Task: In the  document loyalty.epub, change border color to  'Red' and border width to  '1.5' Select the first Column and fill it with the color  Light Magenta
Action: Mouse moved to (295, 488)
Screenshot: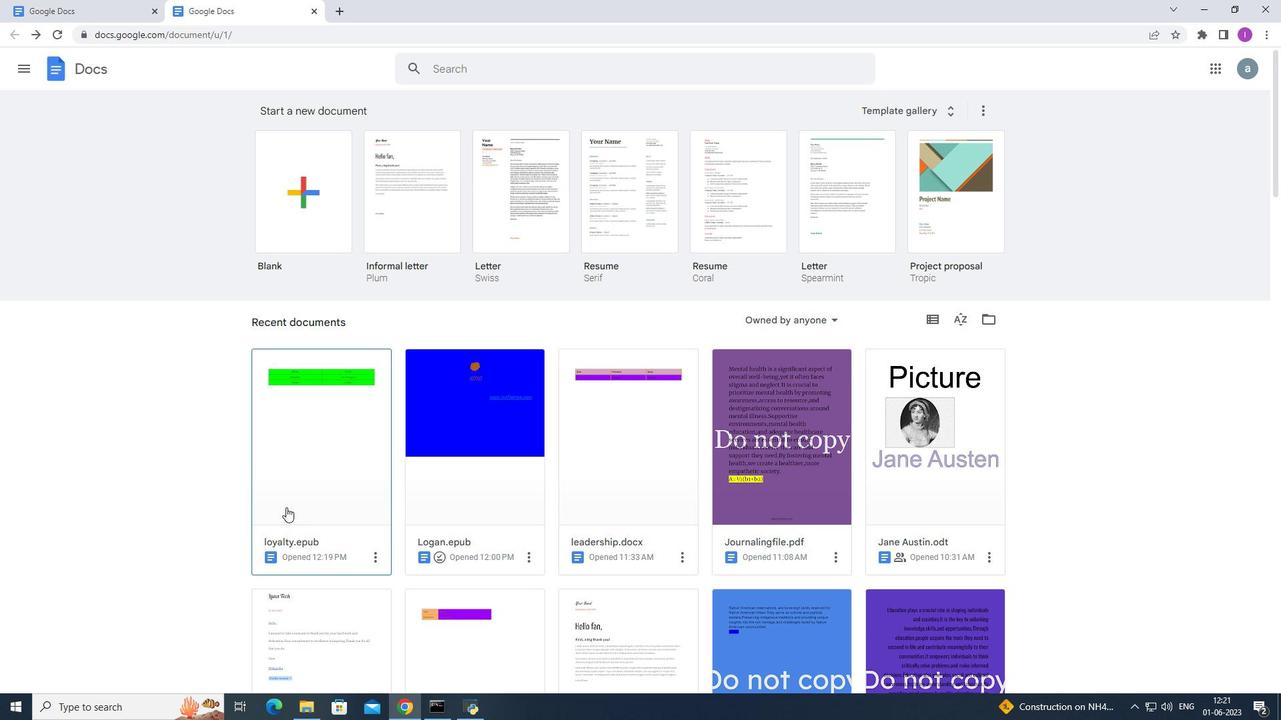 
Action: Mouse pressed left at (295, 488)
Screenshot: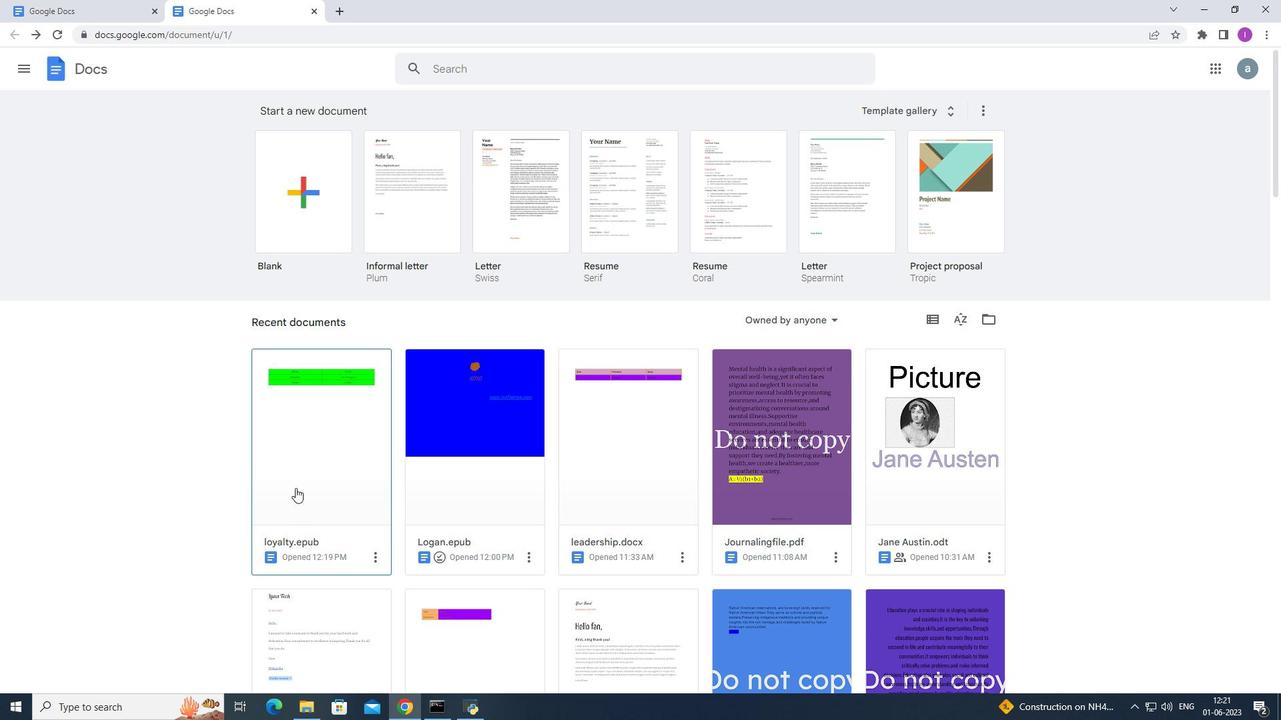 
Action: Mouse moved to (848, 280)
Screenshot: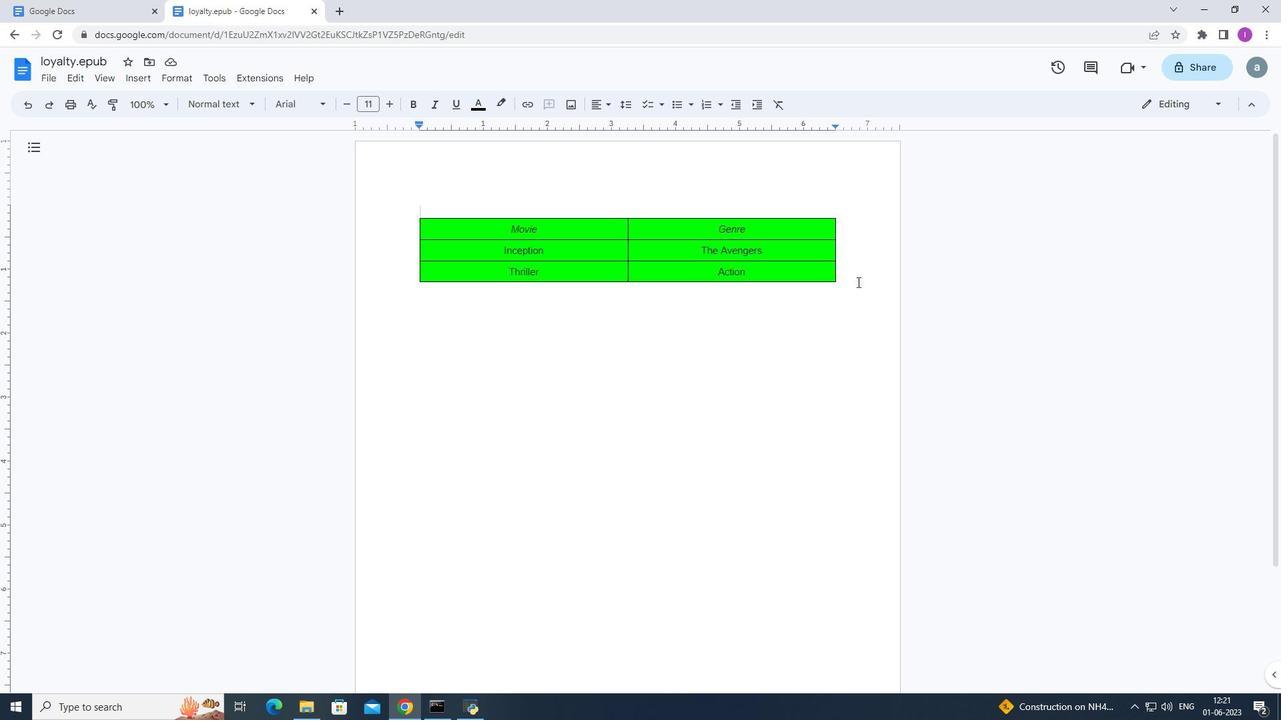 
Action: Mouse pressed left at (848, 280)
Screenshot: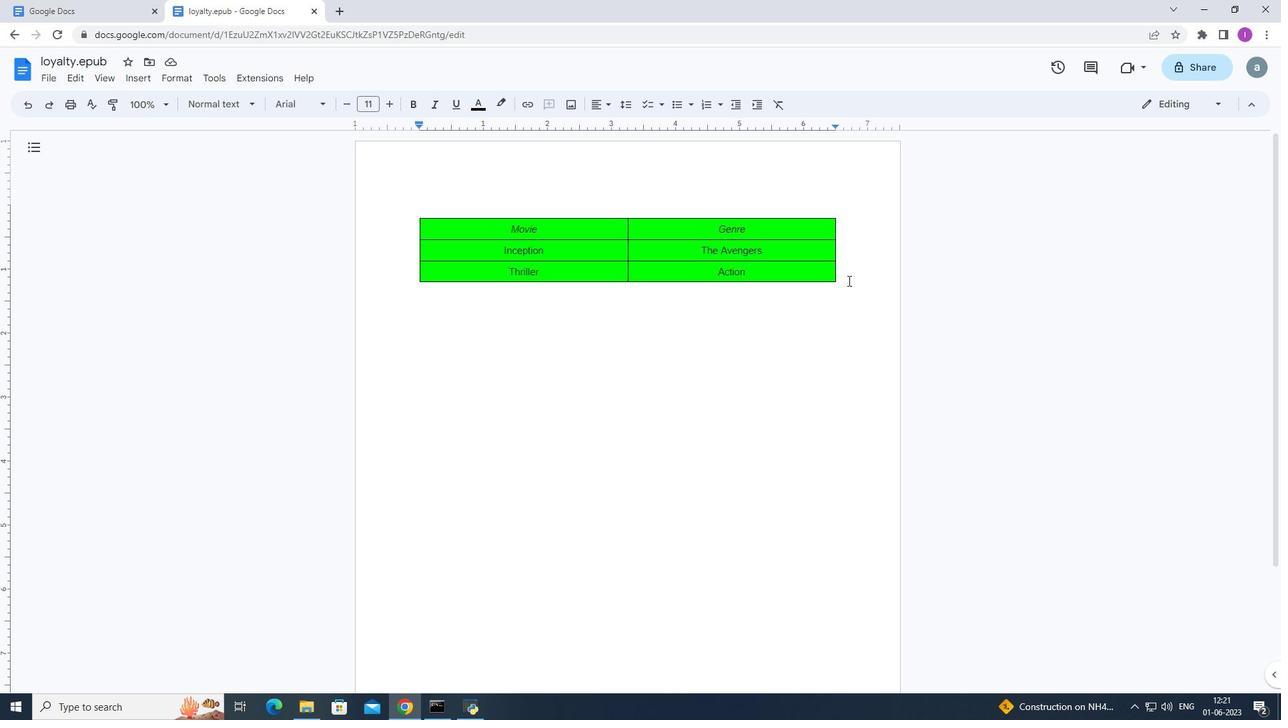
Action: Mouse moved to (729, 139)
Screenshot: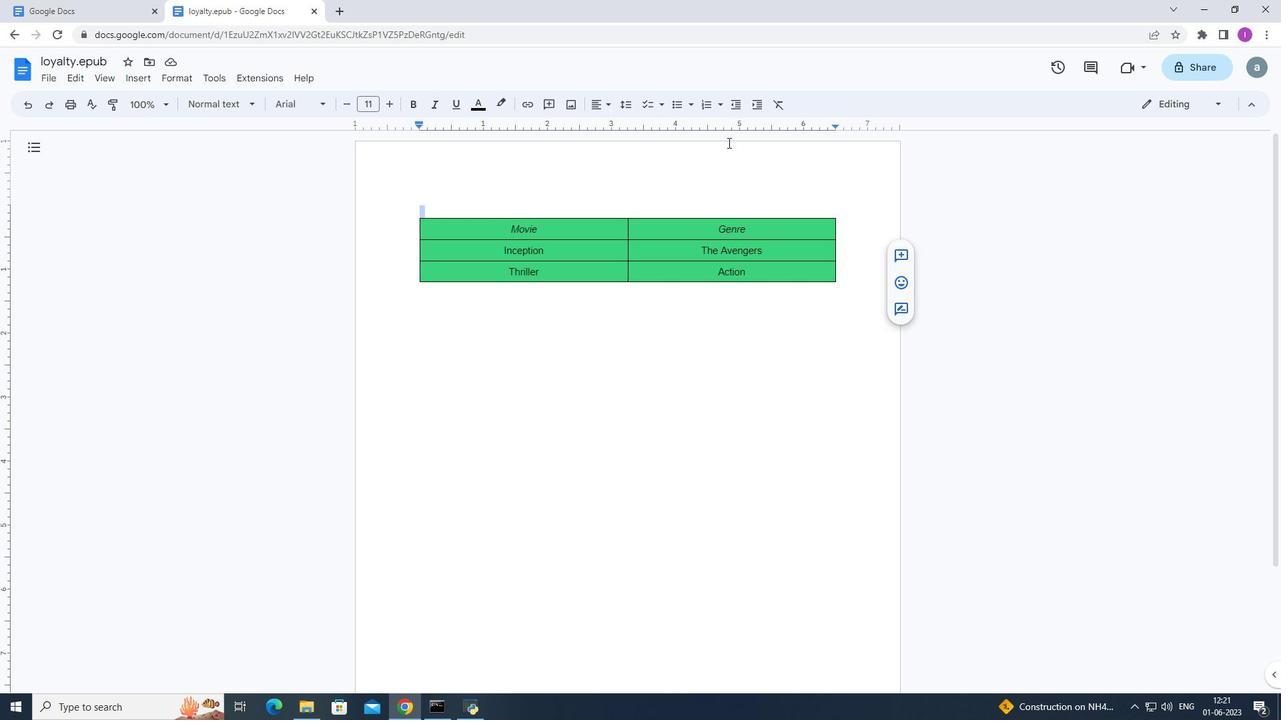 
Action: Mouse pressed left at (729, 139)
Screenshot: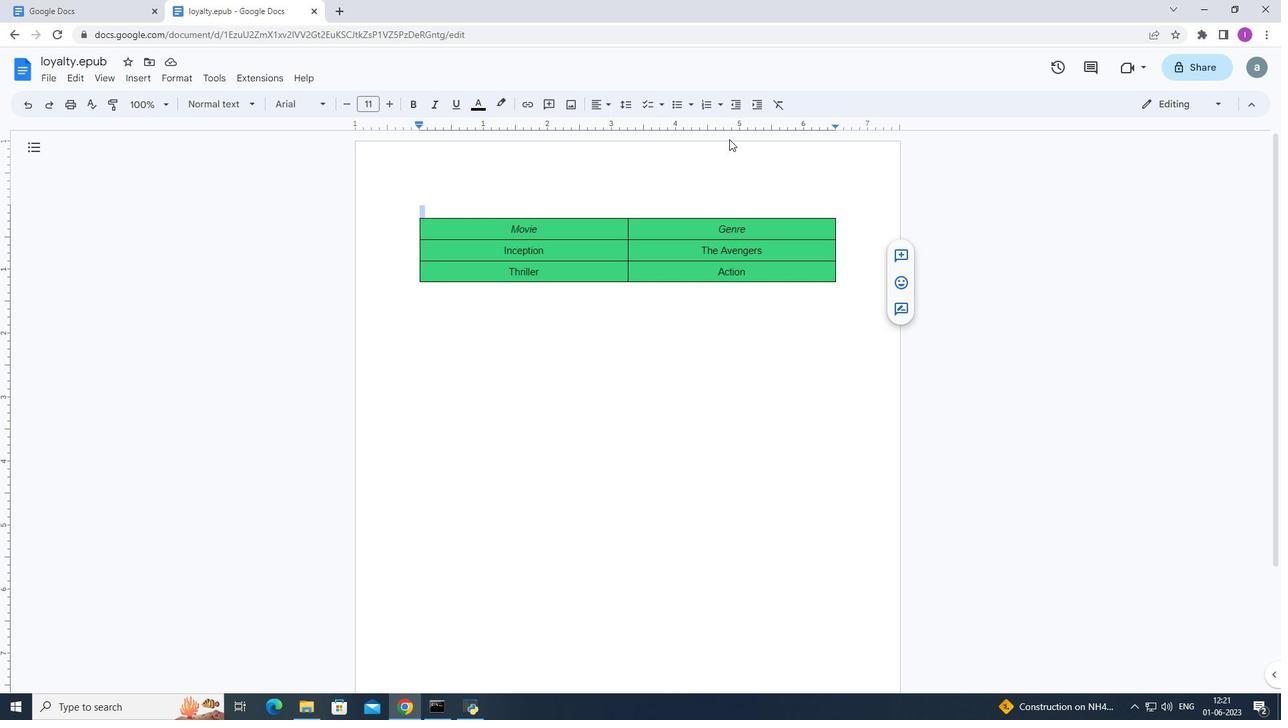 
Action: Mouse moved to (856, 277)
Screenshot: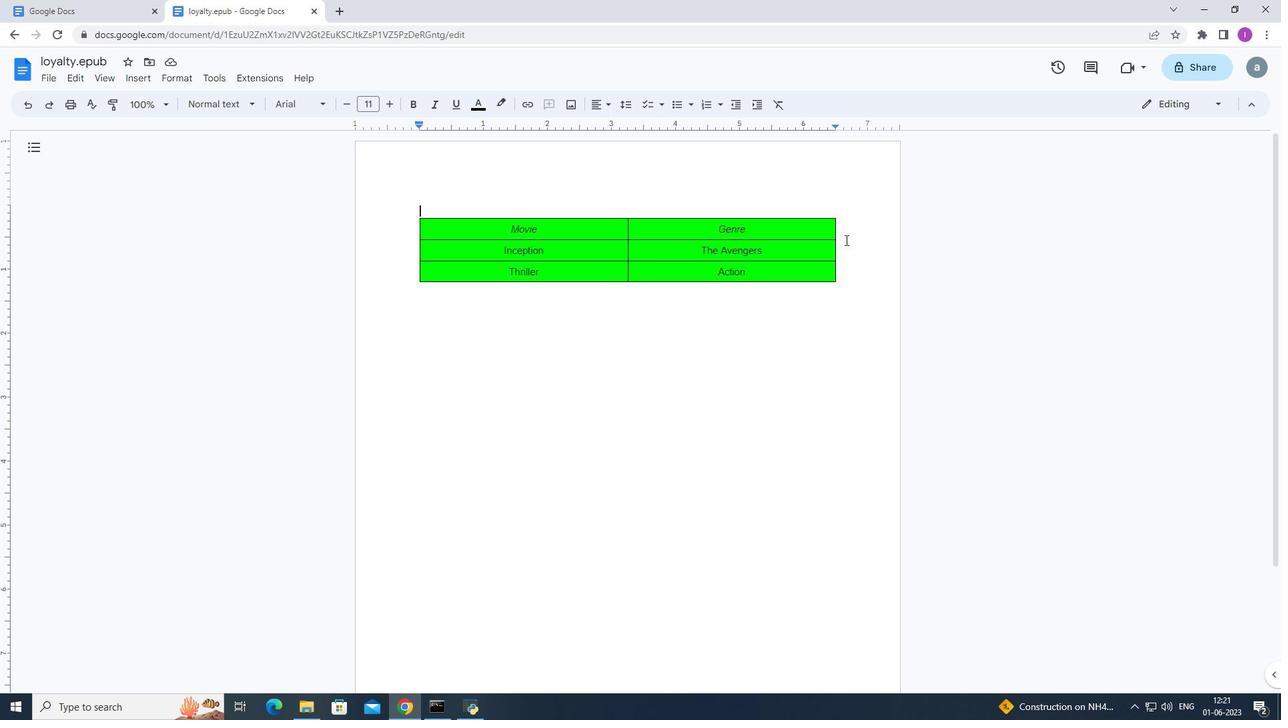 
Action: Mouse pressed left at (856, 277)
Screenshot: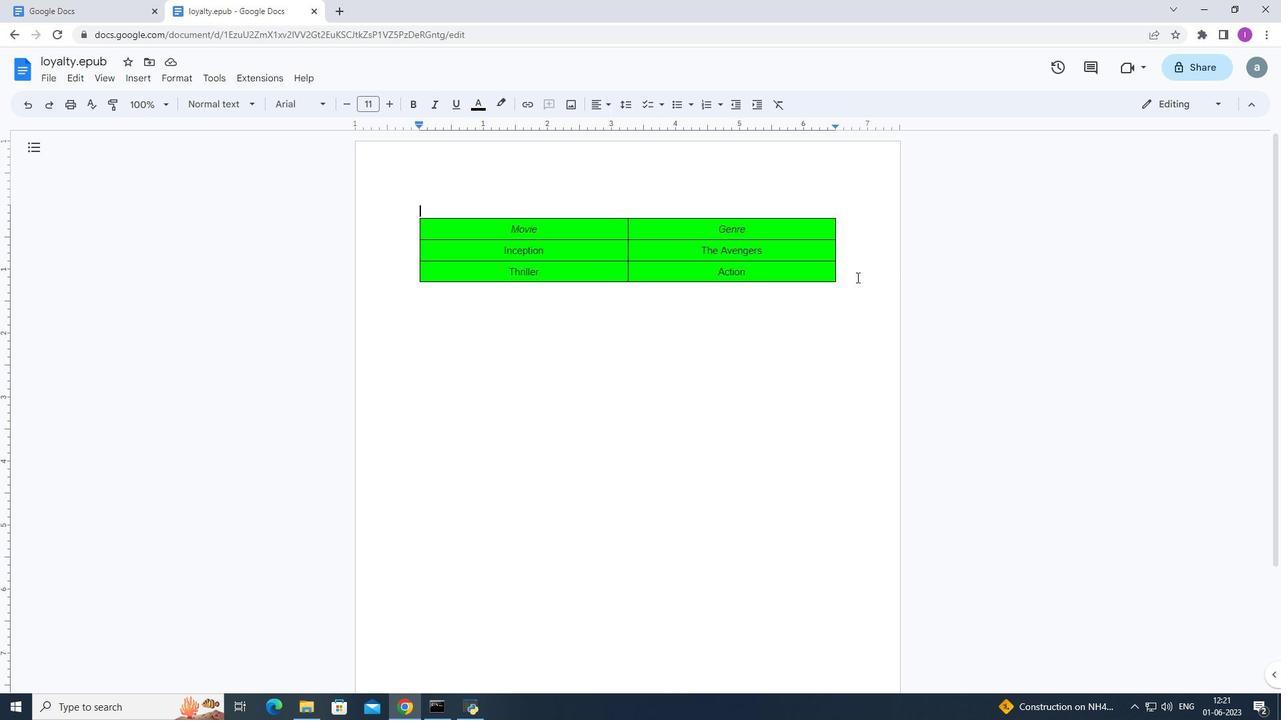 
Action: Mouse moved to (806, 198)
Screenshot: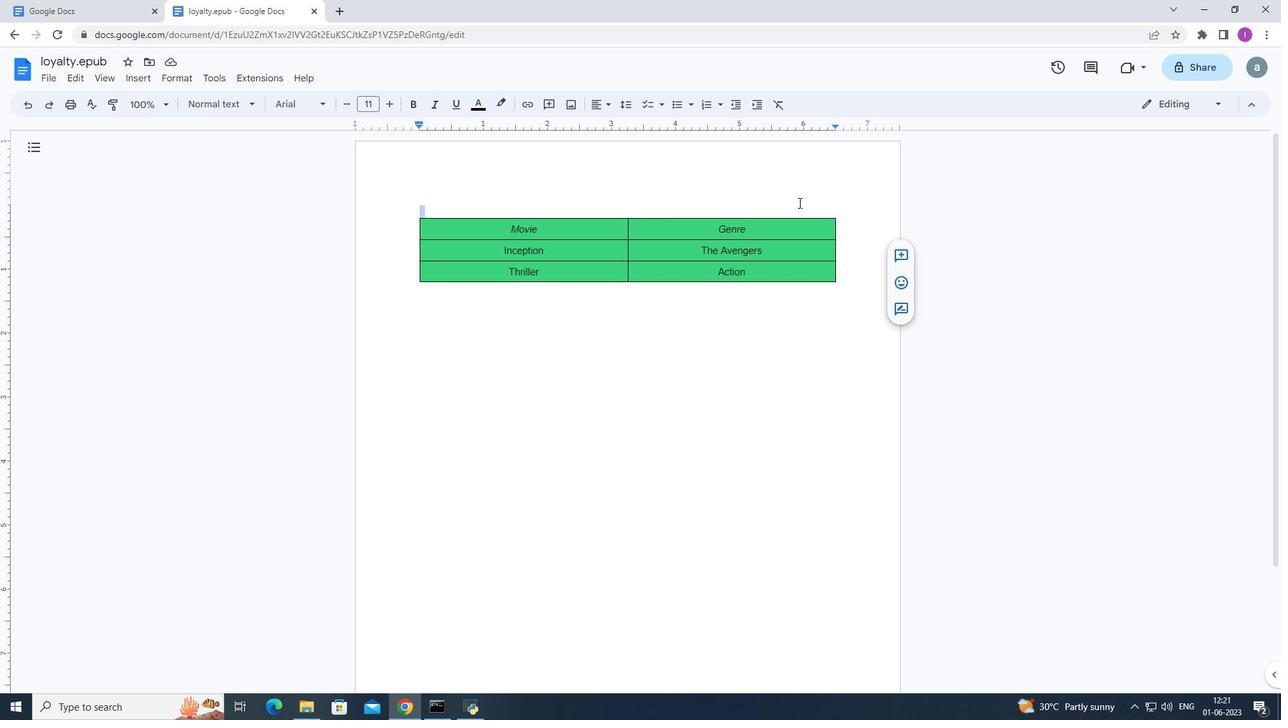 
Action: Mouse pressed left at (806, 198)
Screenshot: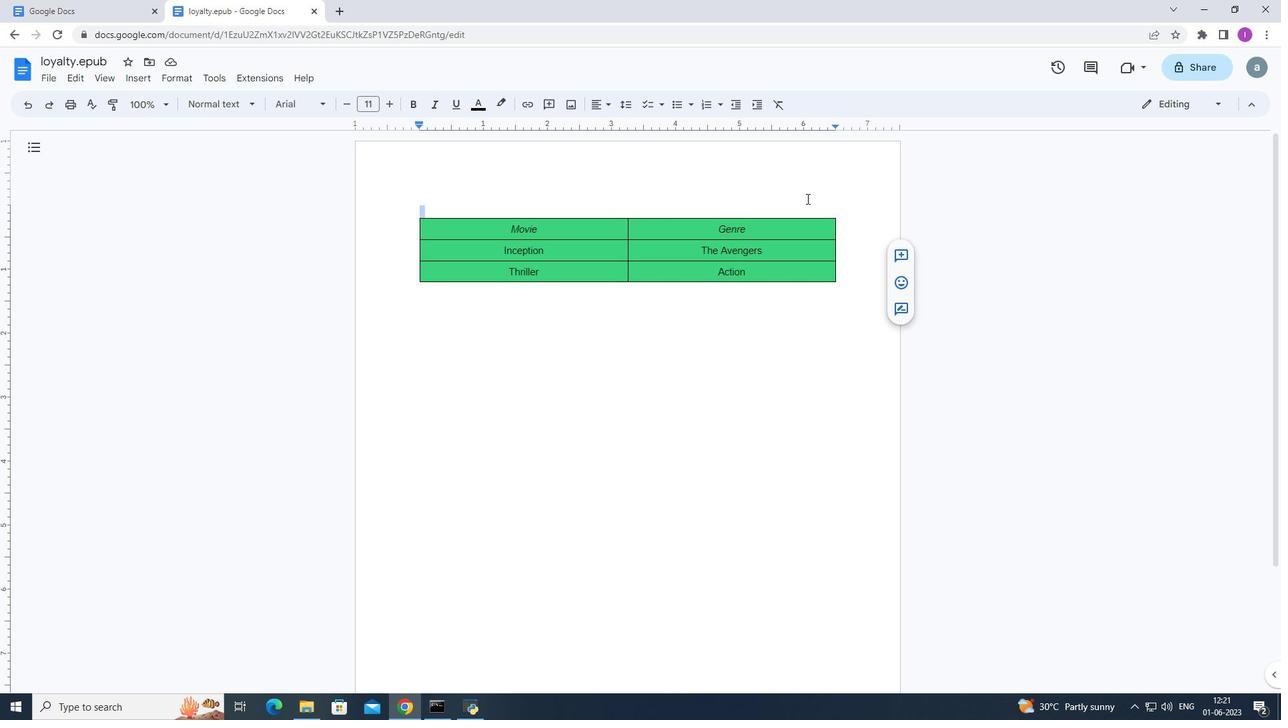 
Action: Mouse moved to (865, 278)
Screenshot: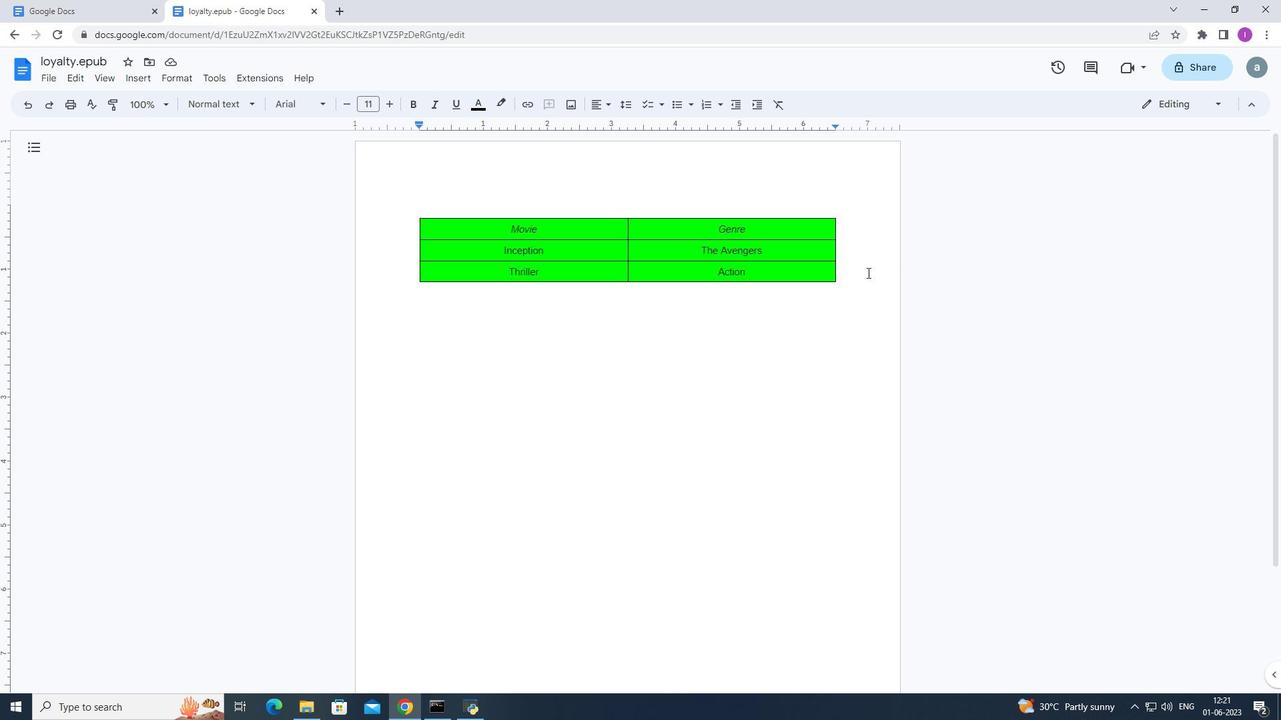 
Action: Mouse pressed left at (865, 278)
Screenshot: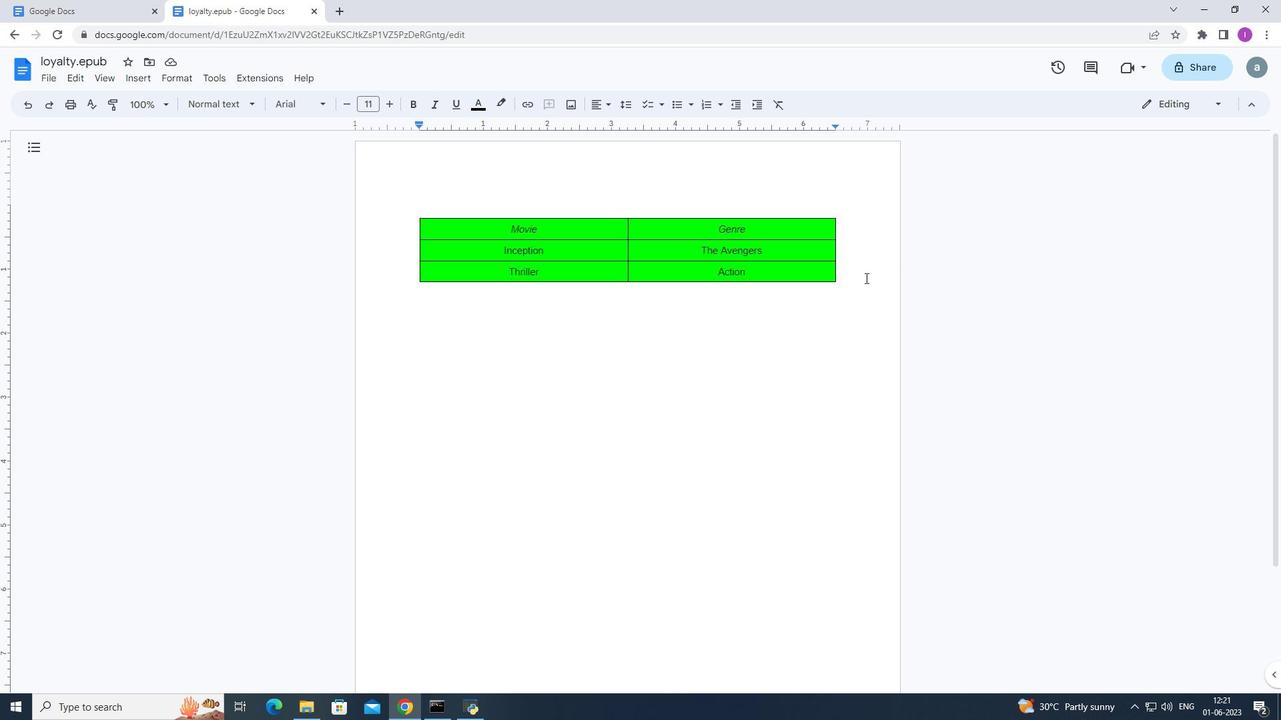 
Action: Mouse moved to (810, 104)
Screenshot: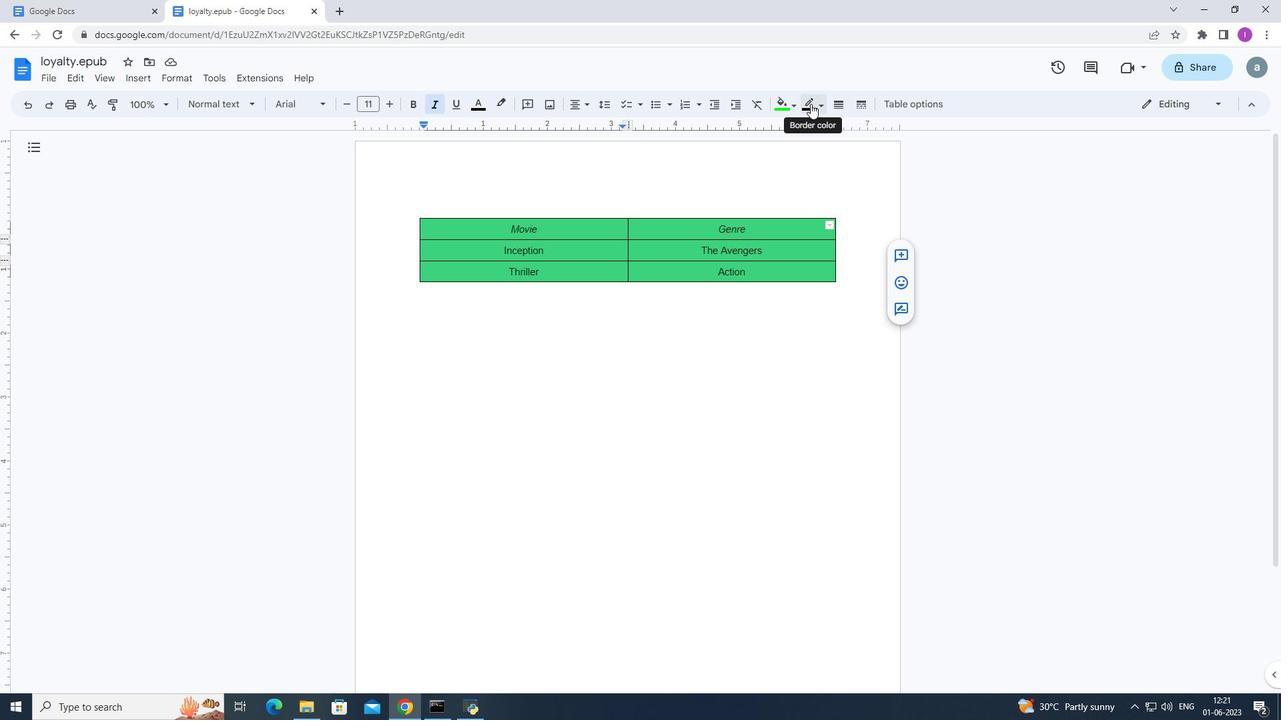 
Action: Mouse pressed left at (810, 104)
Screenshot: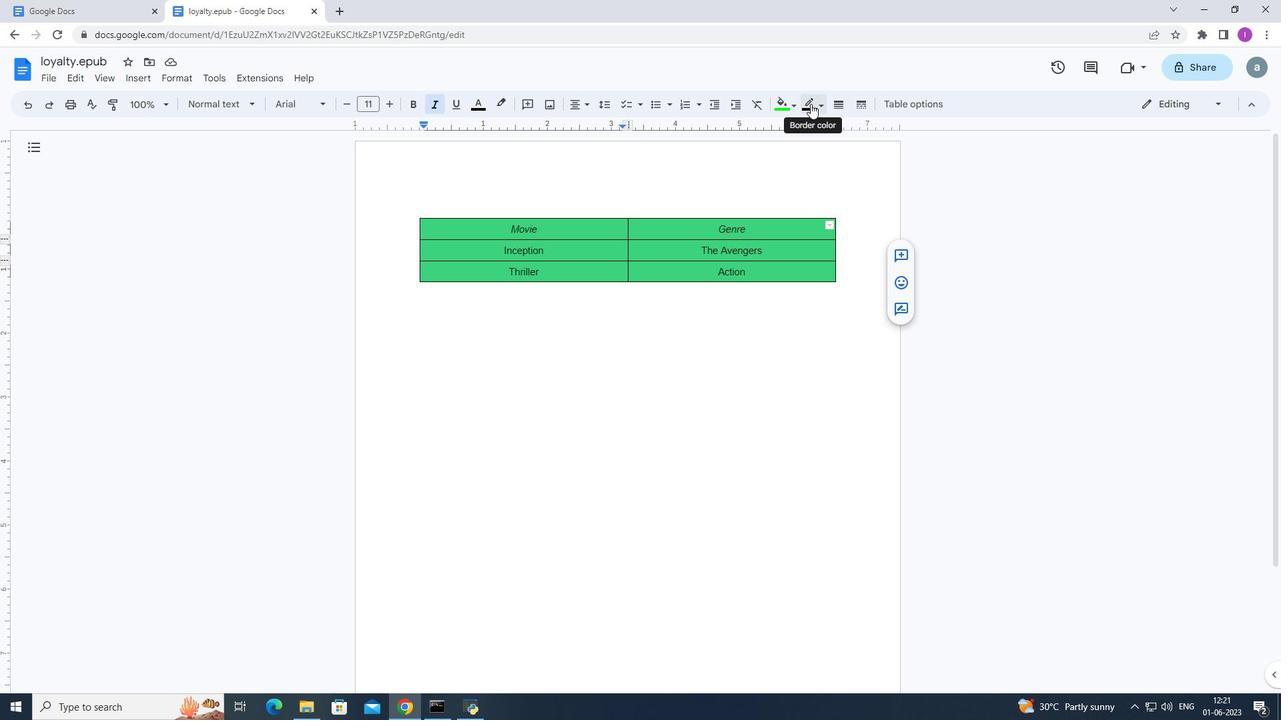 
Action: Mouse moved to (830, 145)
Screenshot: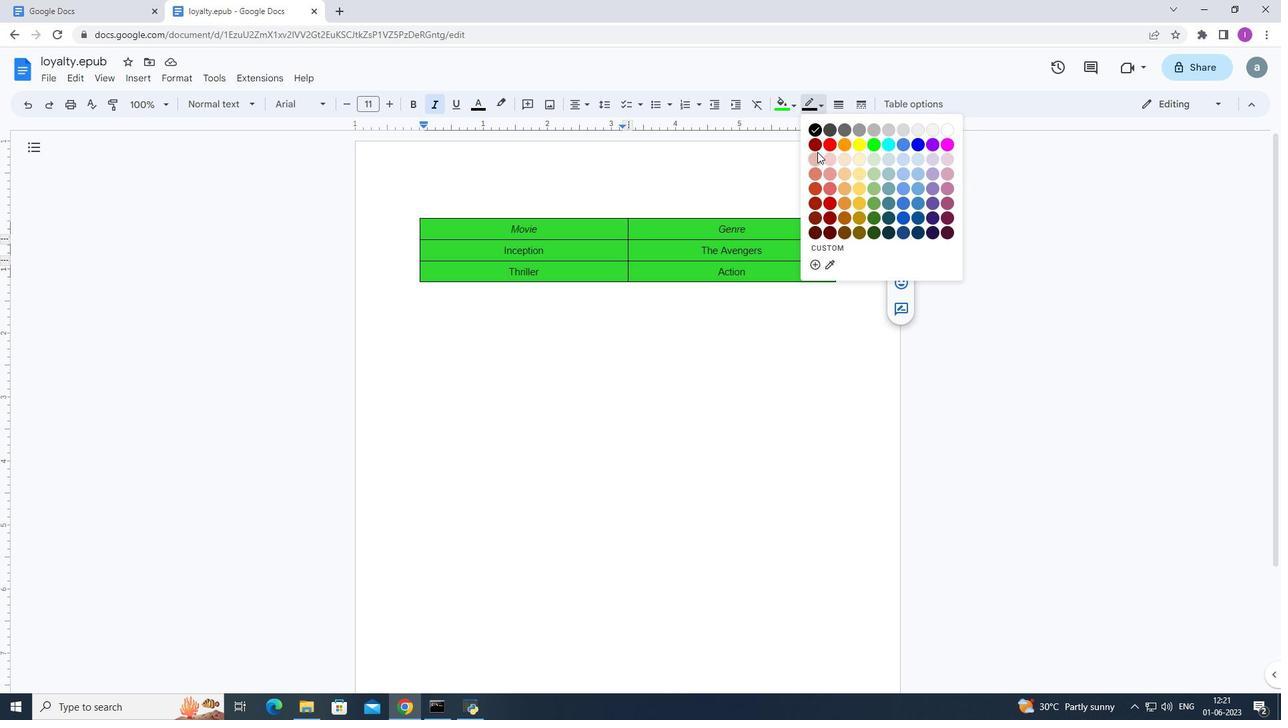 
Action: Mouse pressed left at (830, 145)
Screenshot: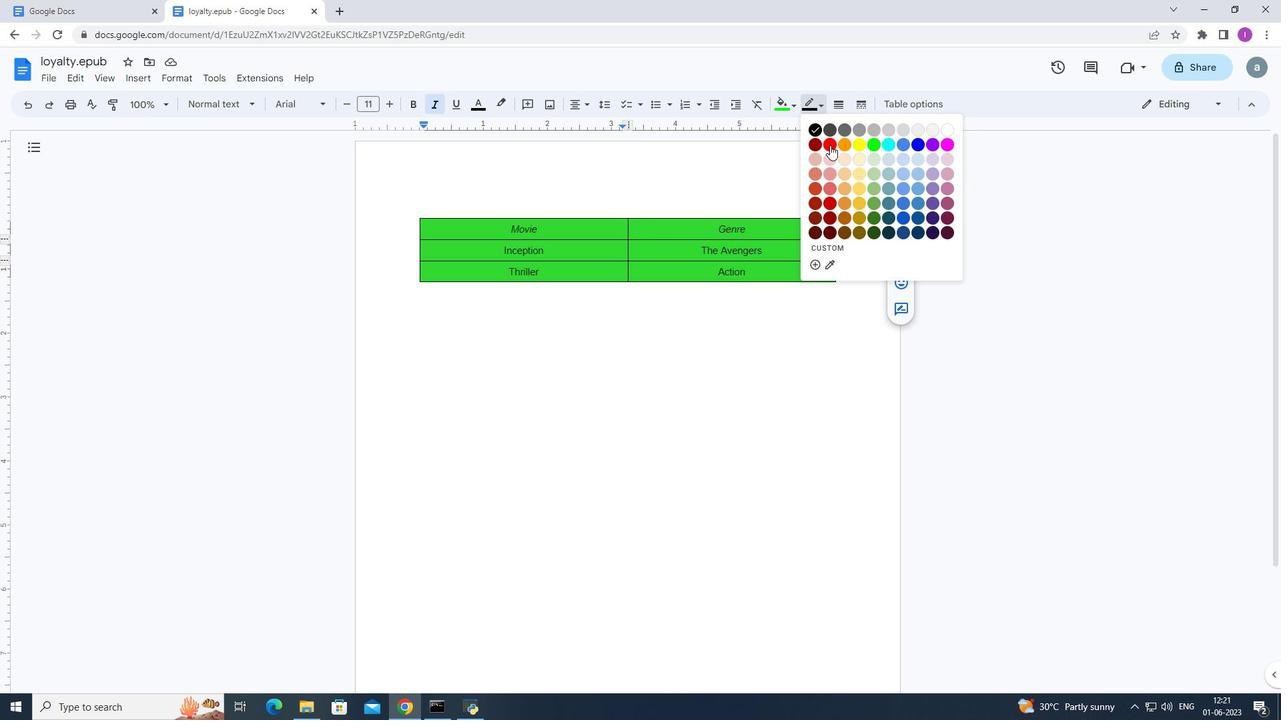 
Action: Mouse moved to (842, 105)
Screenshot: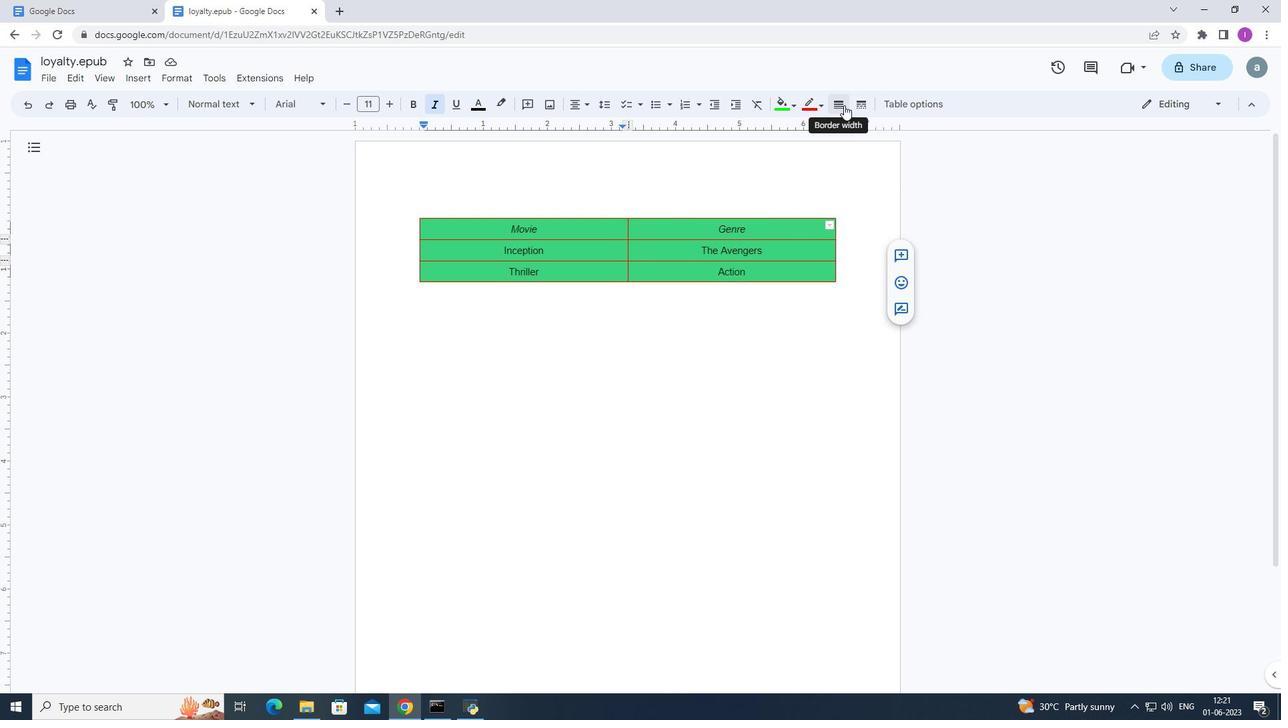
Action: Mouse pressed left at (842, 105)
Screenshot: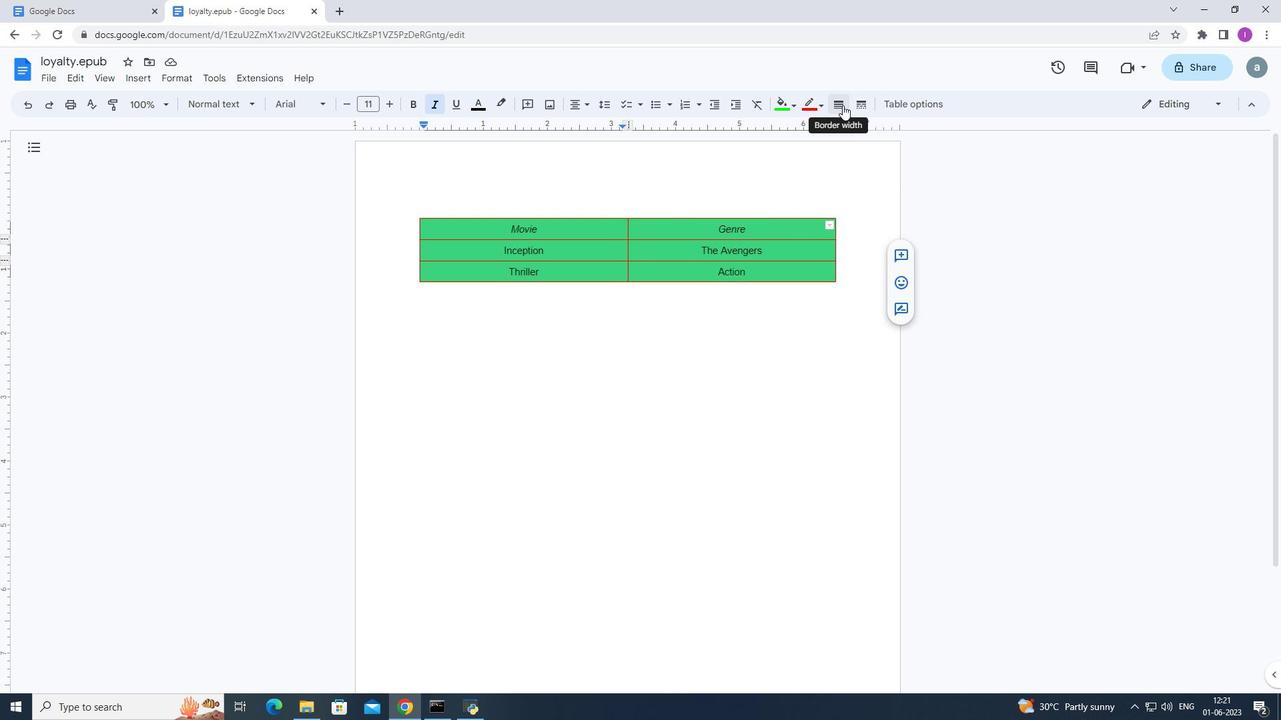 
Action: Mouse moved to (874, 214)
Screenshot: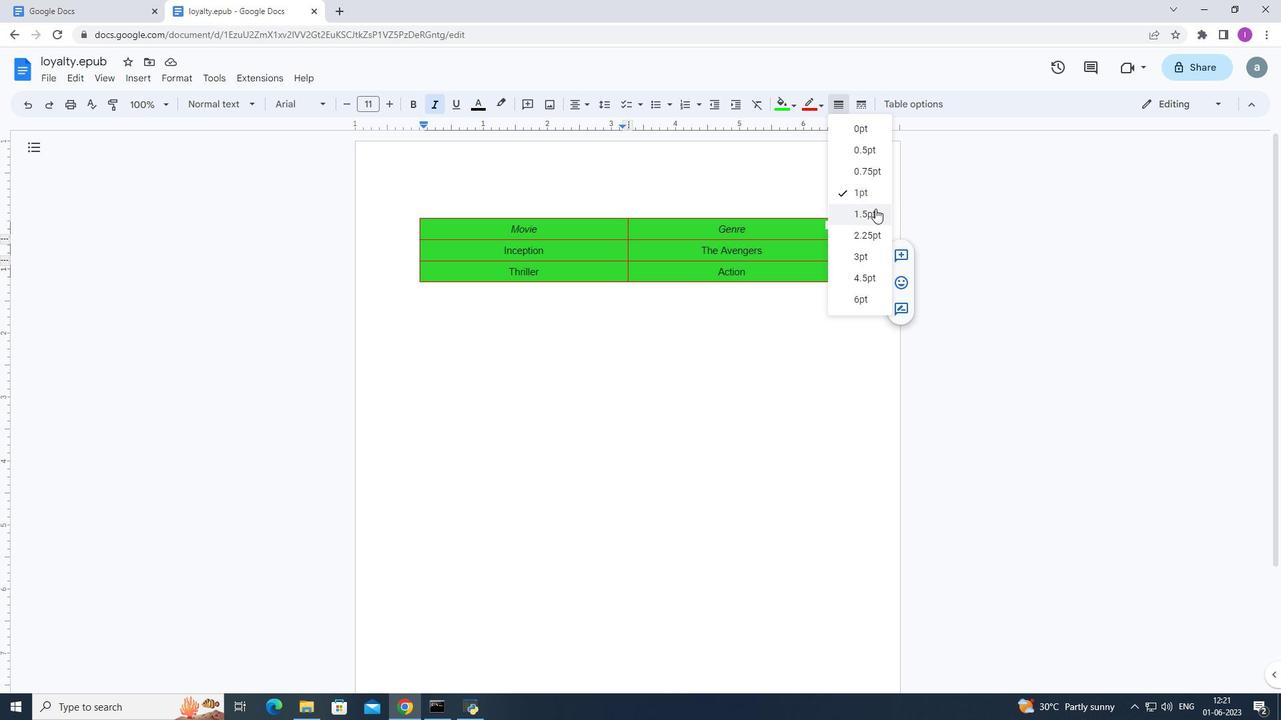 
Action: Mouse pressed left at (874, 214)
Screenshot: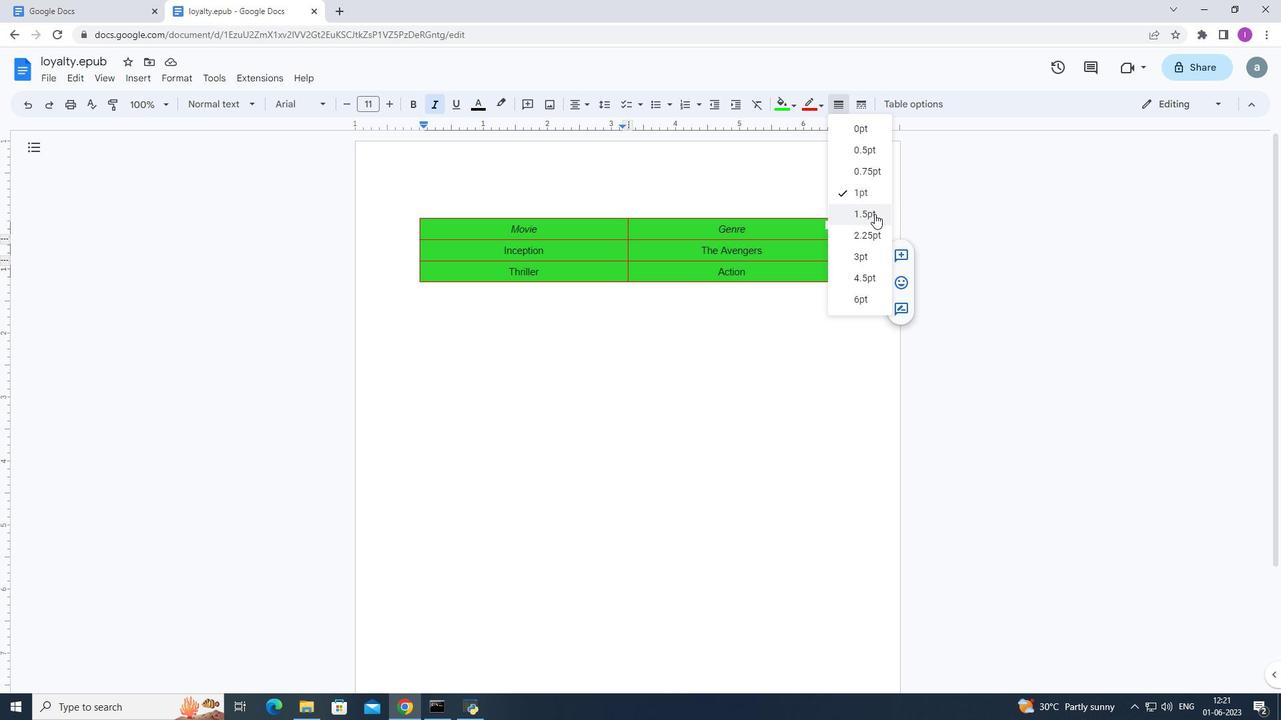
Action: Mouse moved to (835, 228)
Screenshot: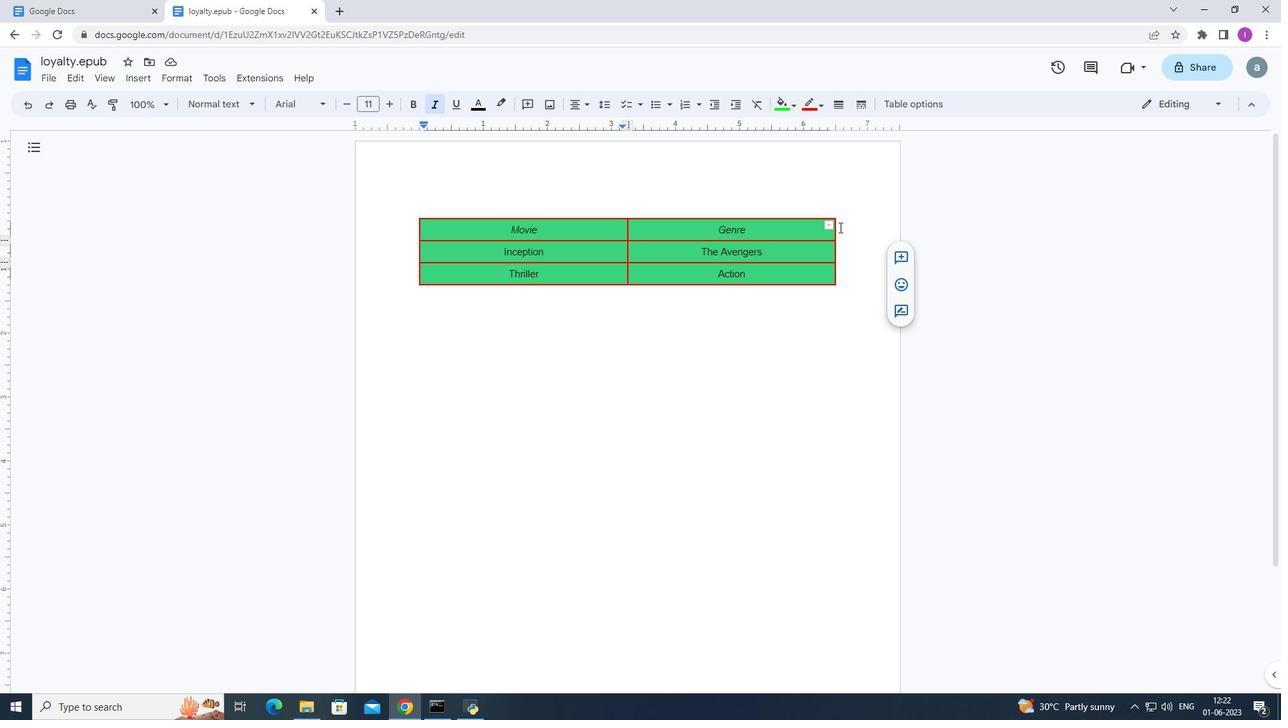 
Action: Mouse pressed left at (835, 228)
Screenshot: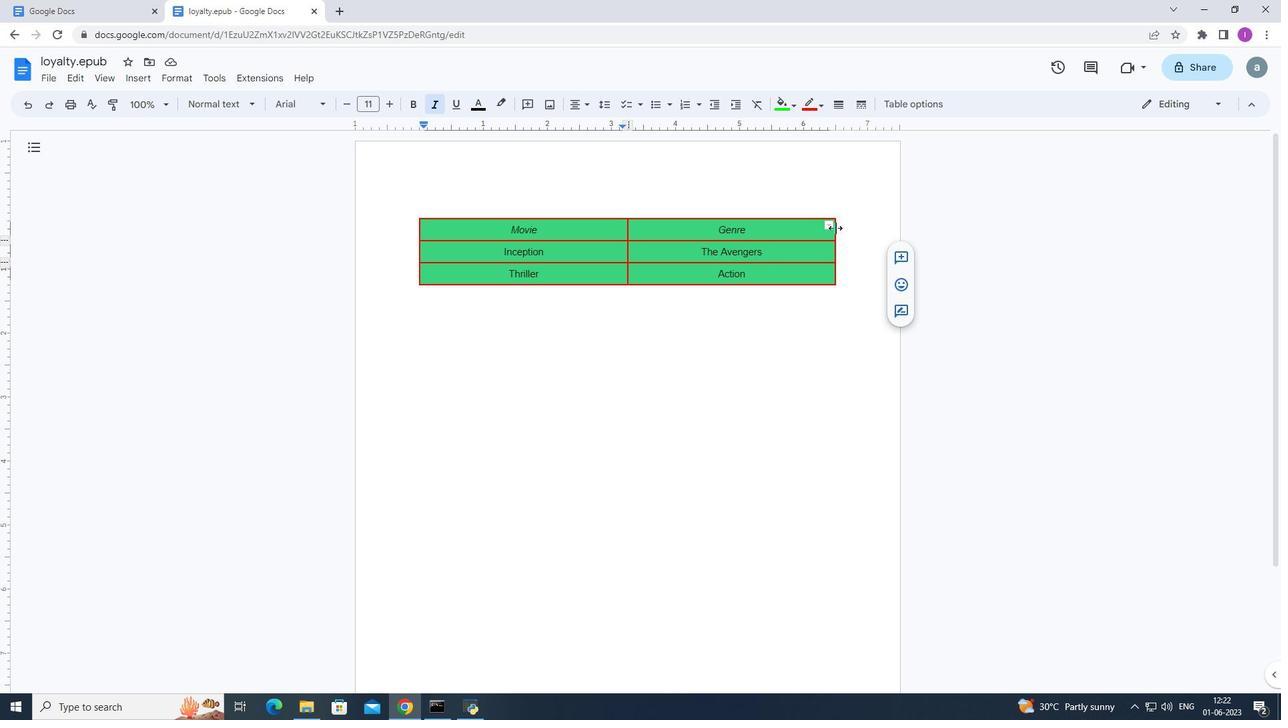 
Action: Mouse moved to (785, 175)
Screenshot: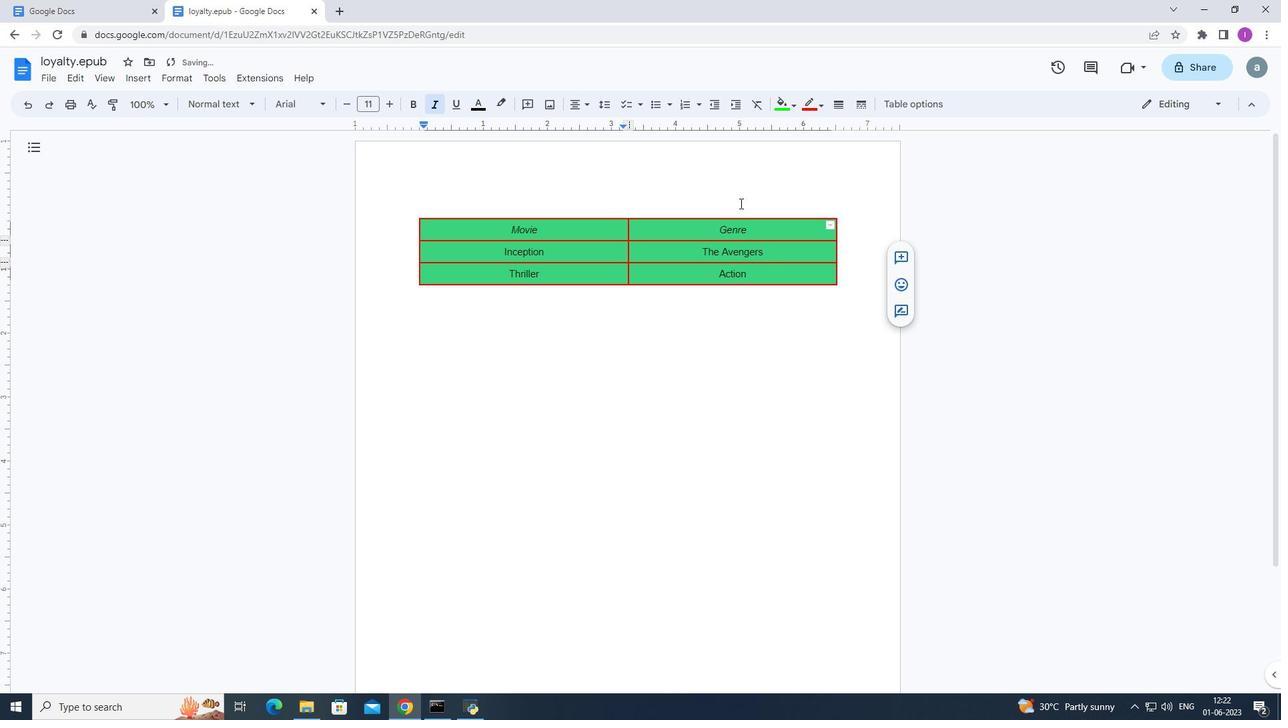 
Action: Mouse pressed left at (785, 175)
Screenshot: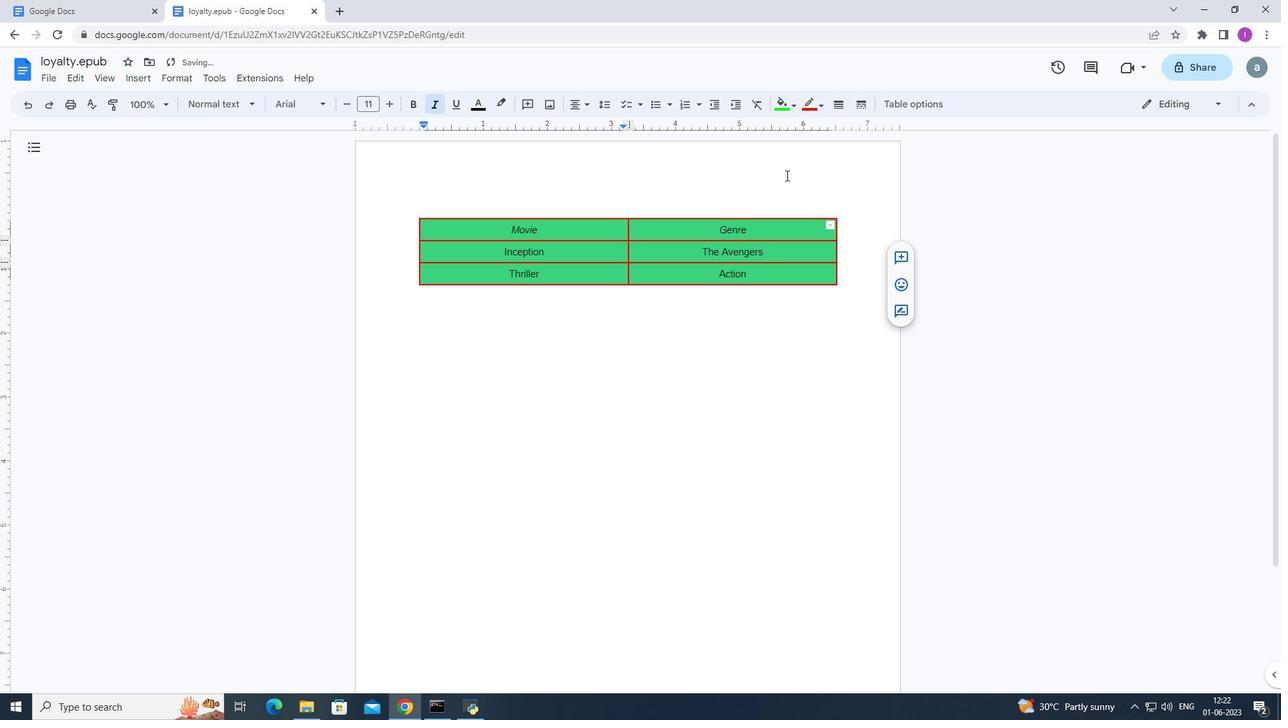 
Action: Mouse moved to (834, 223)
Screenshot: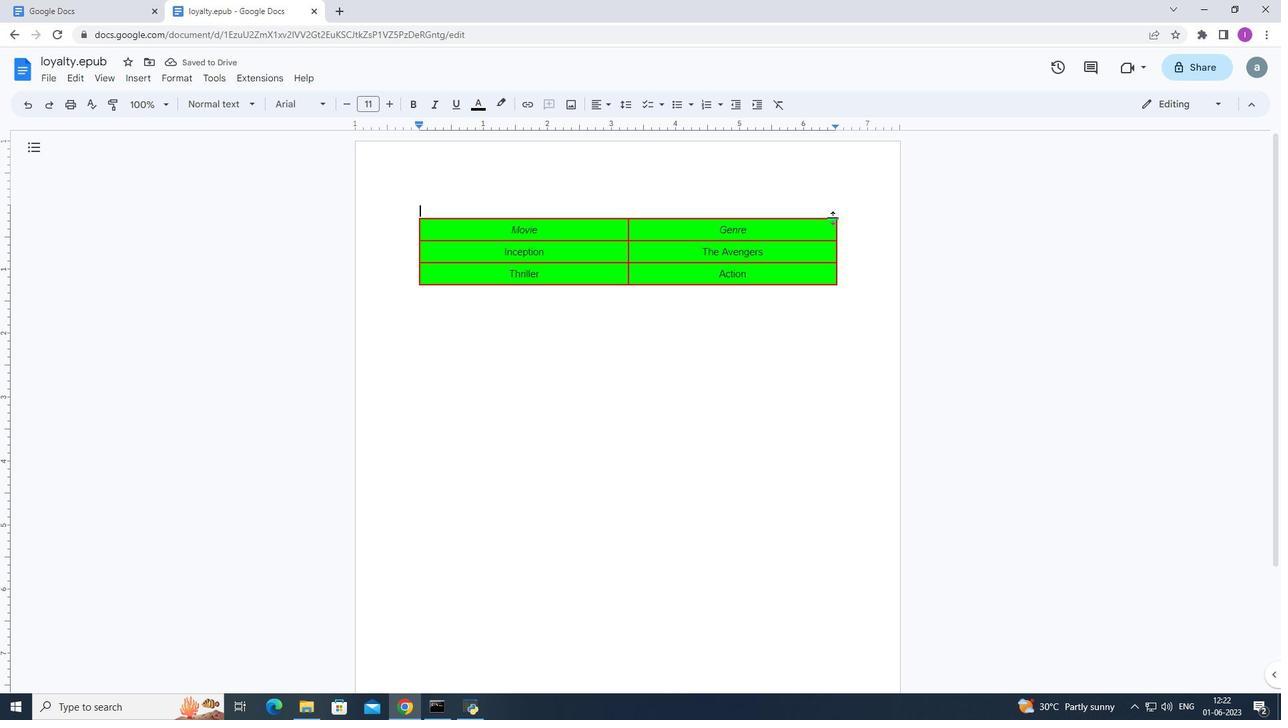 
Action: Mouse pressed left at (834, 223)
Screenshot: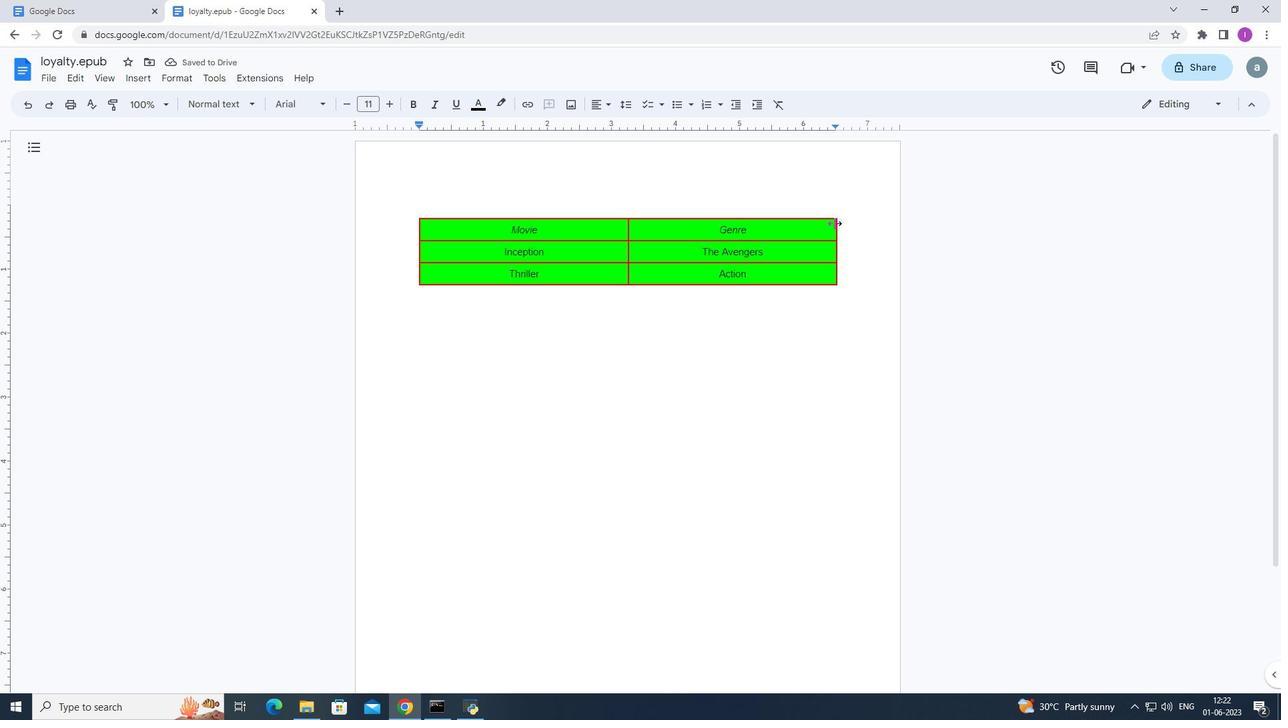 
Action: Mouse moved to (415, 225)
Screenshot: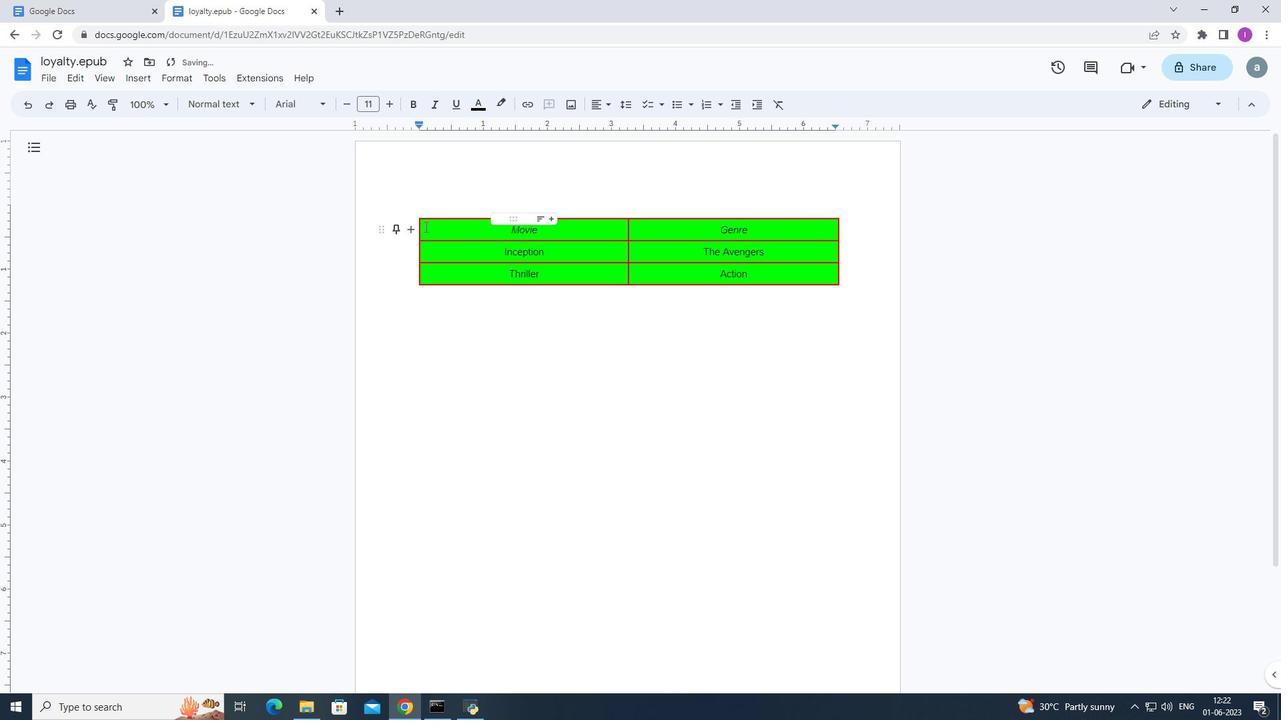 
Action: Mouse pressed left at (415, 225)
Screenshot: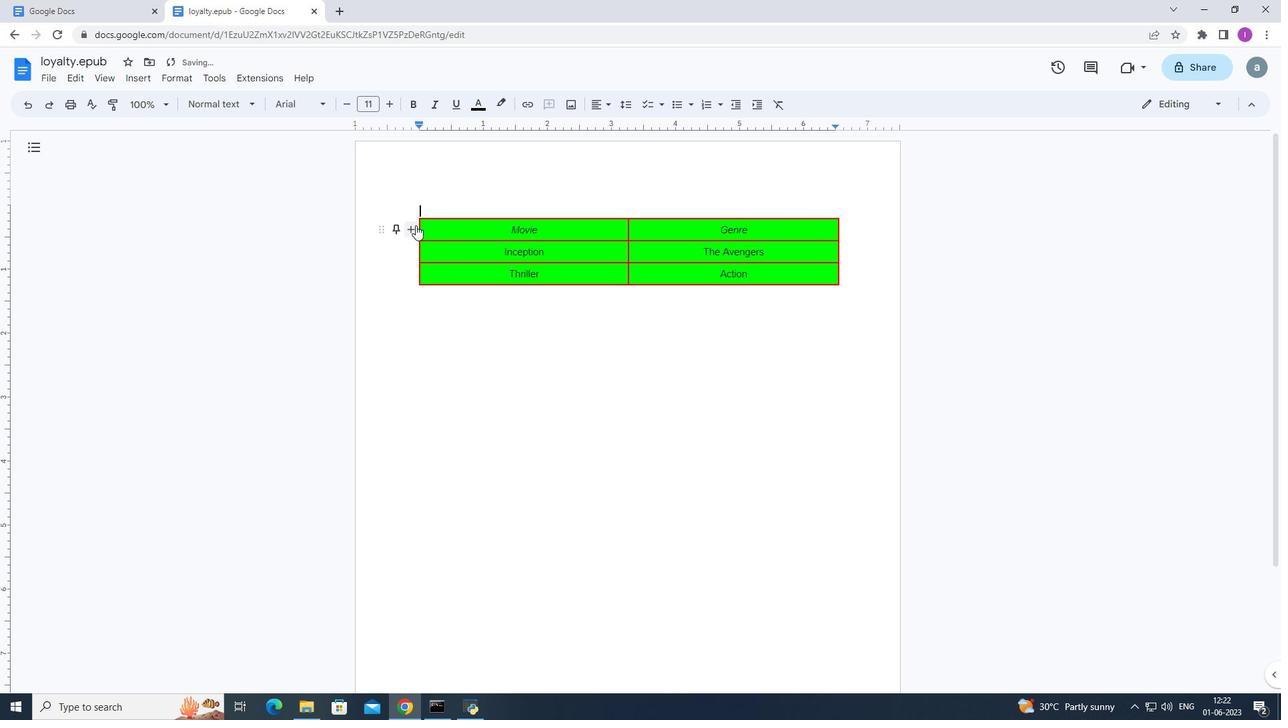 
Action: Mouse moved to (803, 226)
Screenshot: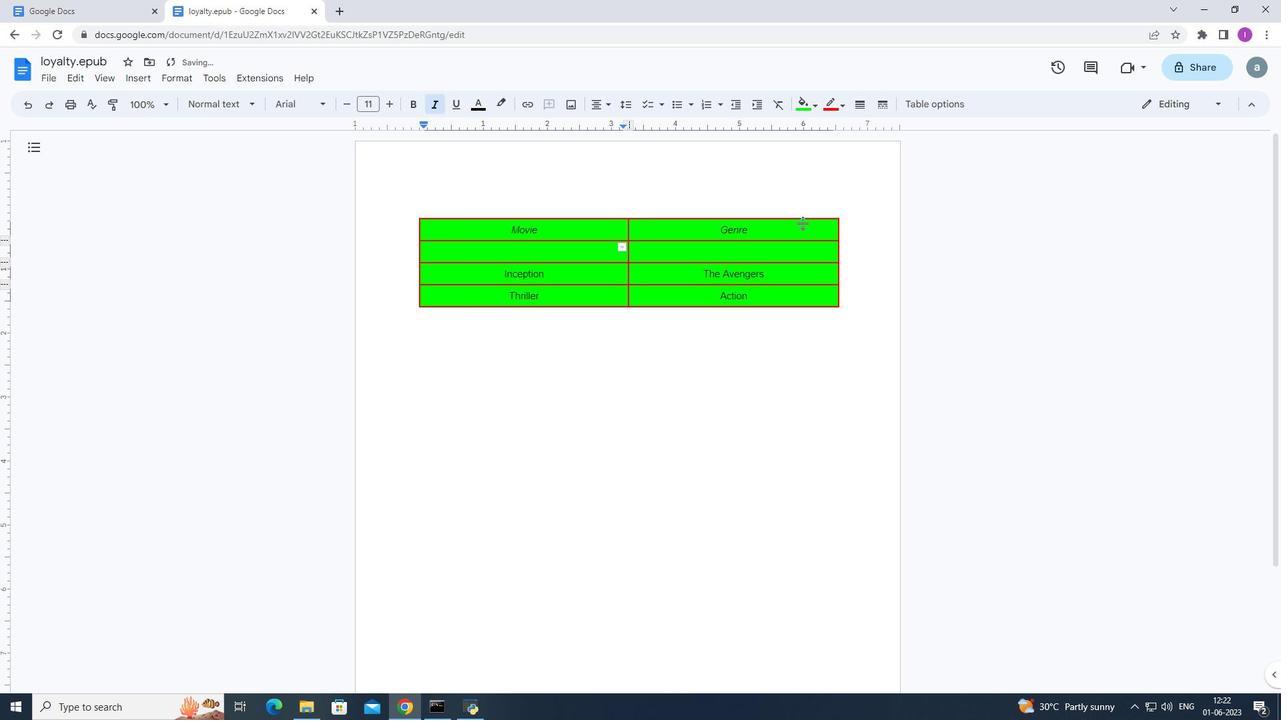 
Action: Mouse pressed left at (803, 226)
Screenshot: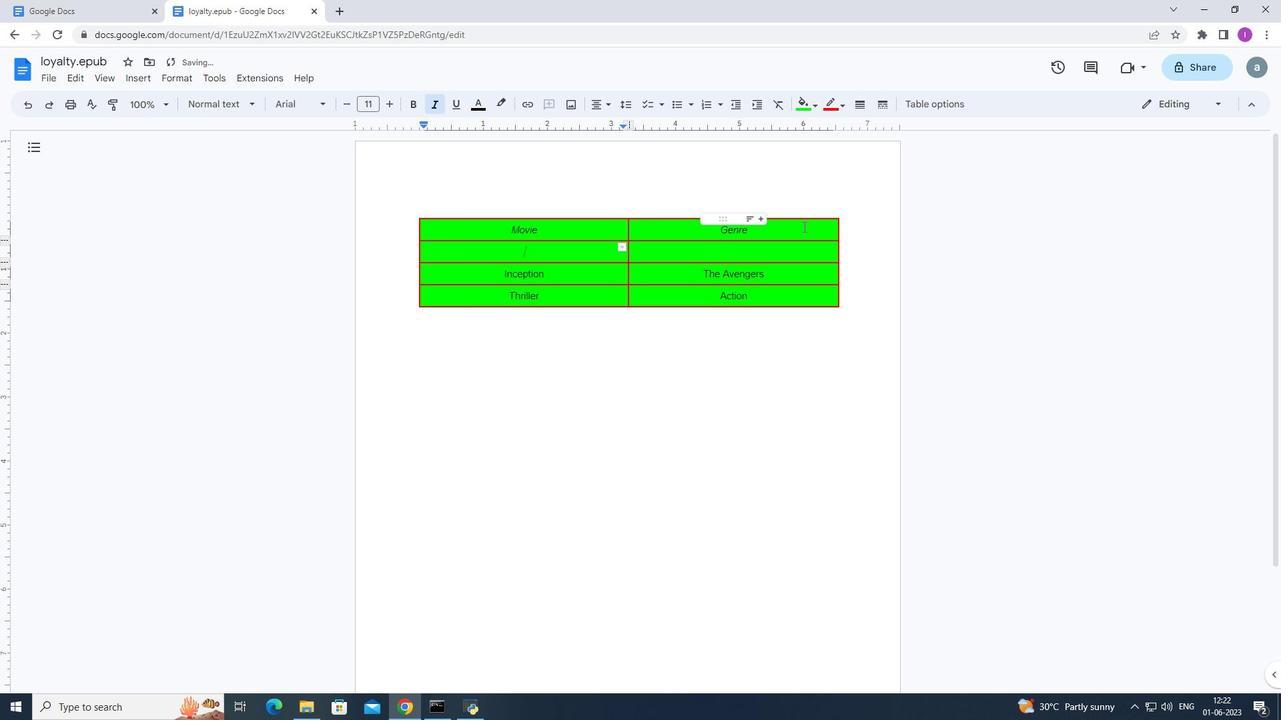 
Action: Mouse moved to (892, 225)
Screenshot: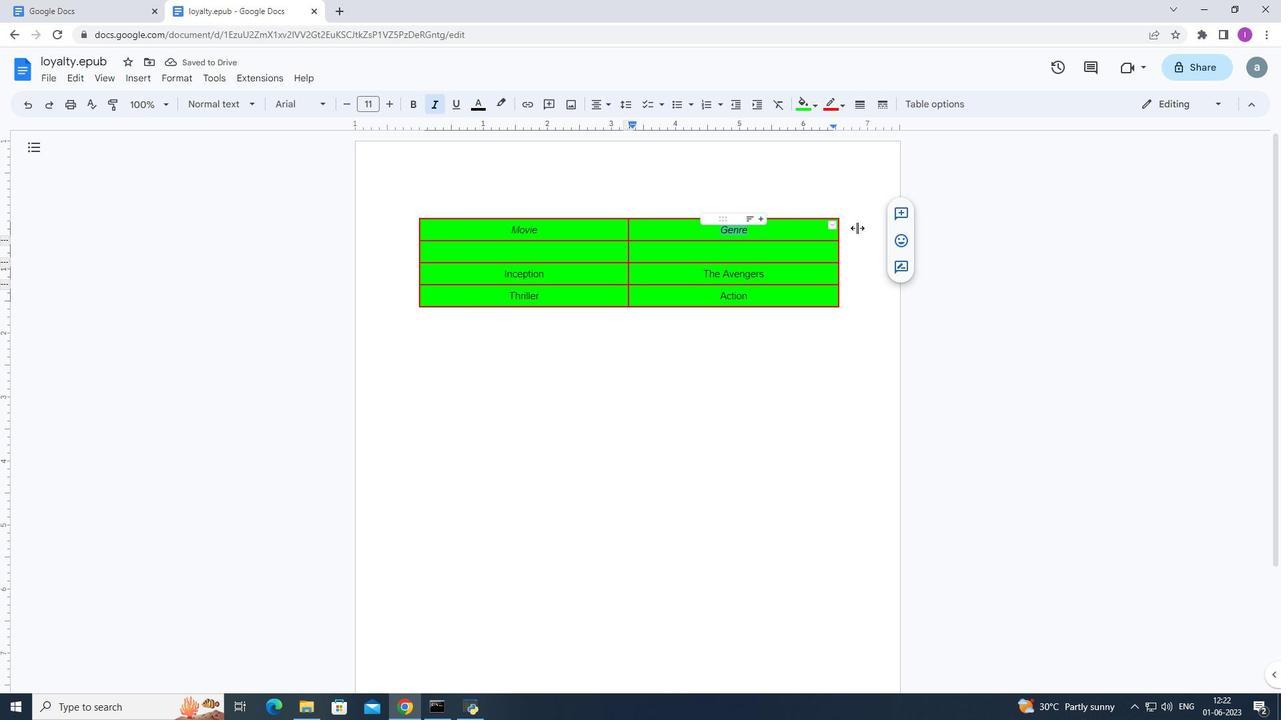 
Action: Mouse pressed left at (892, 225)
Screenshot: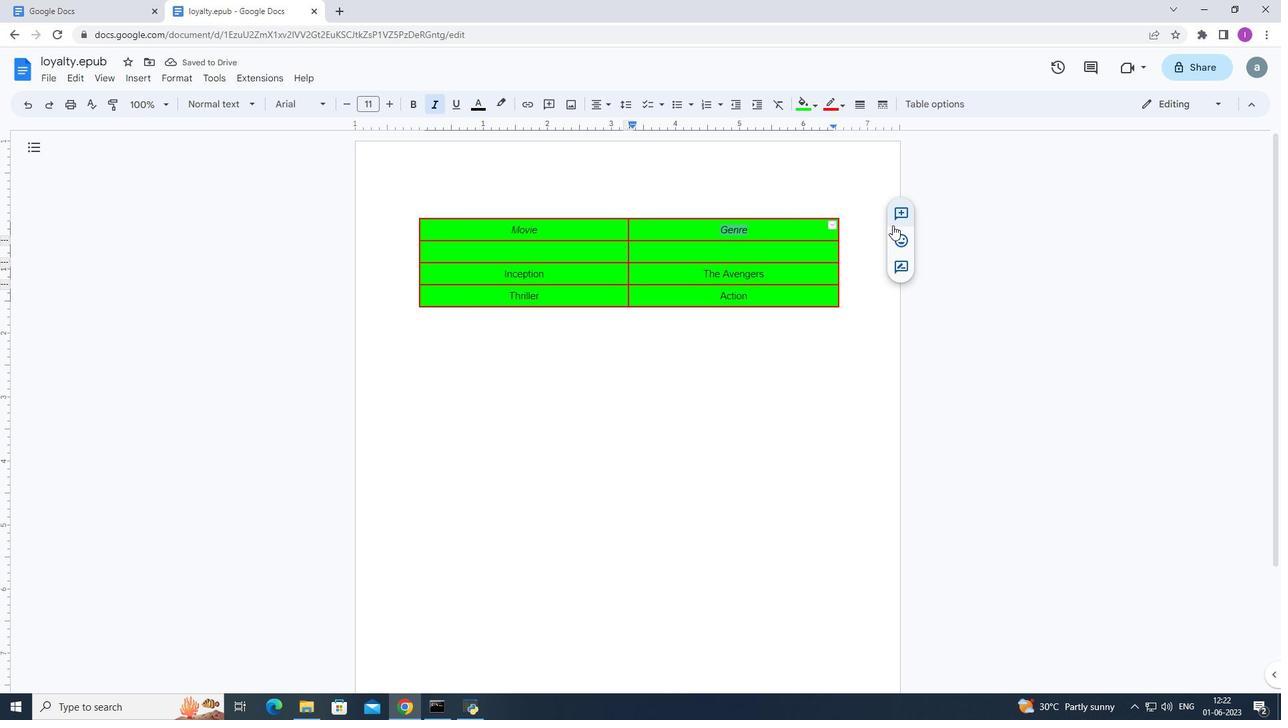 
Action: Mouse moved to (867, 201)
Screenshot: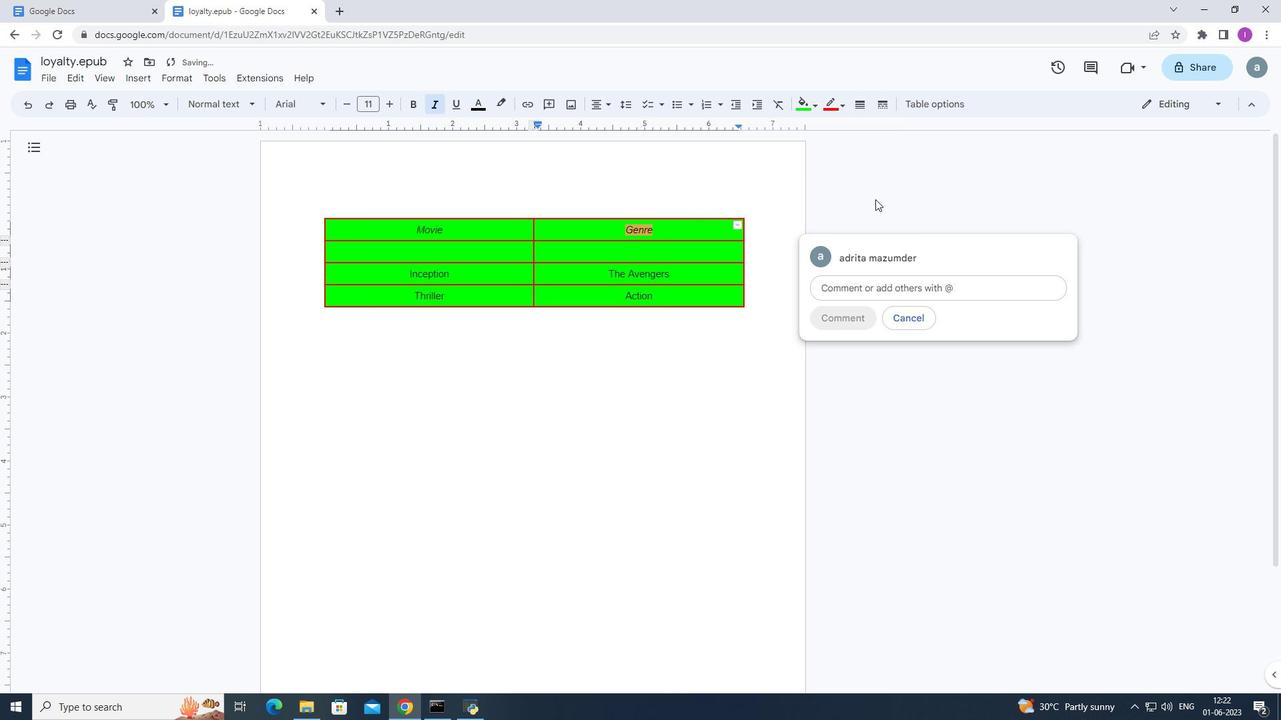 
Action: Mouse pressed left at (867, 201)
Screenshot: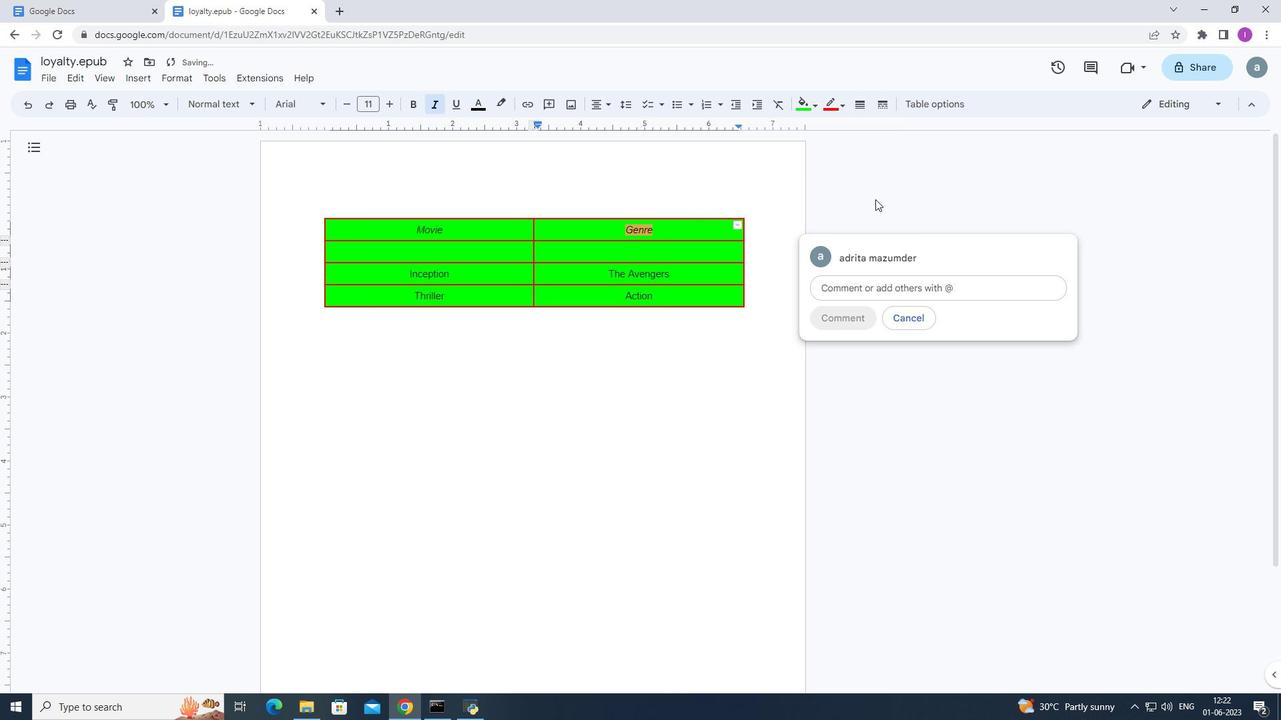 
Action: Mouse moved to (841, 227)
Screenshot: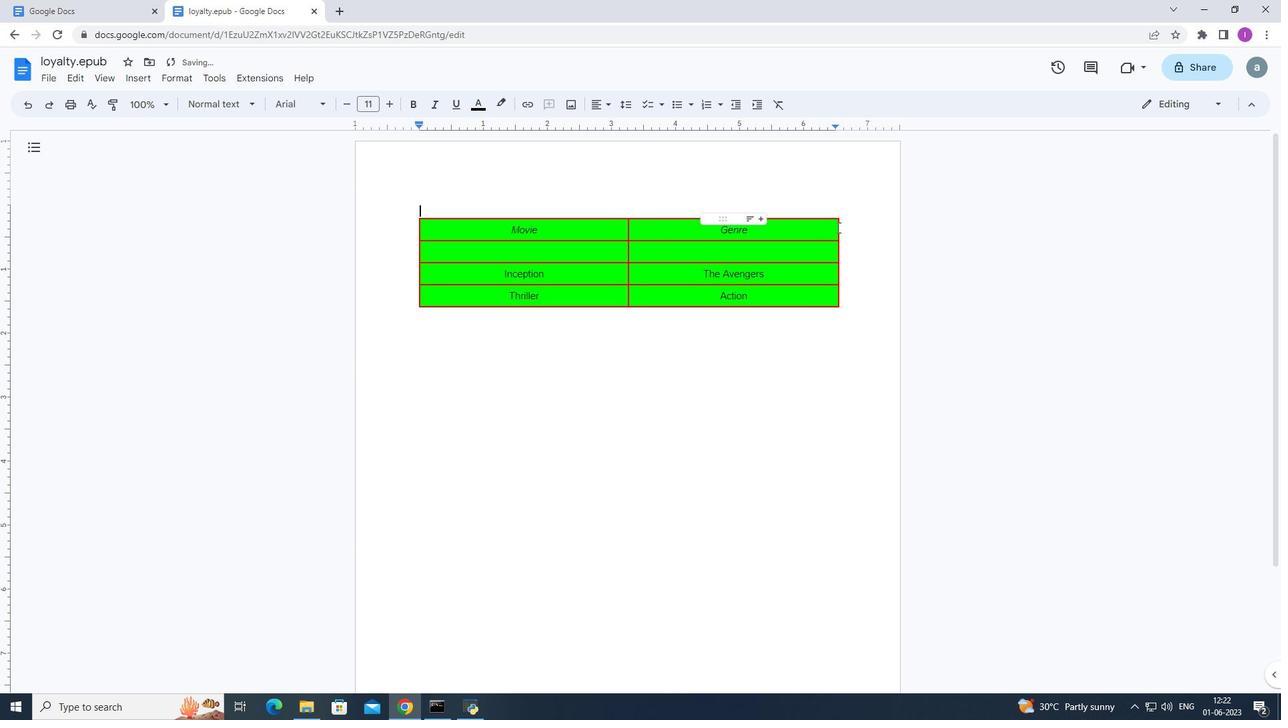 
Action: Mouse pressed left at (841, 227)
Screenshot: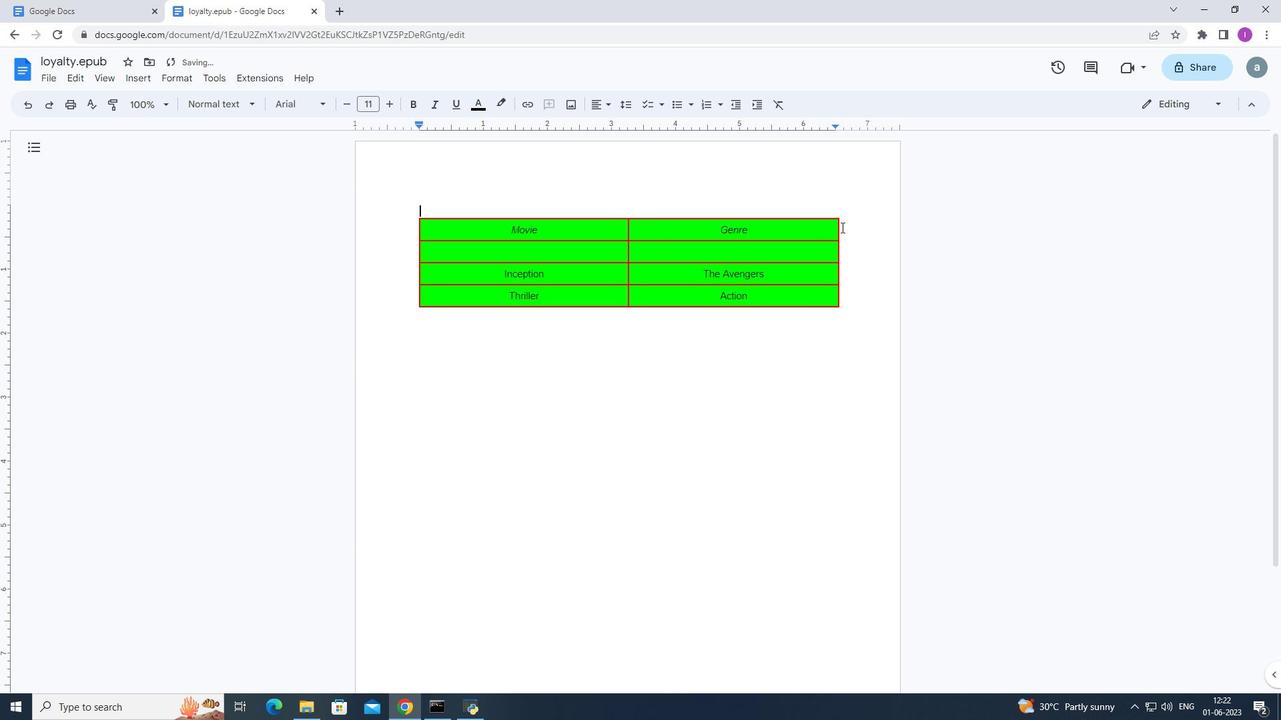 
Action: Mouse moved to (741, 195)
Screenshot: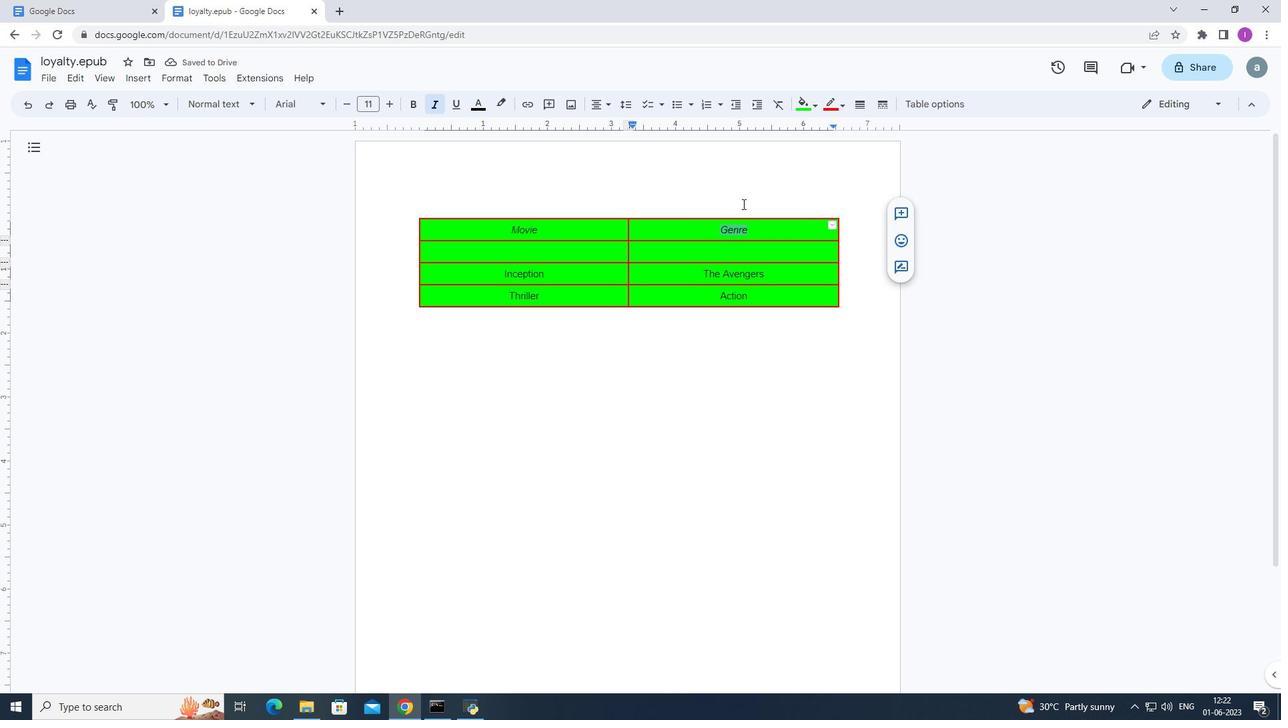 
Action: Mouse pressed left at (741, 195)
Screenshot: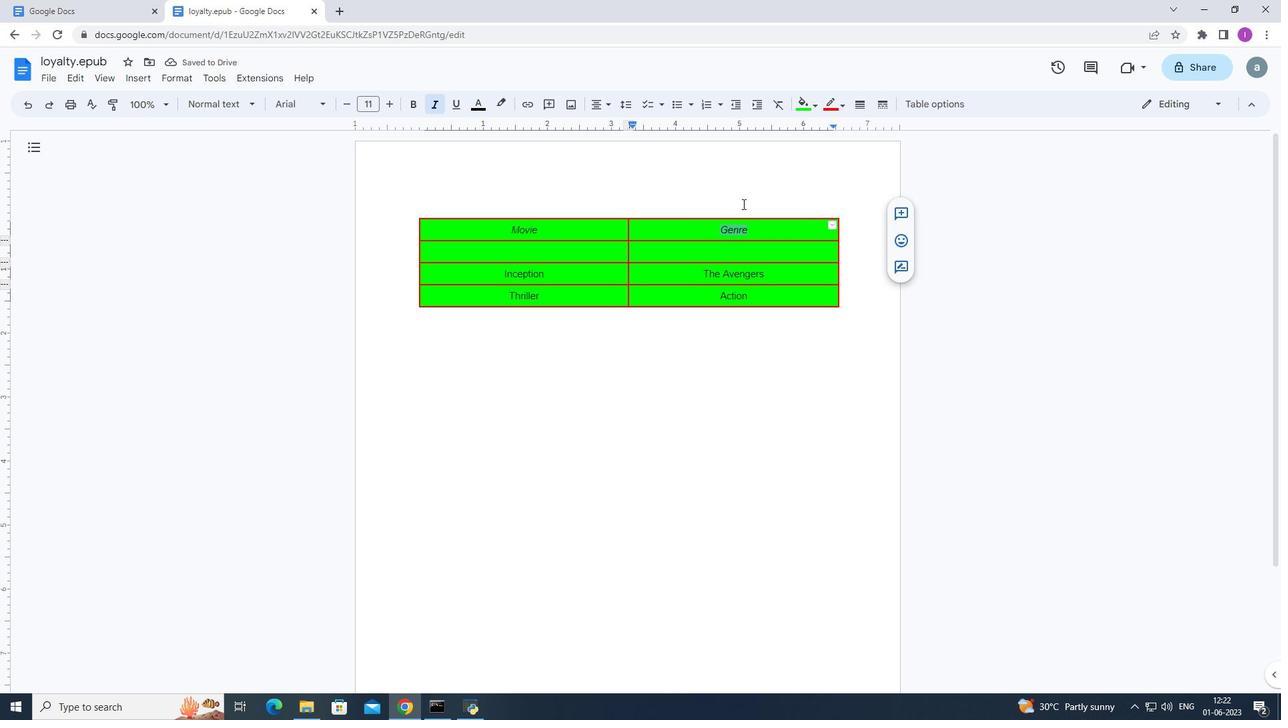 
Action: Mouse moved to (421, 248)
Screenshot: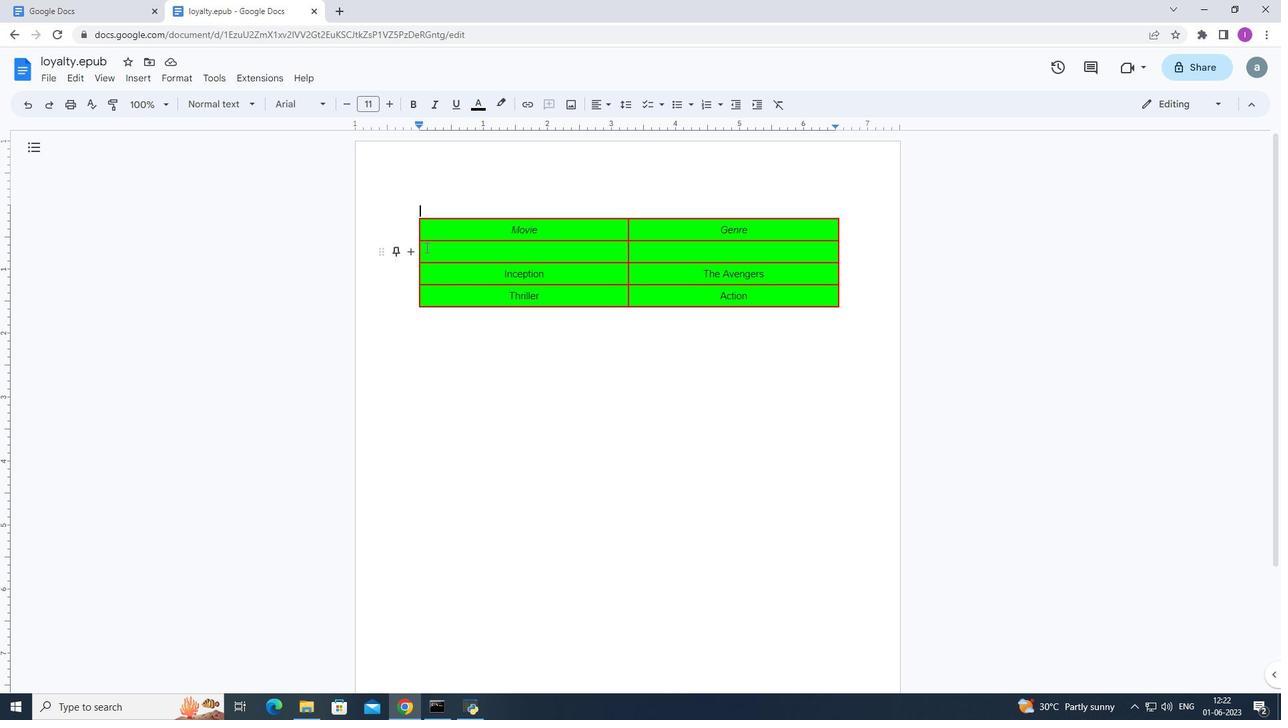 
Action: Mouse pressed left at (421, 248)
Screenshot: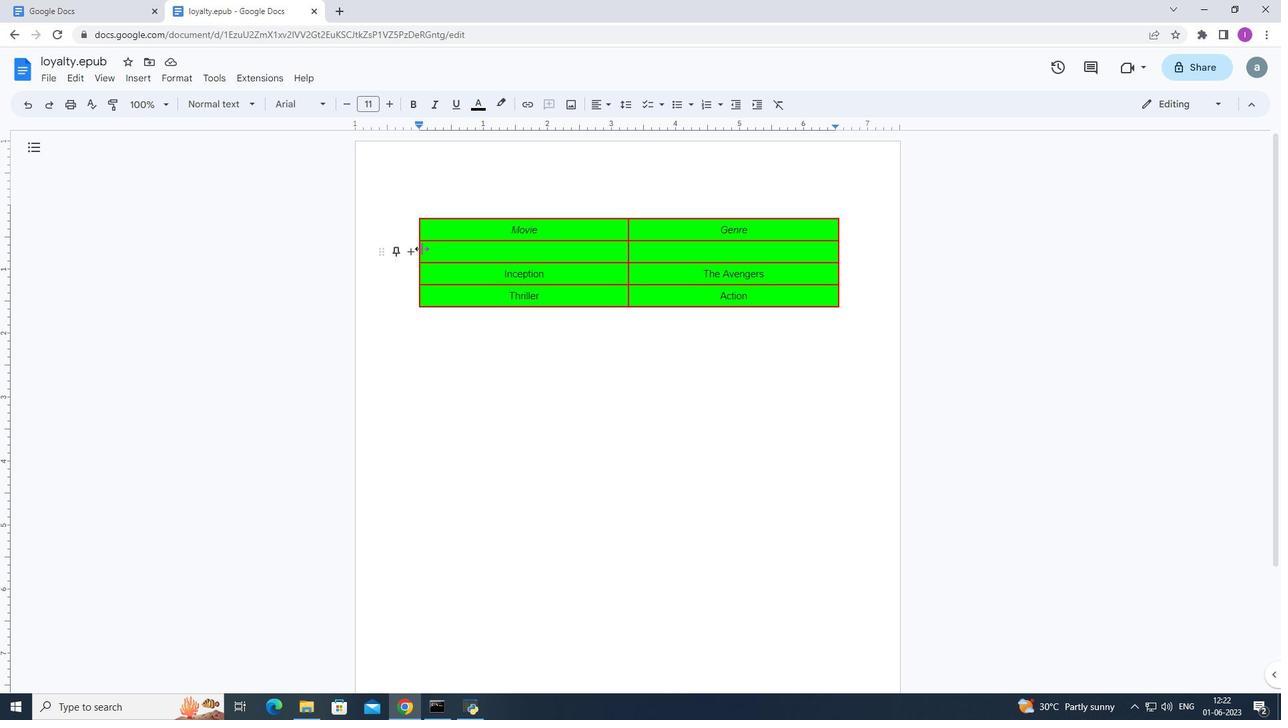 
Action: Mouse moved to (836, 252)
Screenshot: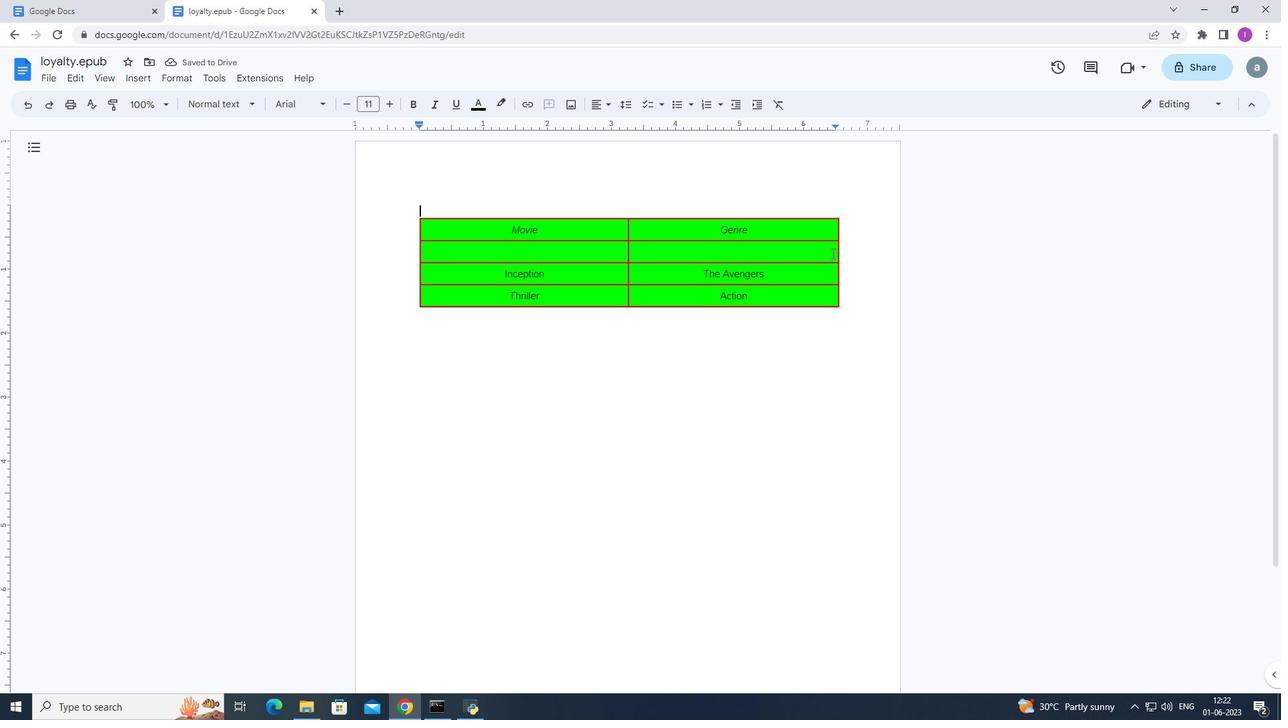 
Action: Mouse pressed left at (836, 252)
Screenshot: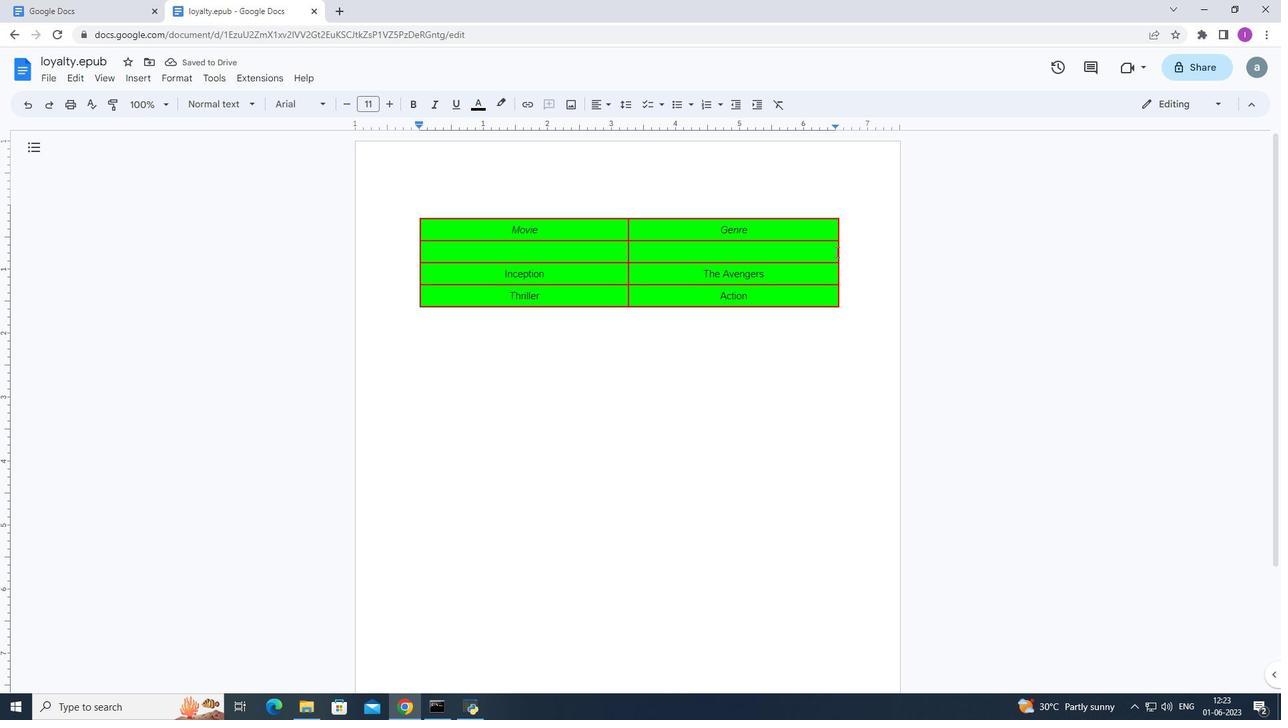 
Action: Mouse moved to (585, 262)
Screenshot: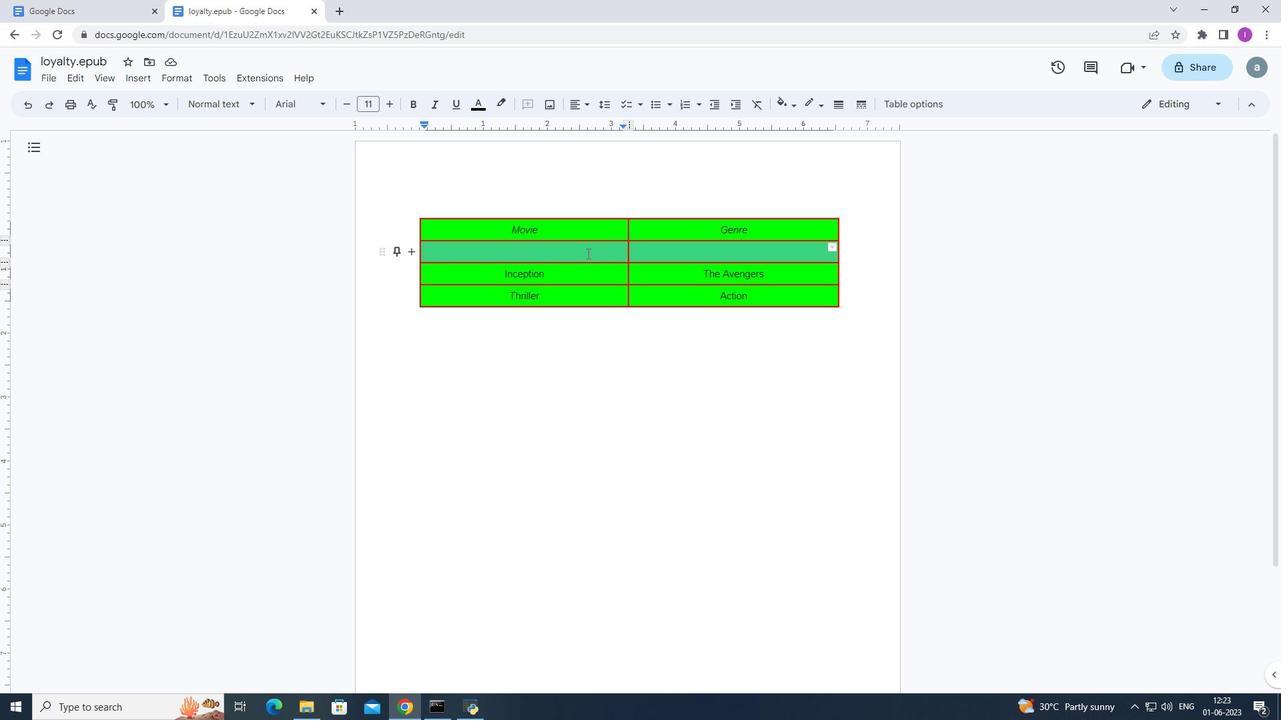 
Action: Key pressed <Key.delete><Key.delete>
Screenshot: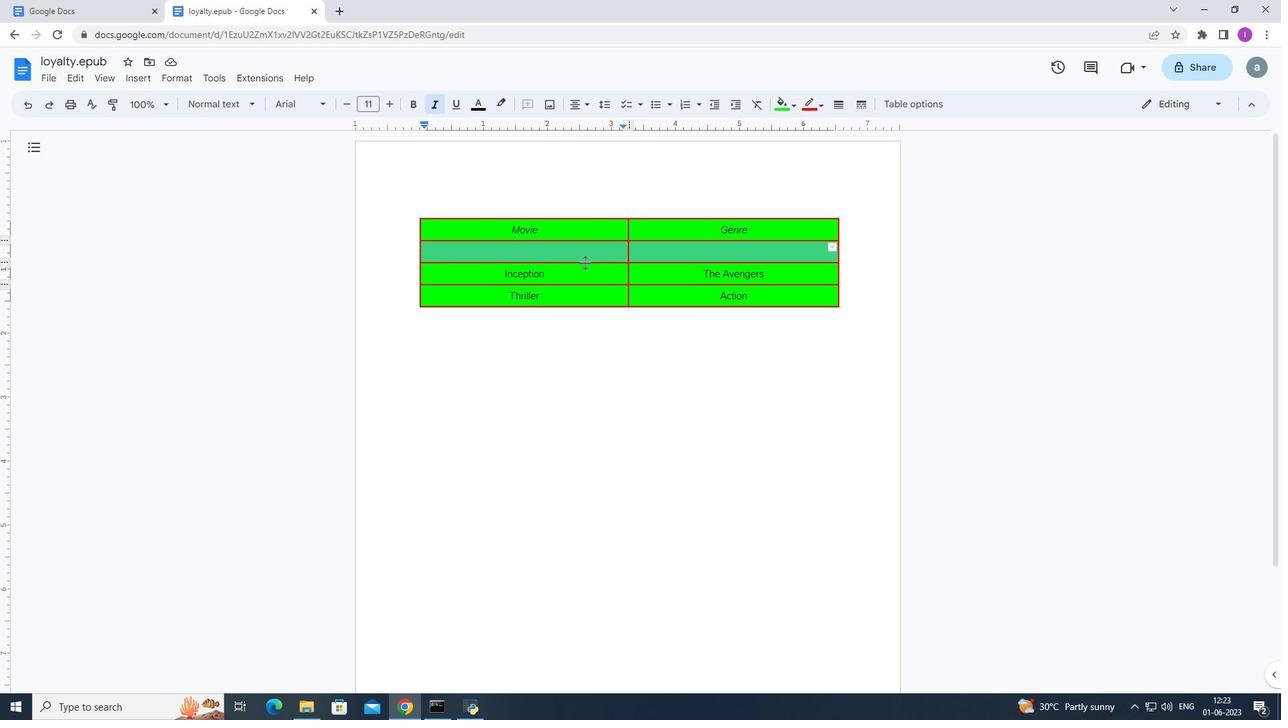 
Action: Mouse moved to (872, 209)
Screenshot: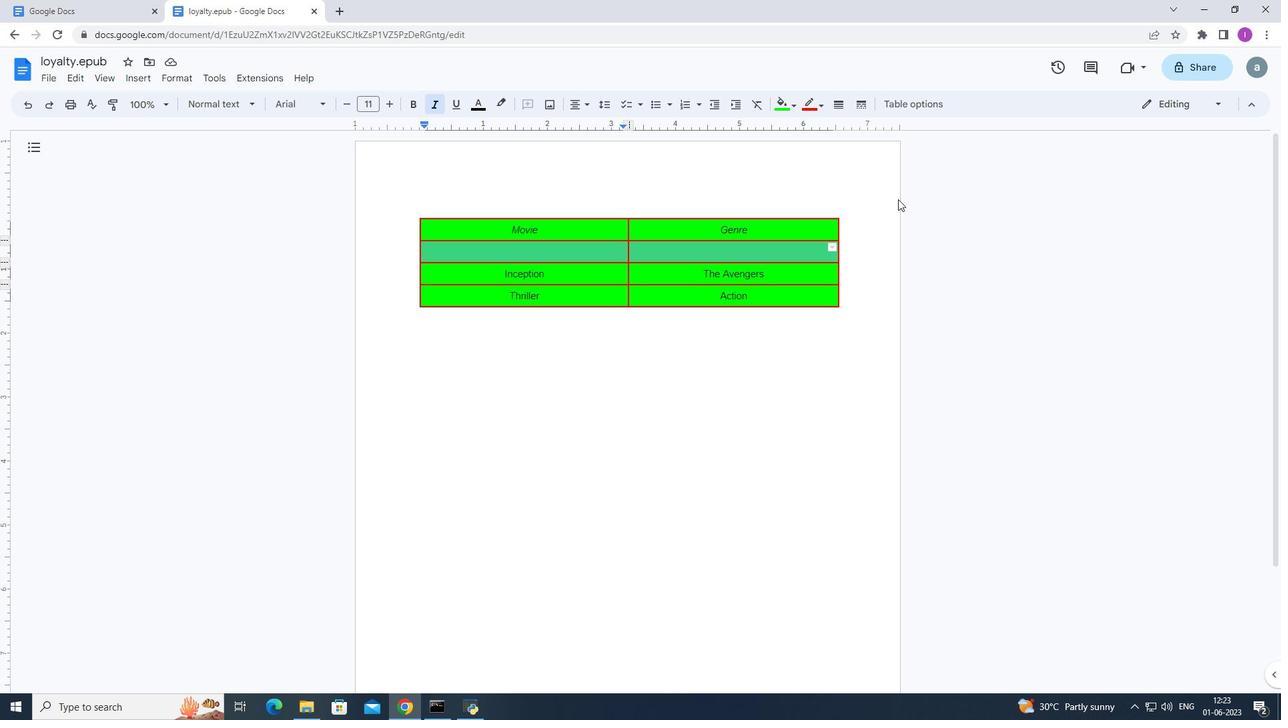 
Action: Mouse pressed left at (872, 209)
Screenshot: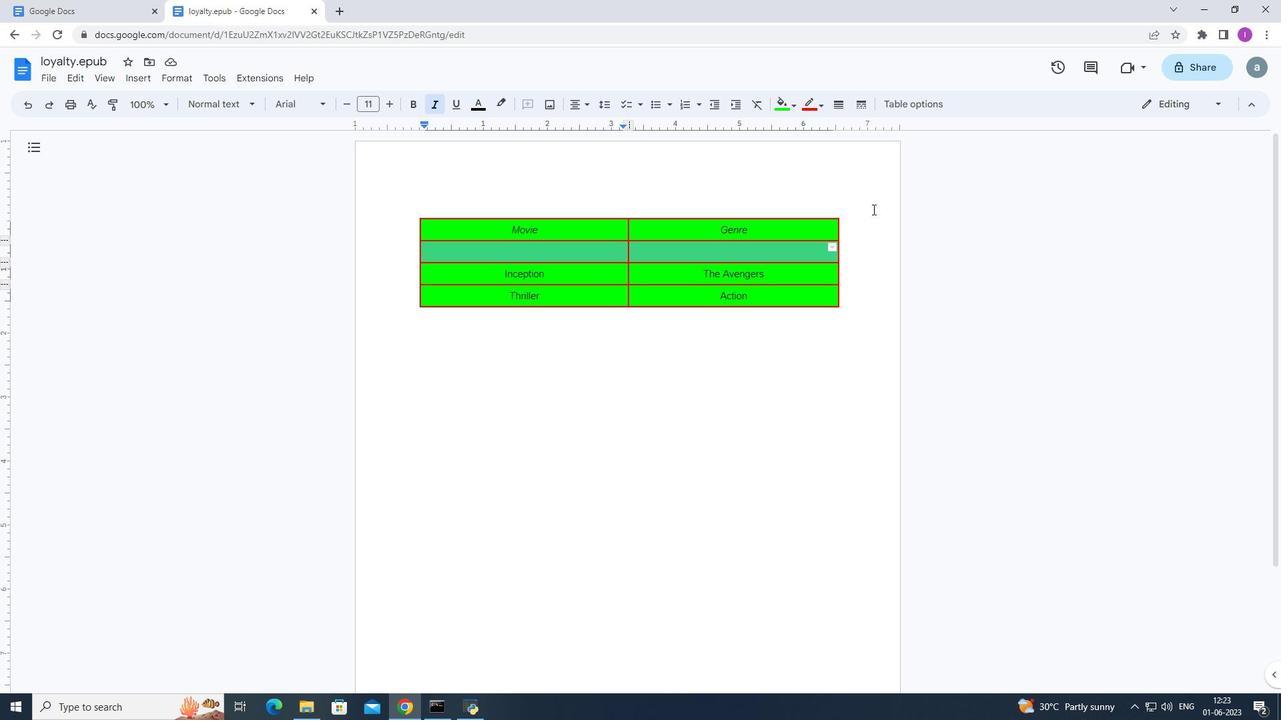 
Action: Mouse moved to (842, 224)
Screenshot: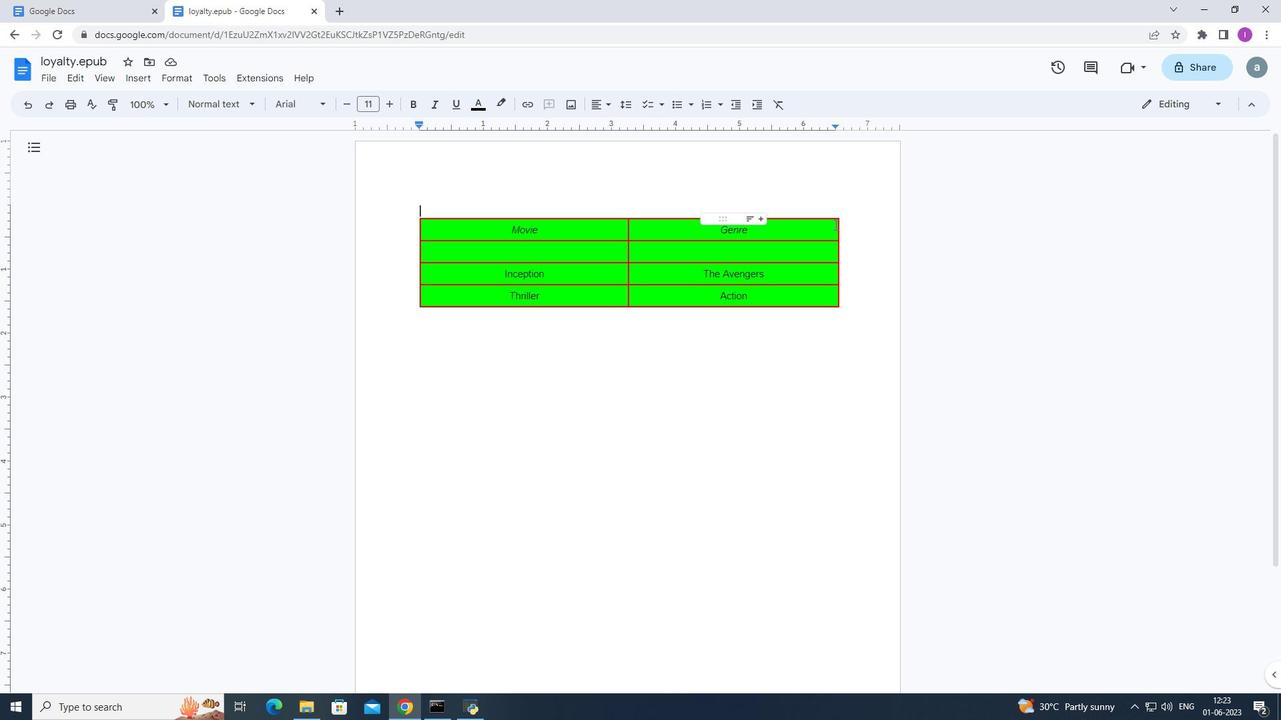 
Action: Mouse pressed left at (842, 224)
Screenshot: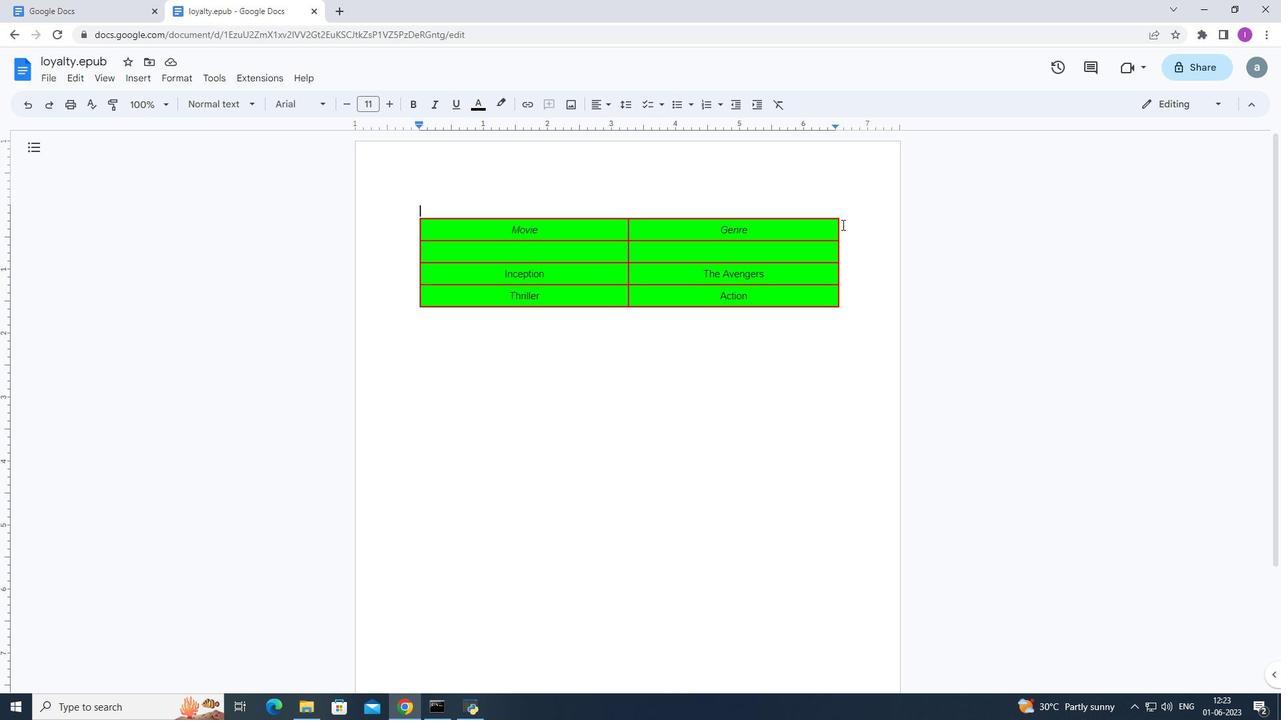 
Action: Mouse moved to (838, 234)
Screenshot: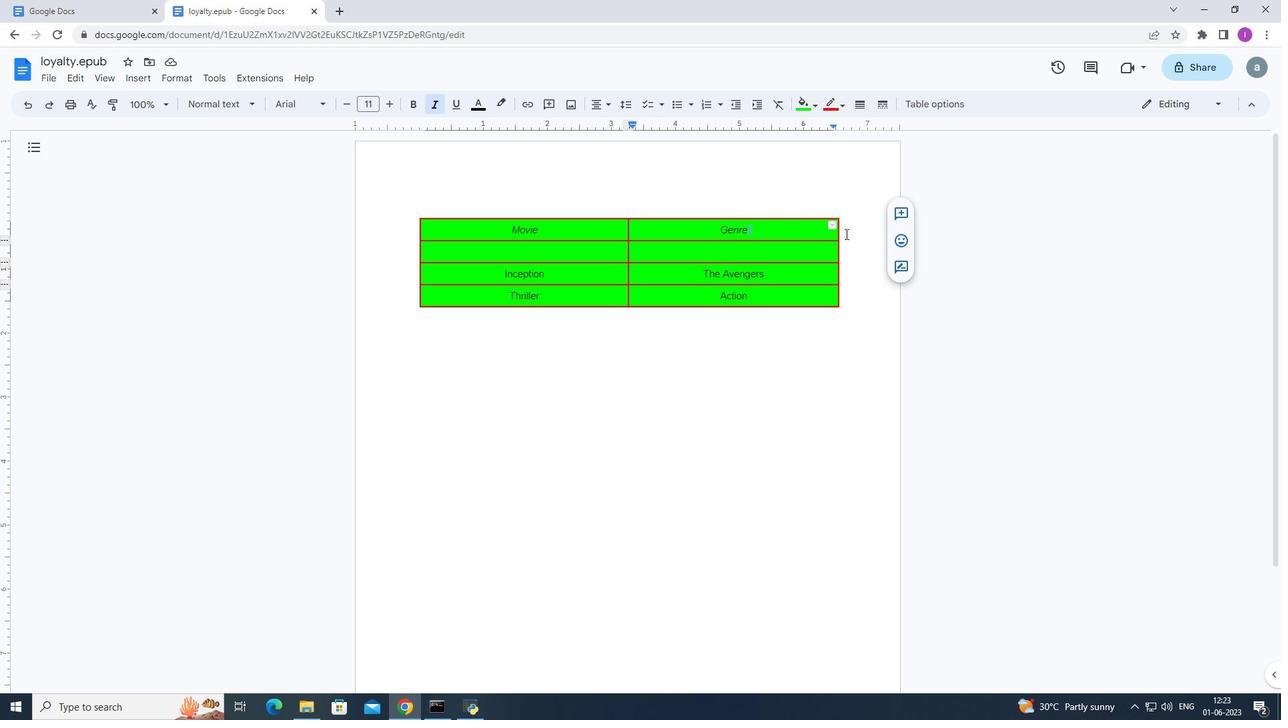 
Action: Mouse pressed left at (838, 234)
Screenshot: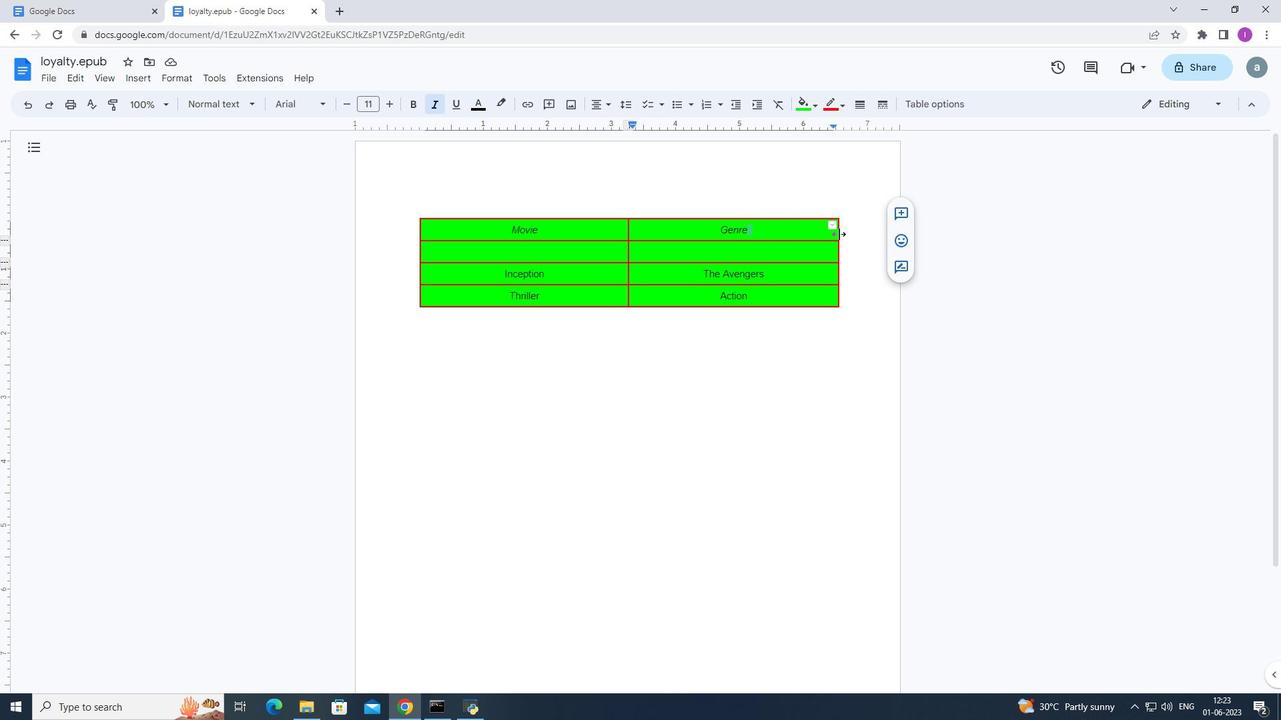 
Action: Mouse pressed left at (838, 234)
Screenshot: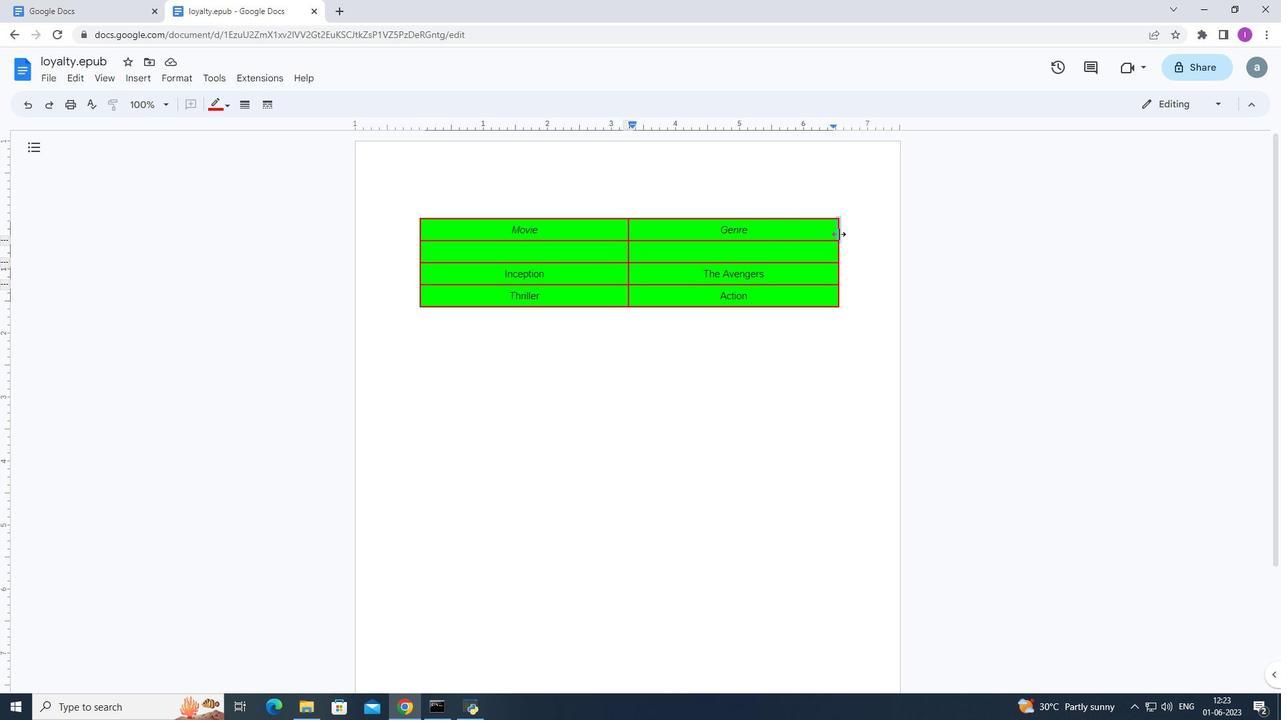 
Action: Mouse moved to (862, 215)
Screenshot: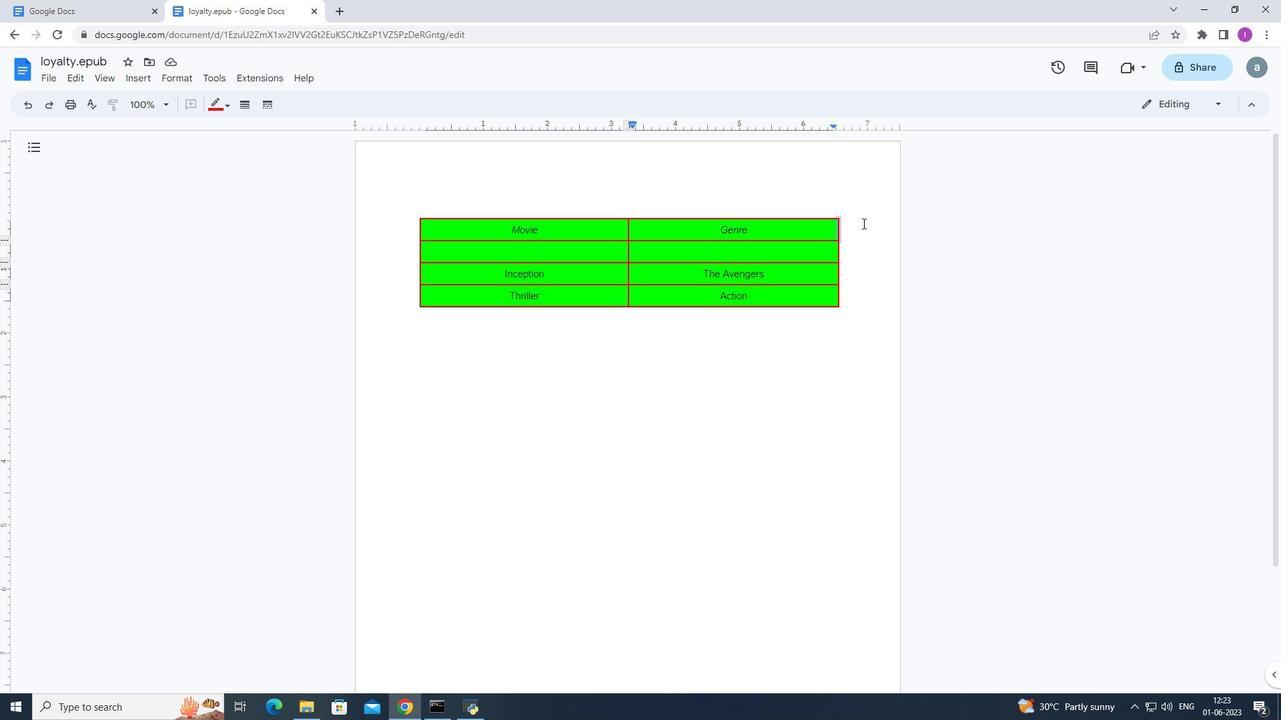 
Action: Mouse pressed left at (862, 215)
Screenshot: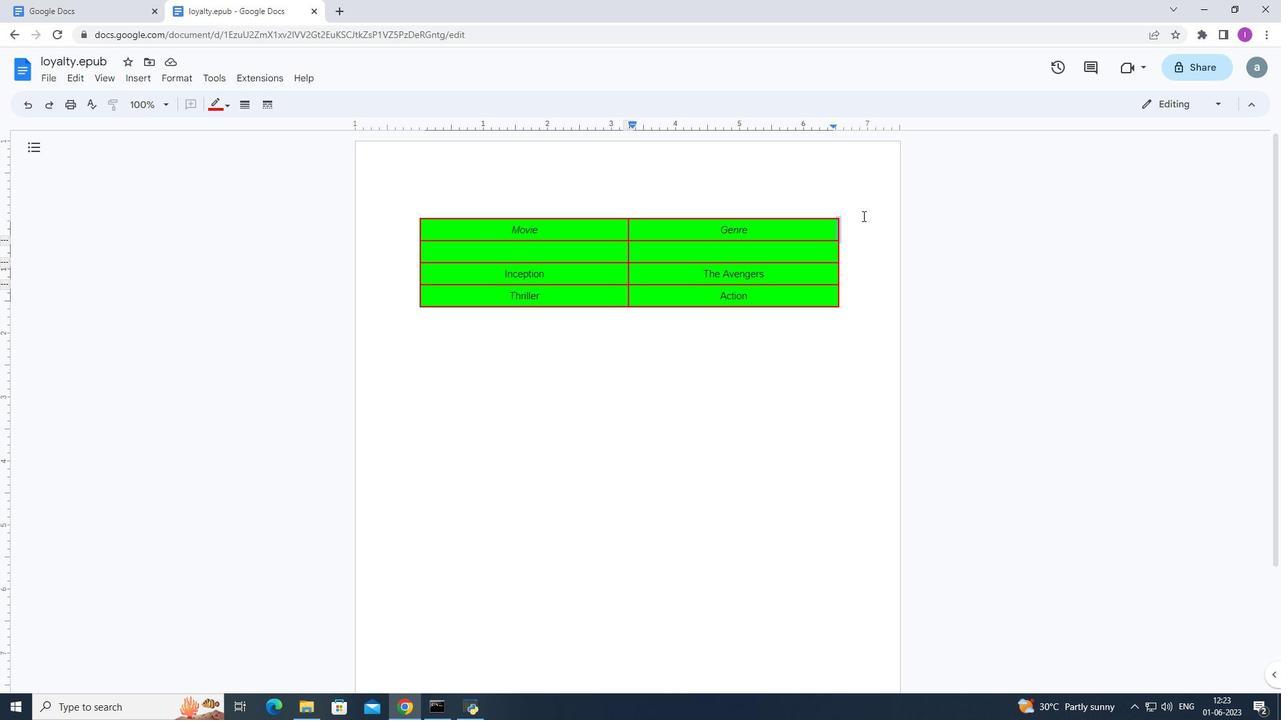 
Action: Mouse moved to (835, 226)
Screenshot: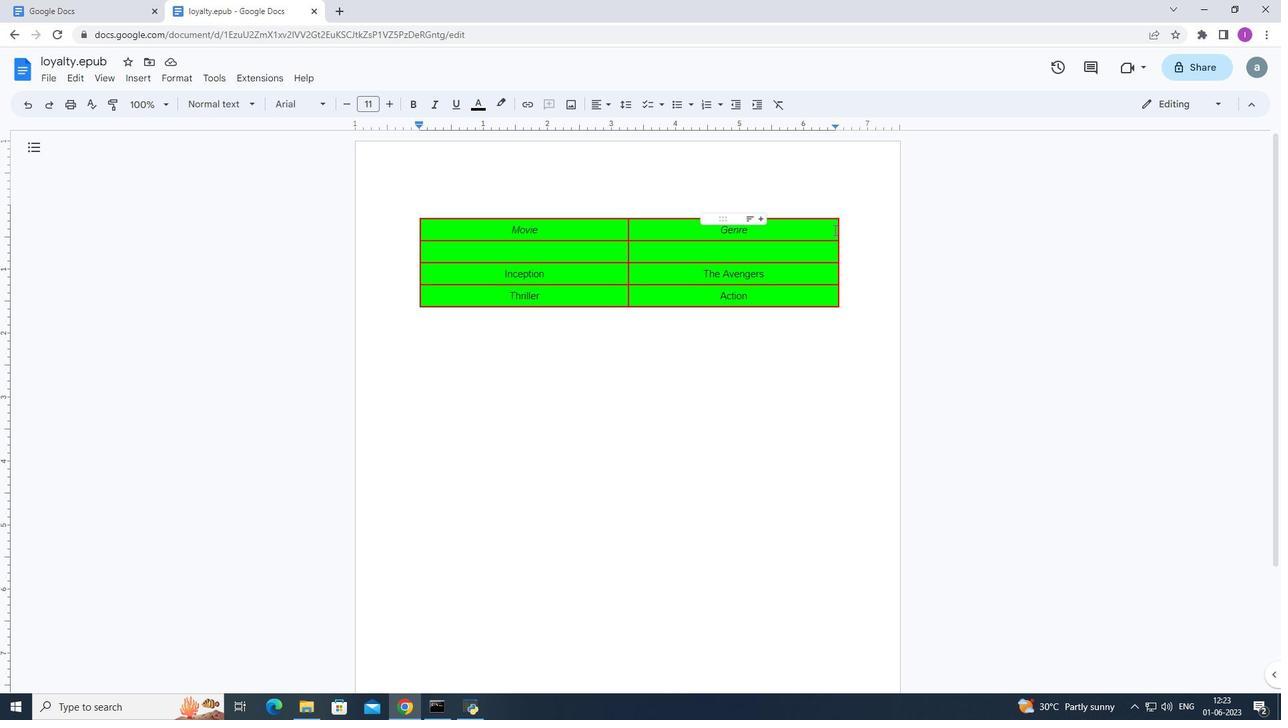 
Action: Mouse pressed left at (835, 226)
Screenshot: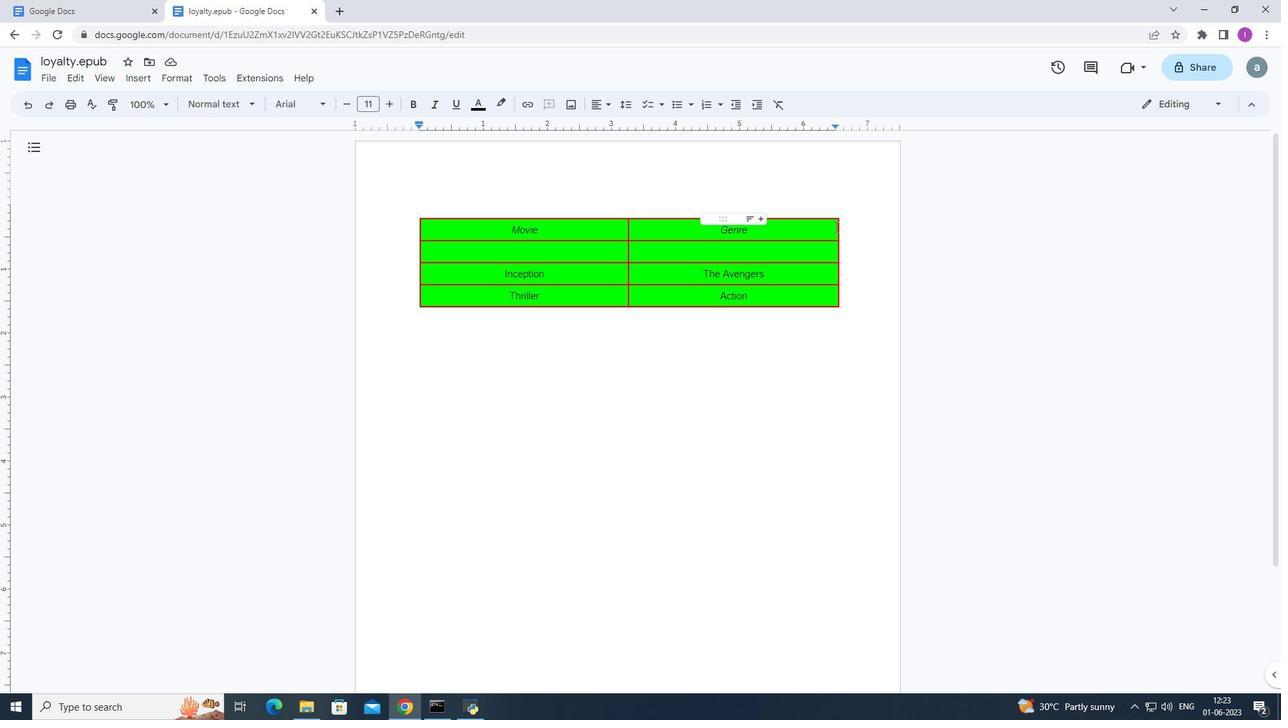 
Action: Mouse moved to (572, 200)
Screenshot: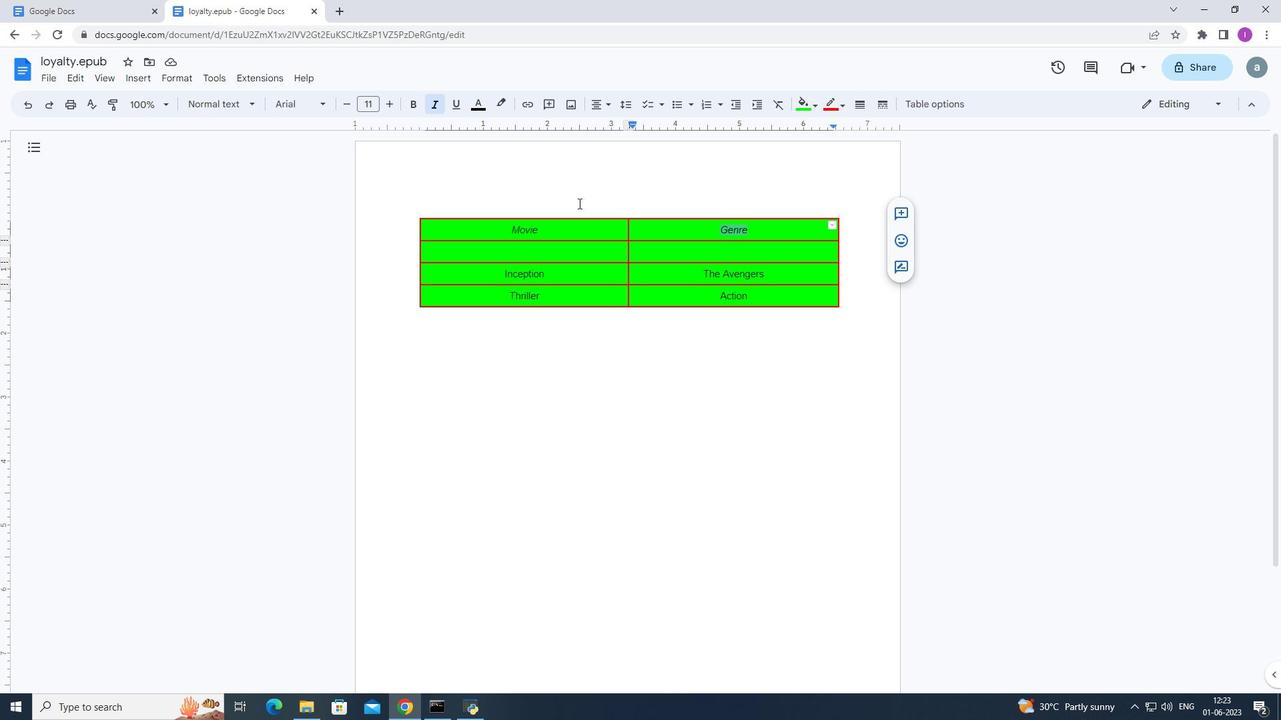 
Action: Mouse pressed left at (572, 200)
Screenshot: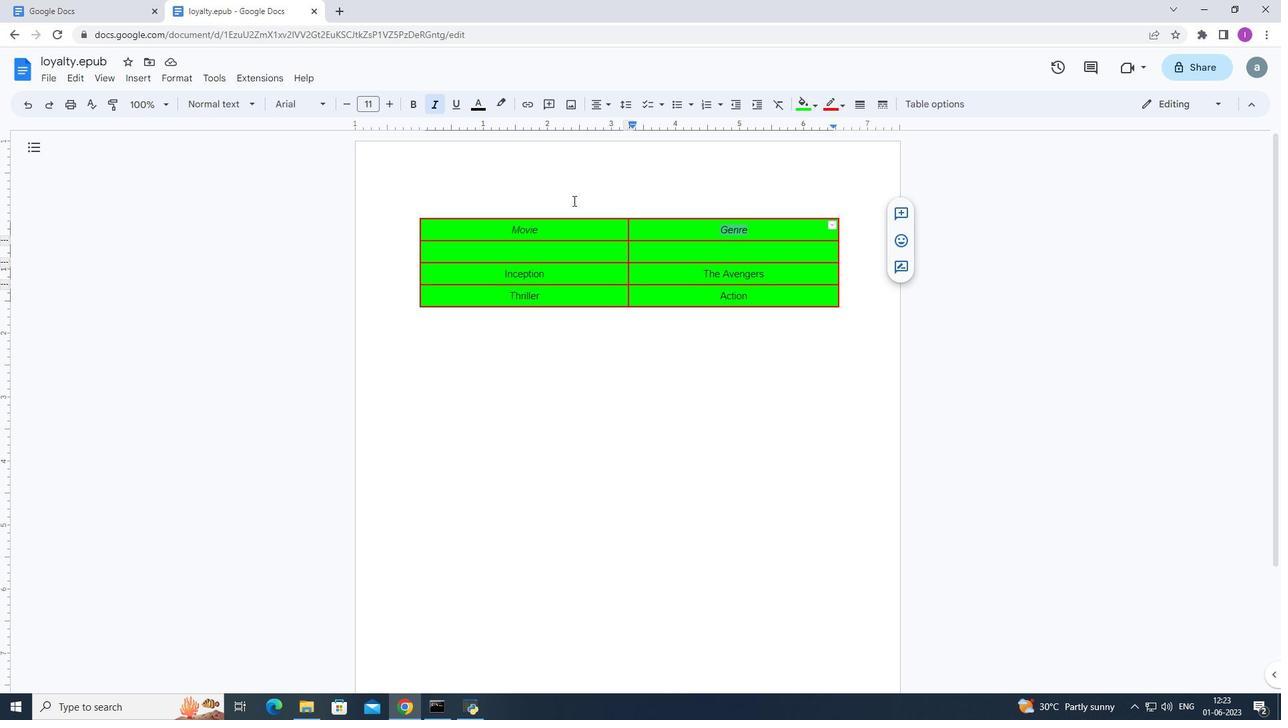 
Action: Mouse moved to (417, 219)
Screenshot: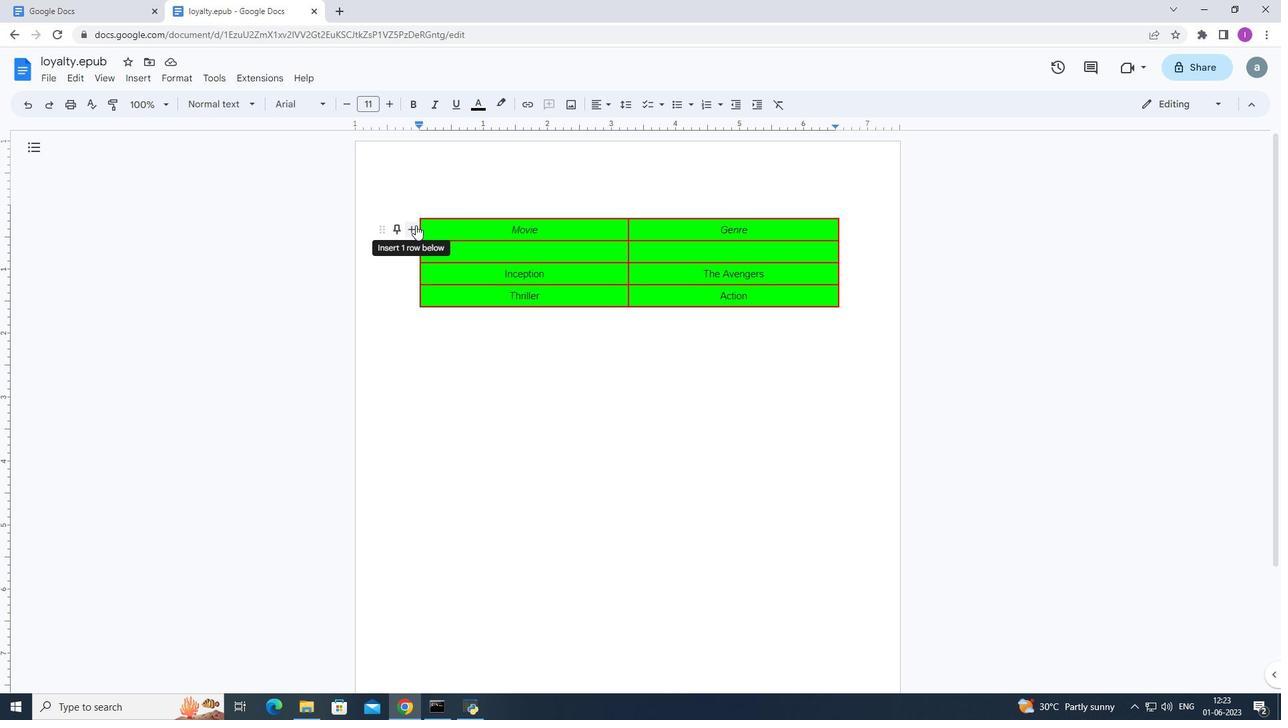 
Action: Mouse pressed left at (417, 219)
Screenshot: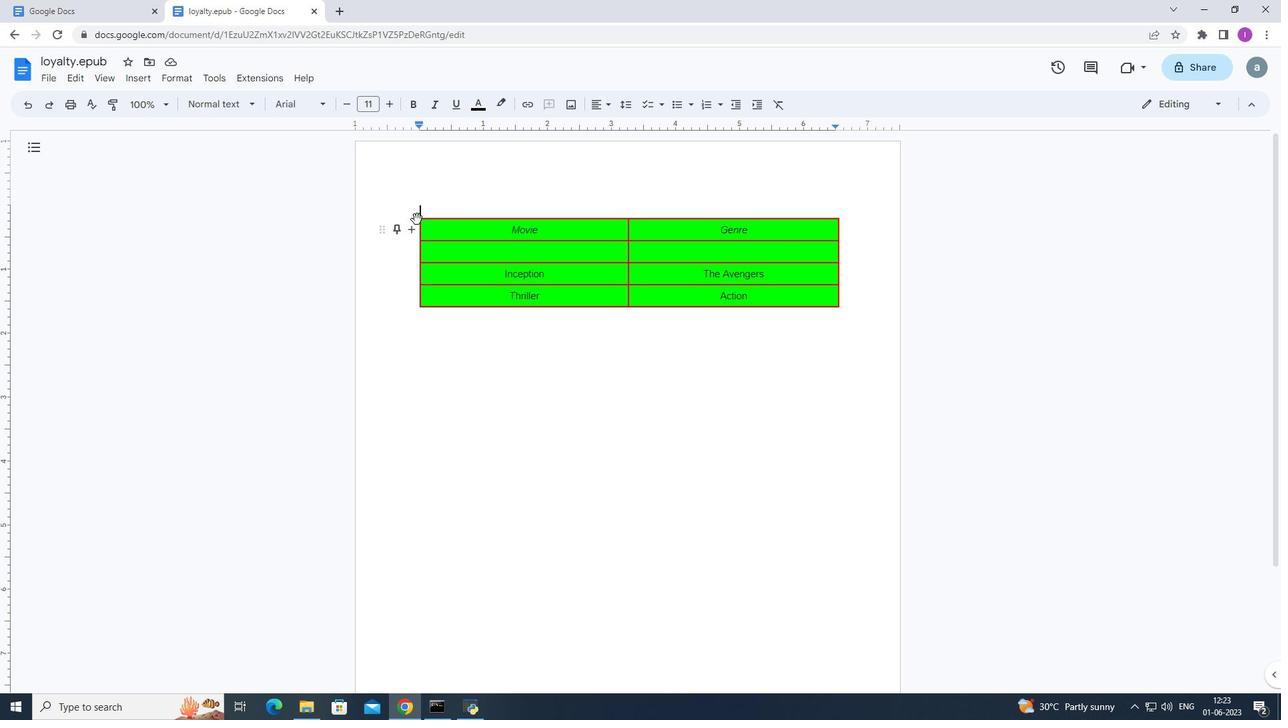 
Action: Mouse moved to (423, 248)
Screenshot: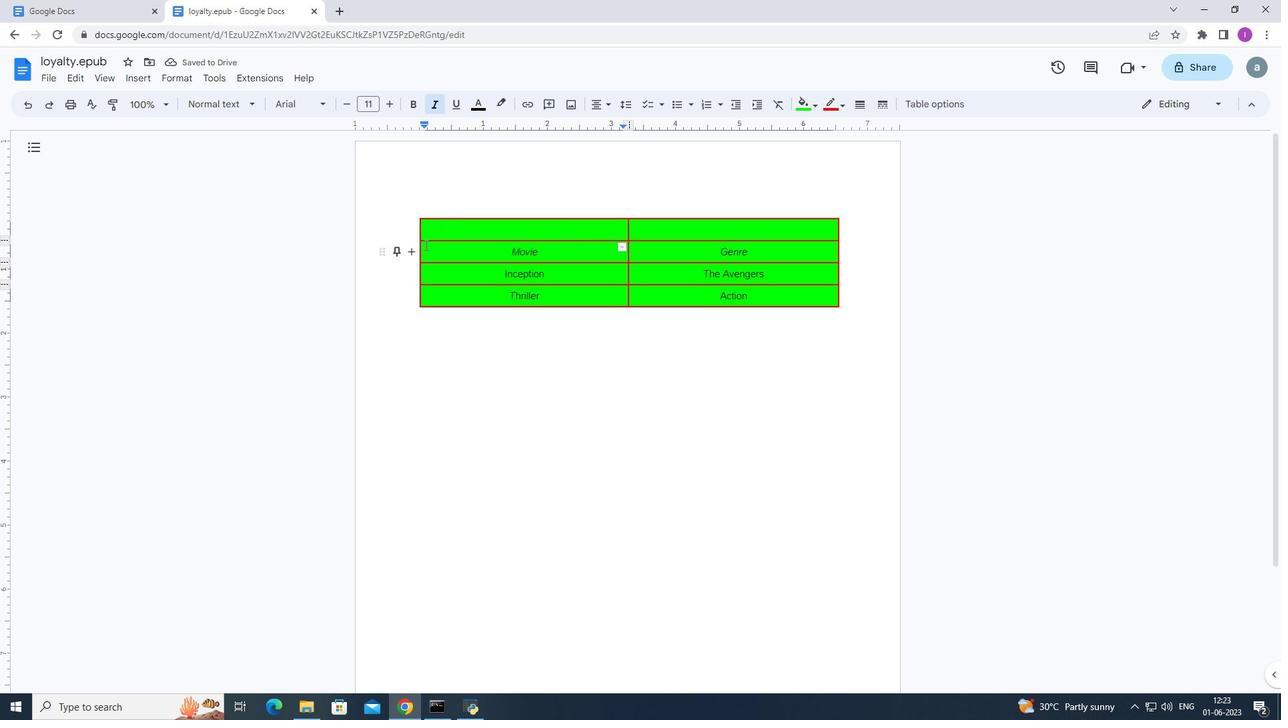 
Action: Mouse pressed left at (423, 248)
Screenshot: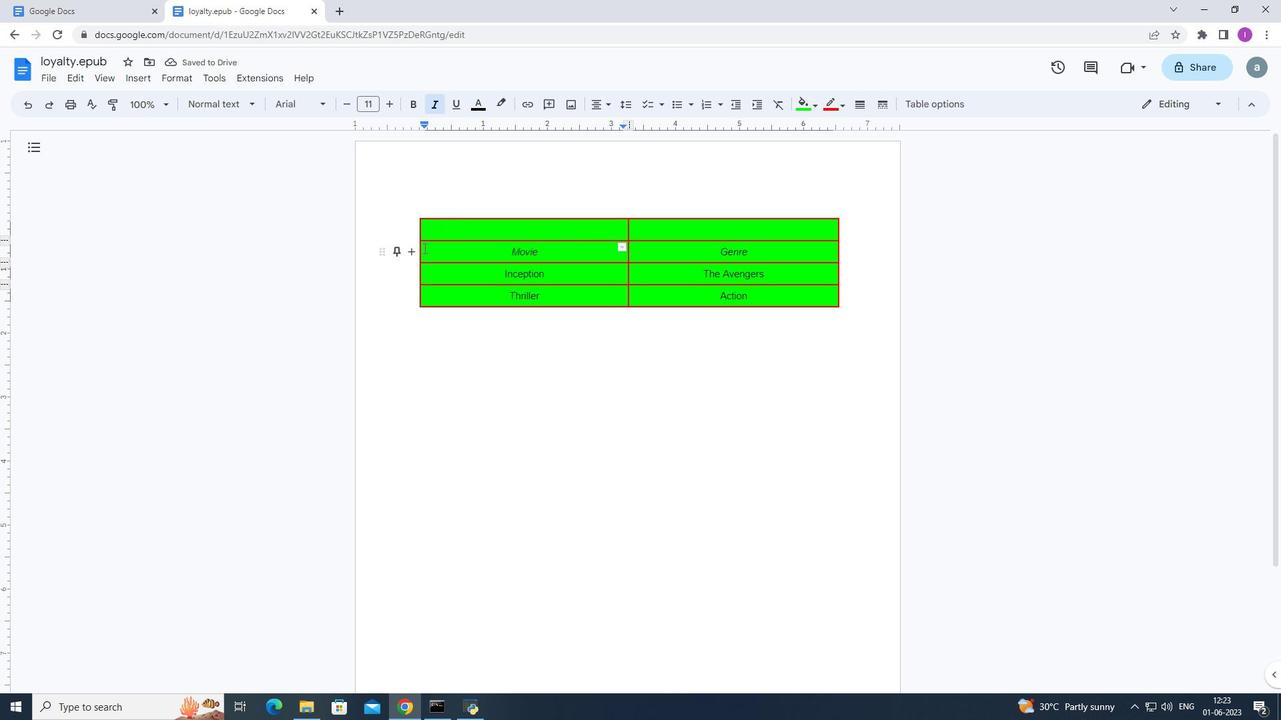 
Action: Mouse moved to (419, 250)
Screenshot: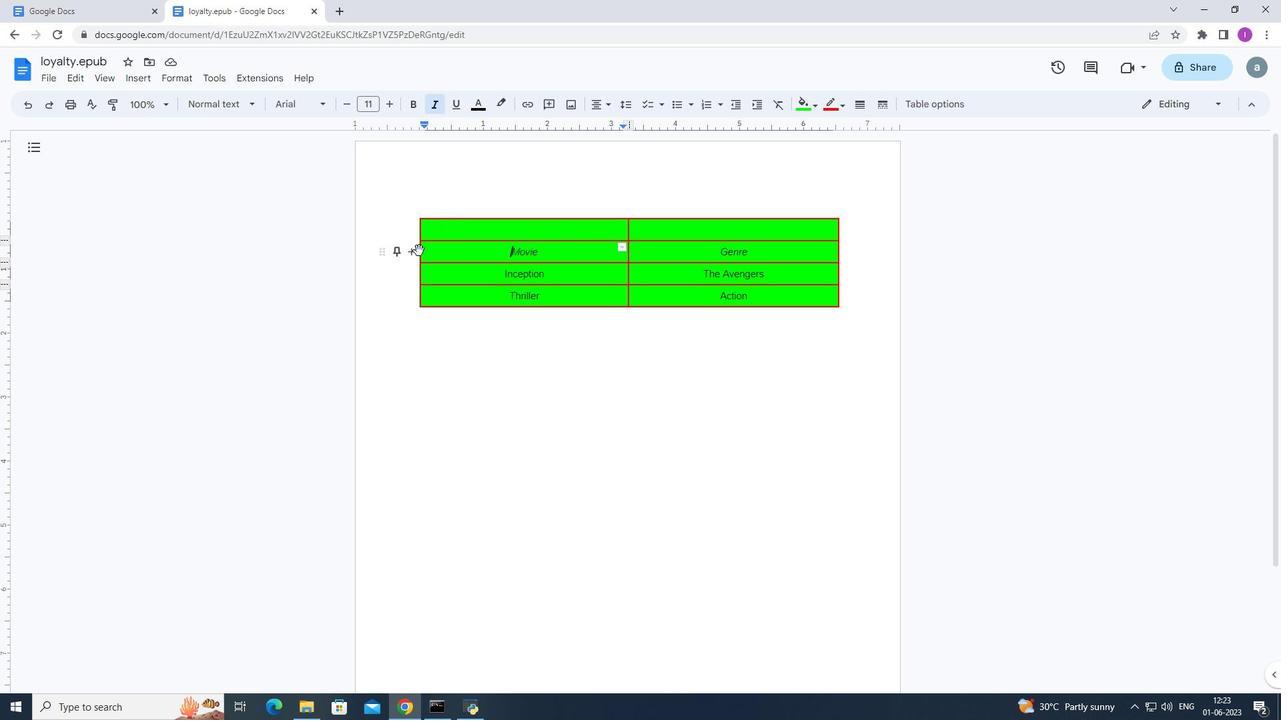 
Action: Mouse pressed left at (419, 250)
Screenshot: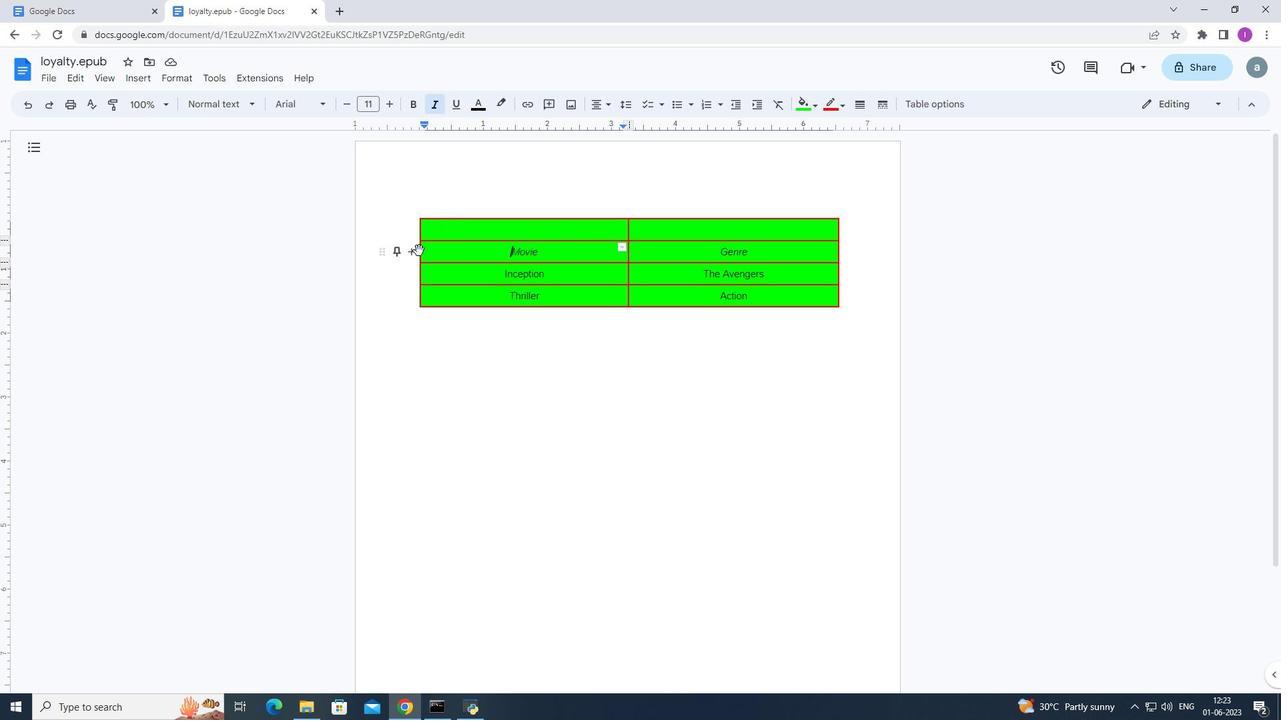 
Action: Mouse moved to (421, 248)
Screenshot: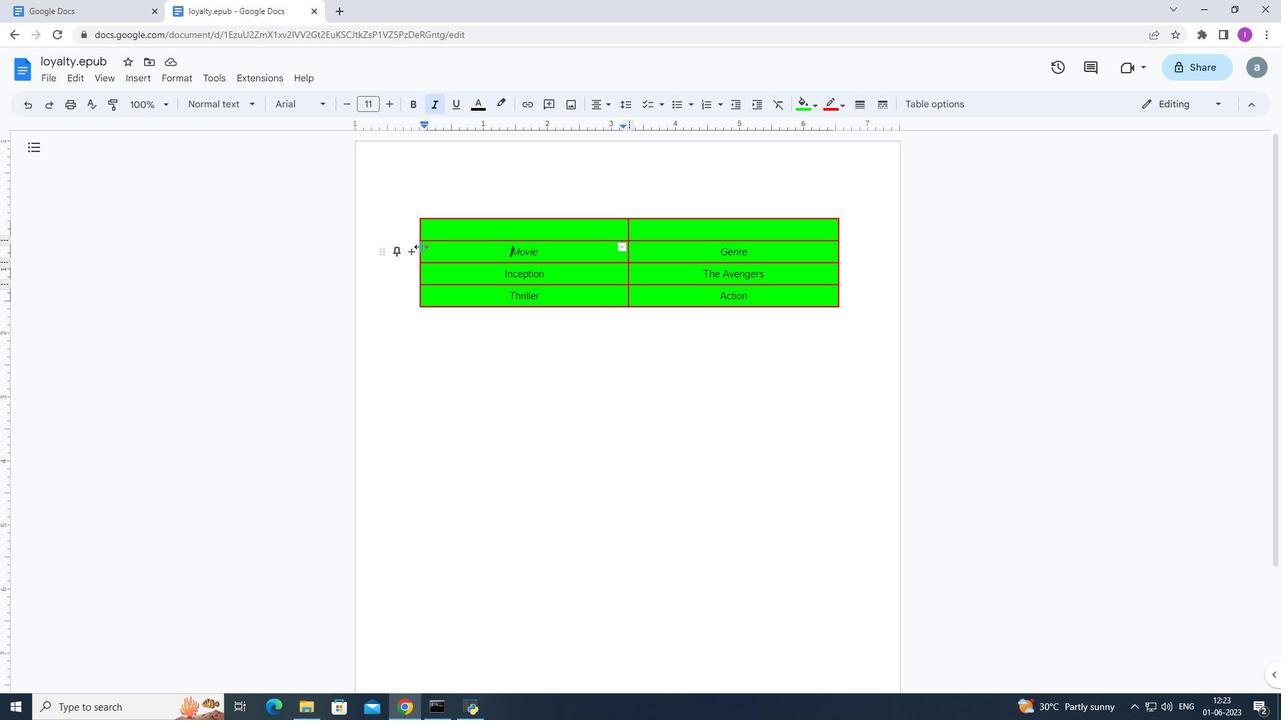 
Action: Mouse pressed left at (421, 248)
Screenshot: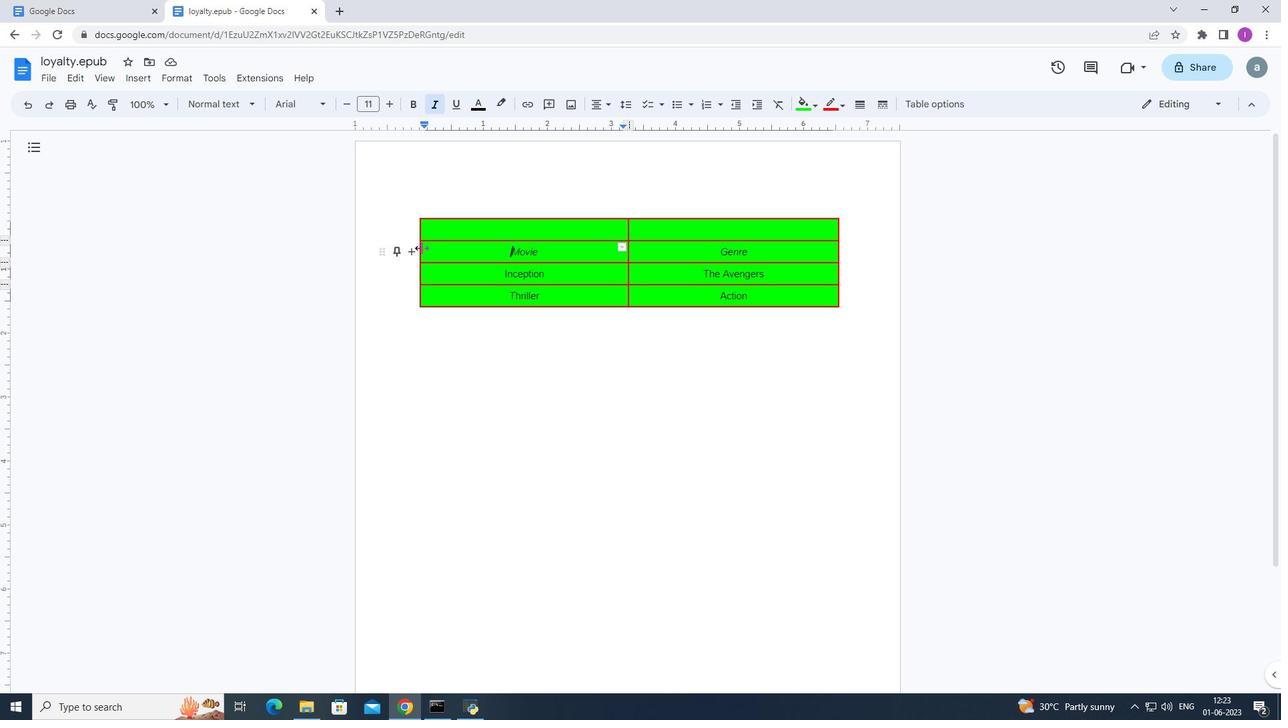 
Action: Mouse moved to (839, 249)
Screenshot: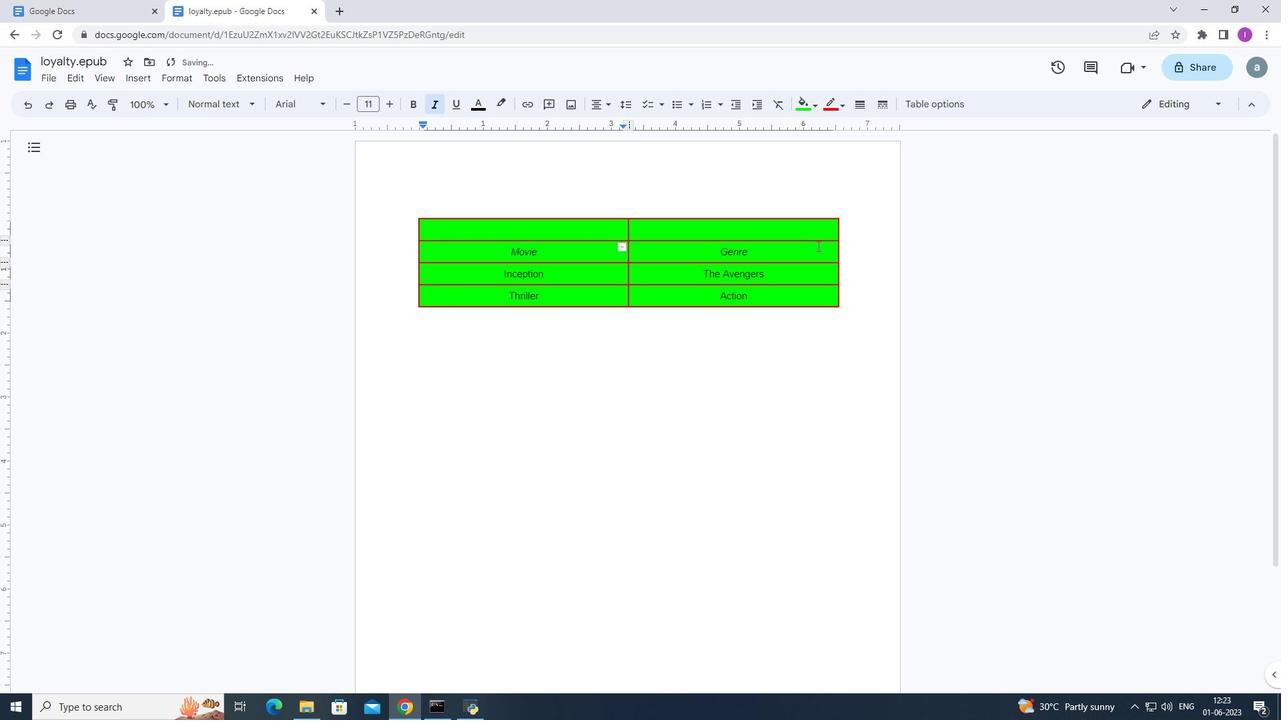 
Action: Mouse pressed left at (839, 249)
Screenshot: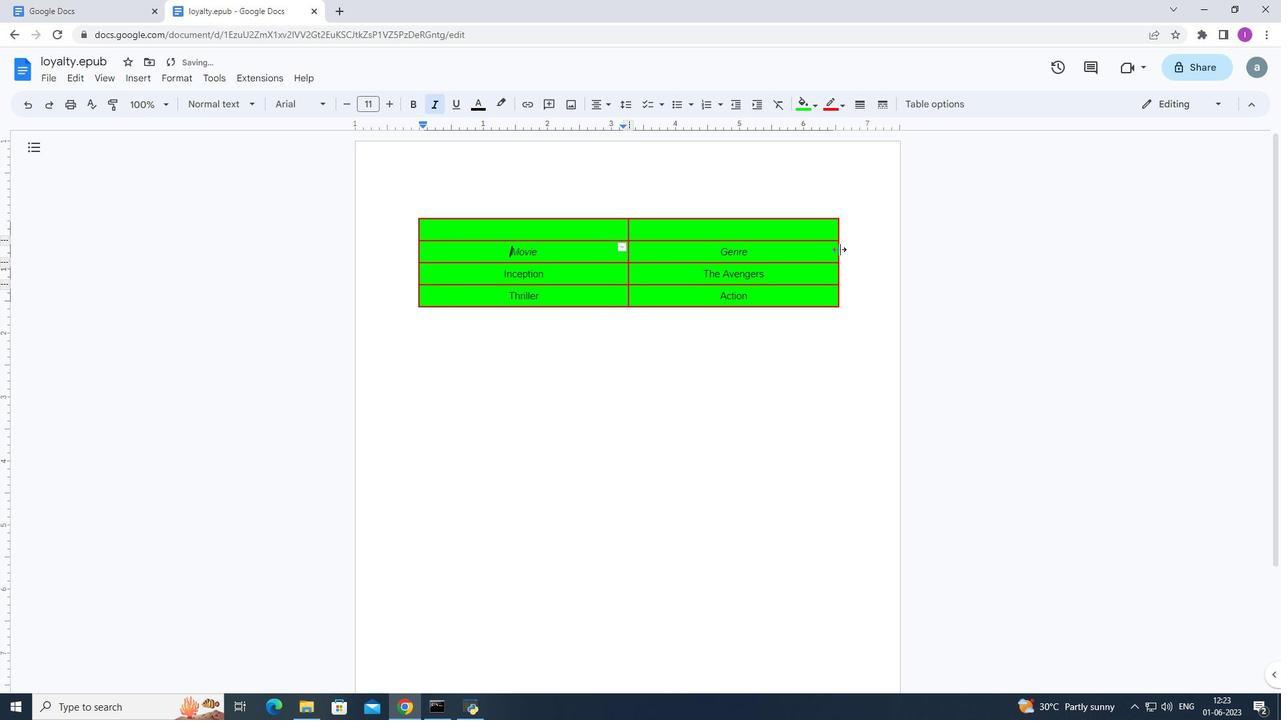 
Action: Mouse moved to (833, 249)
Screenshot: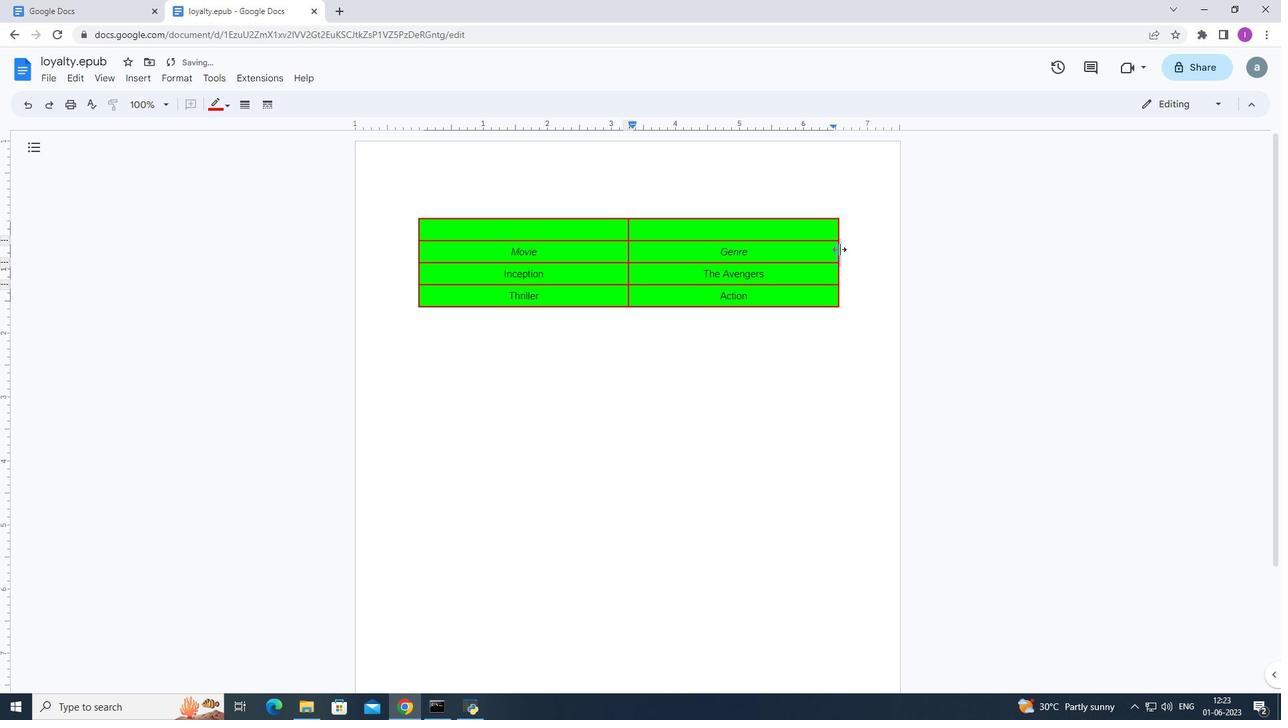 
Action: Mouse pressed left at (833, 249)
Screenshot: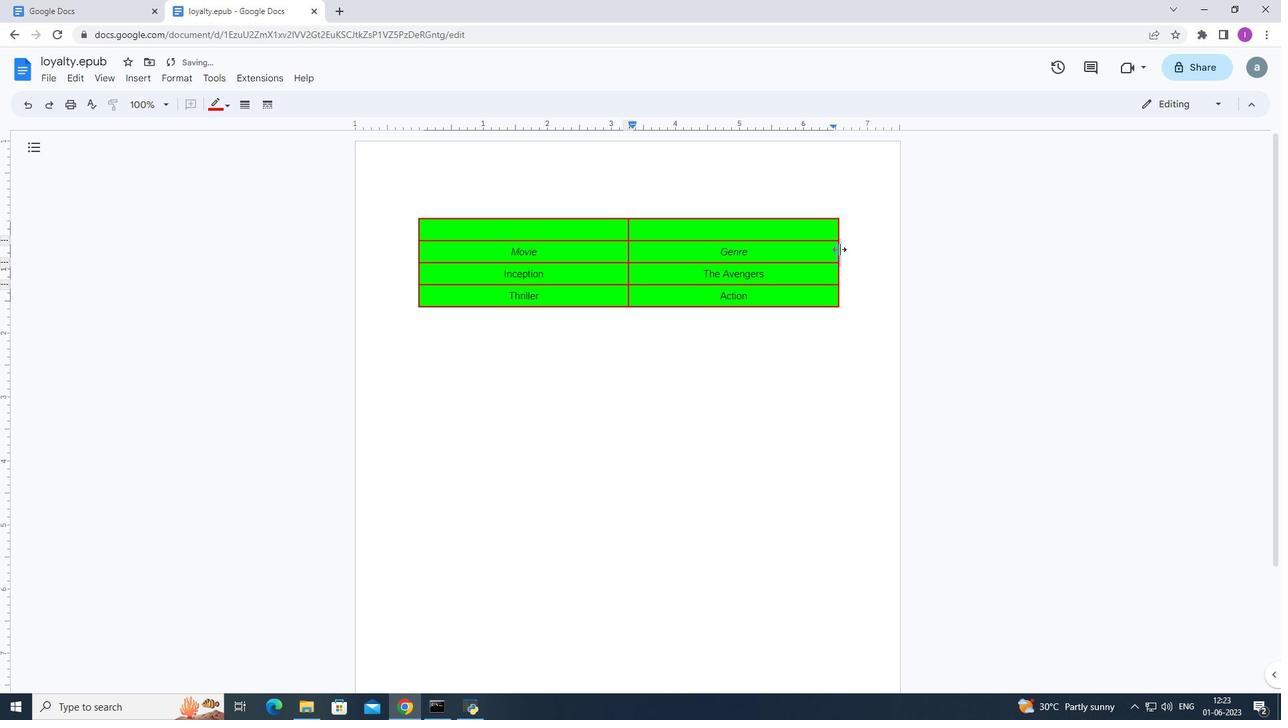 
Action: Mouse moved to (840, 250)
Screenshot: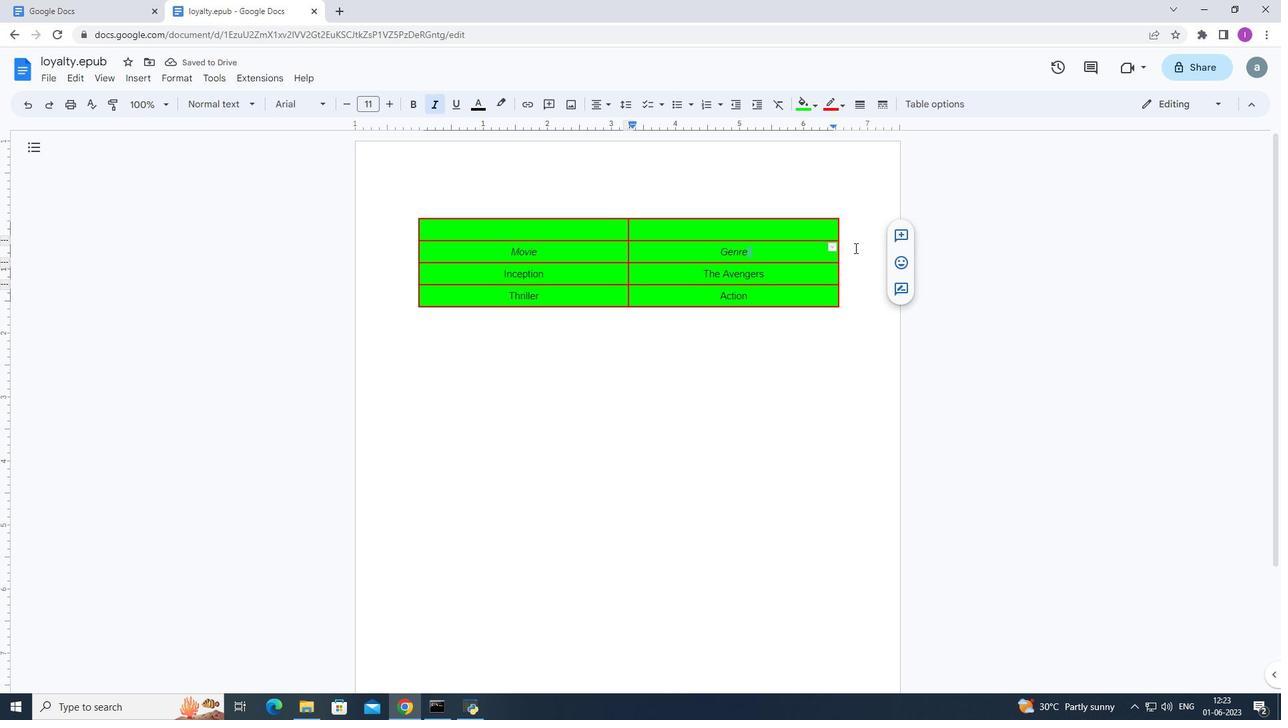 
Action: Mouse pressed left at (840, 250)
Screenshot: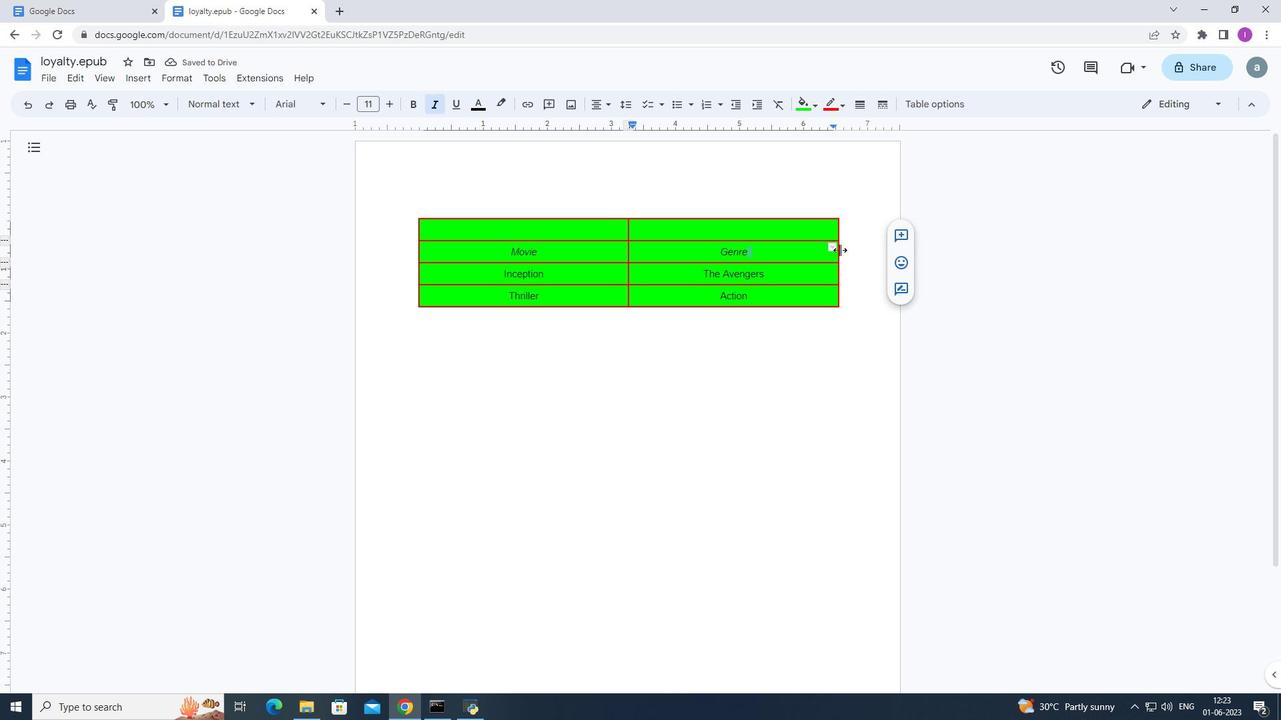 
Action: Mouse moved to (418, 251)
Screenshot: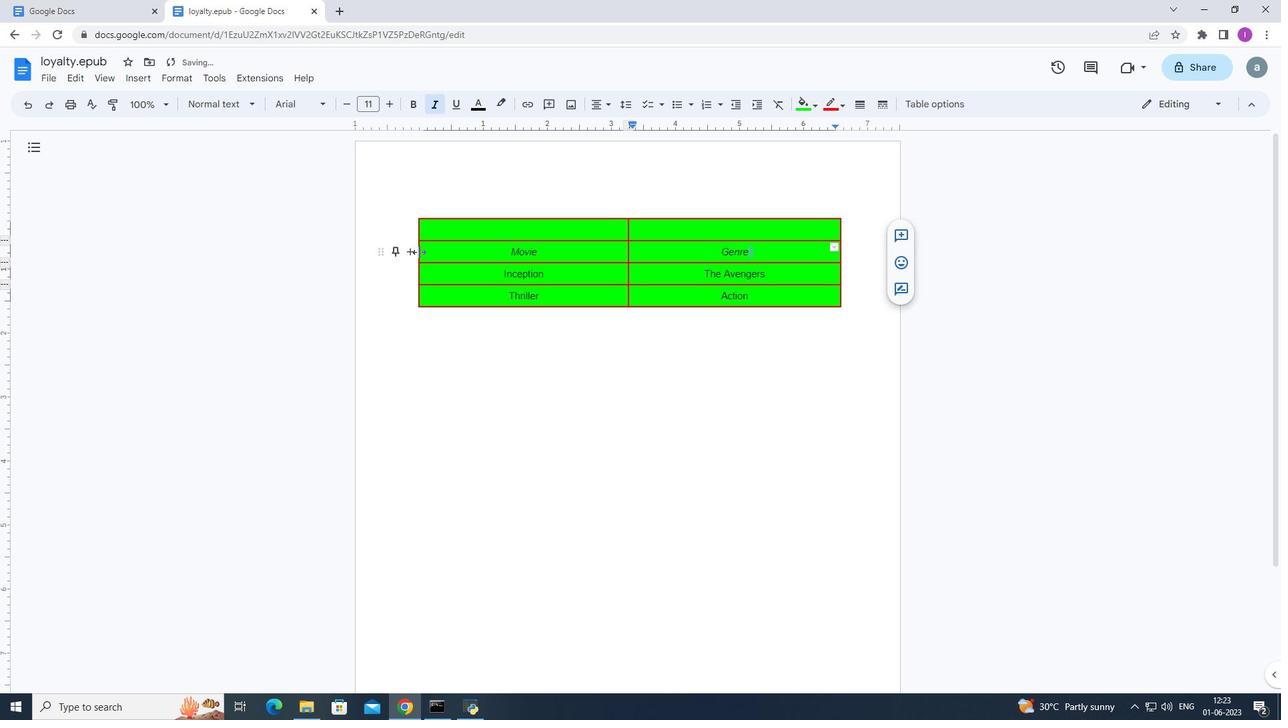 
Action: Mouse pressed left at (418, 251)
Screenshot: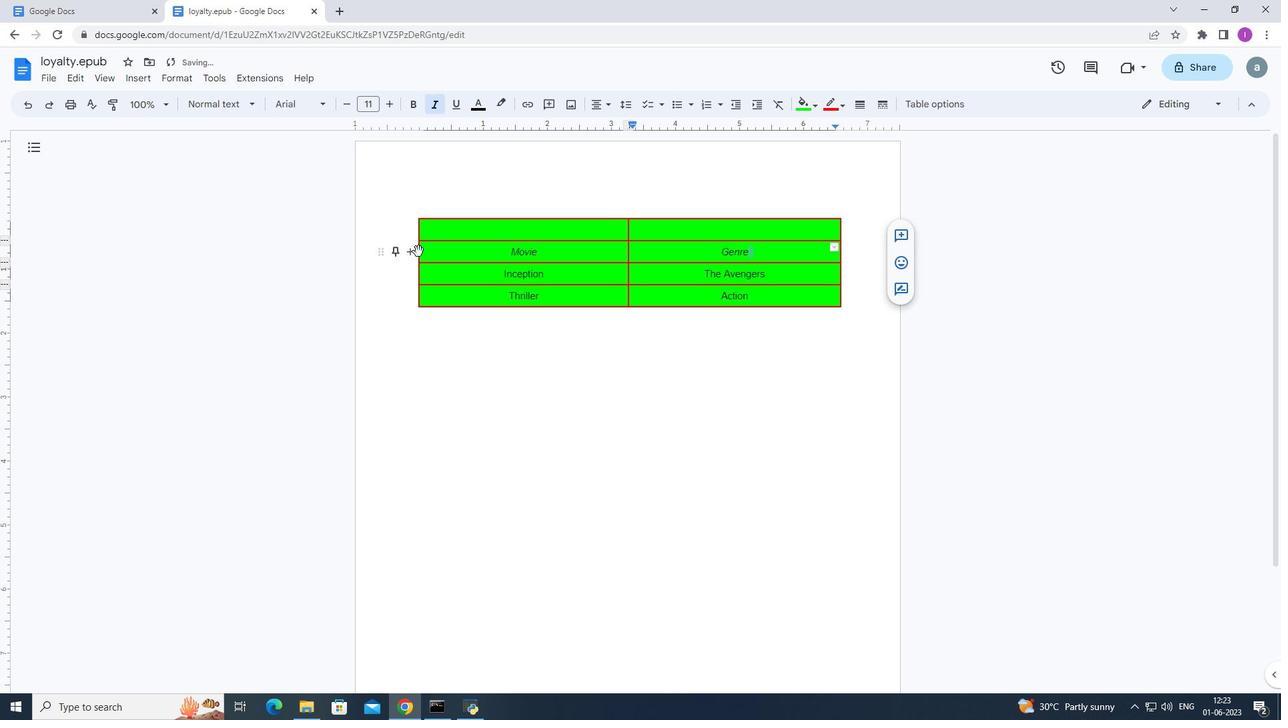 
Action: Mouse moved to (419, 250)
Screenshot: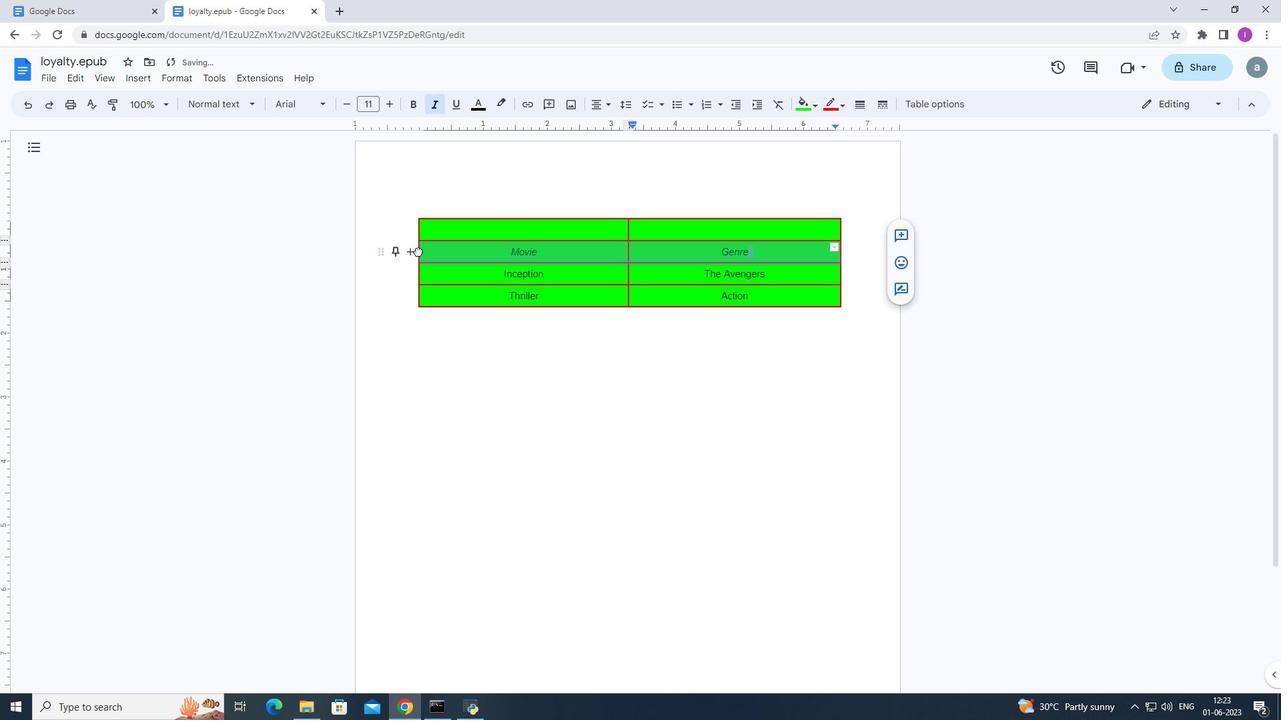 
Action: Mouse pressed left at (419, 250)
Screenshot: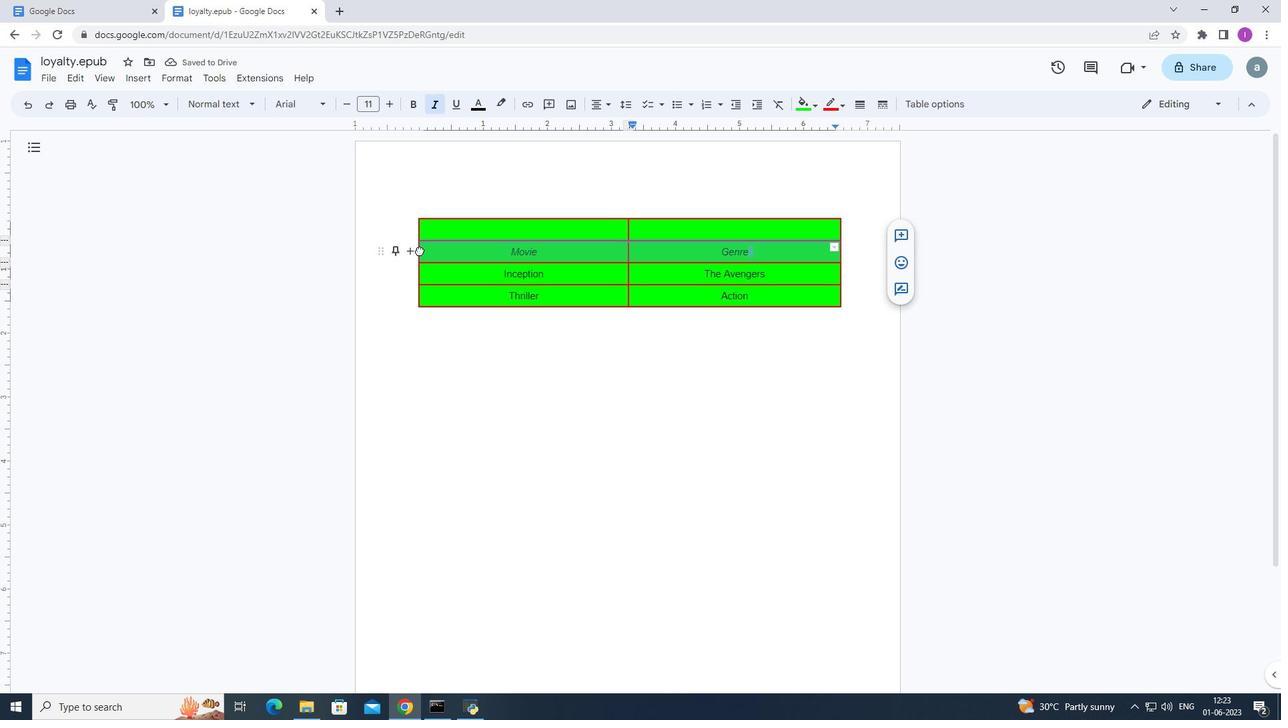 
Action: Mouse moved to (422, 251)
Screenshot: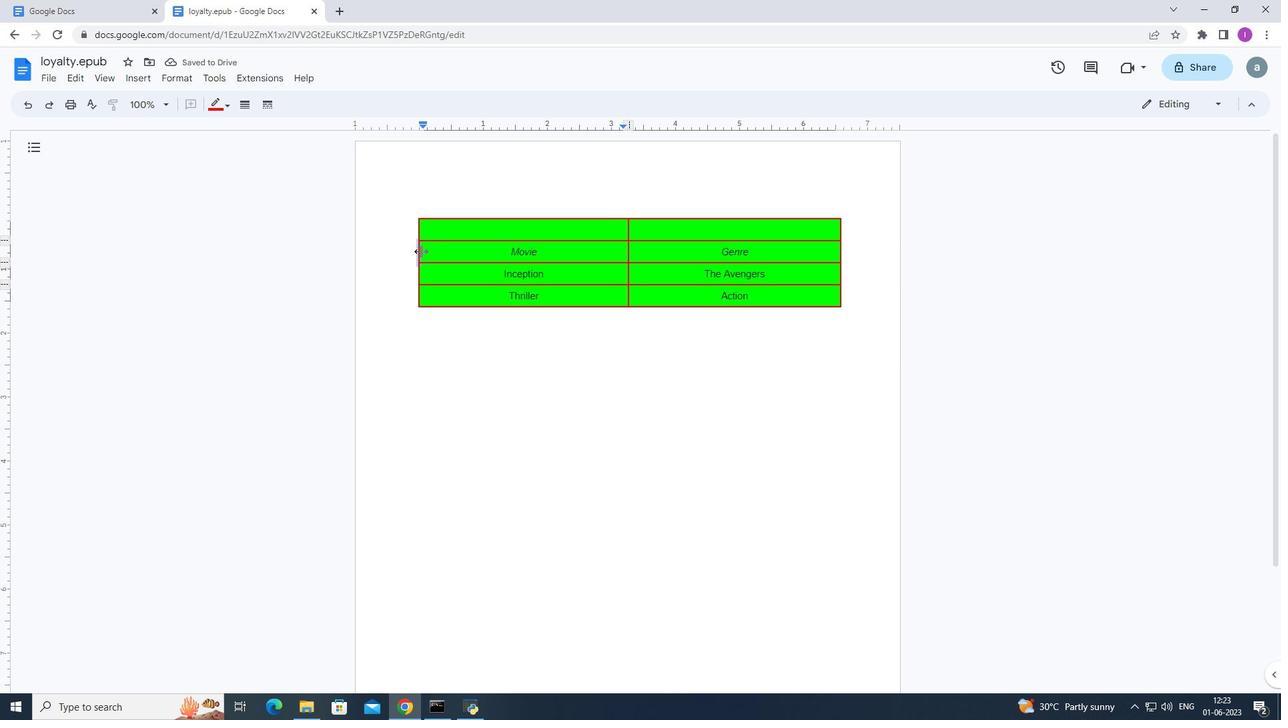 
Action: Mouse pressed left at (422, 251)
Screenshot: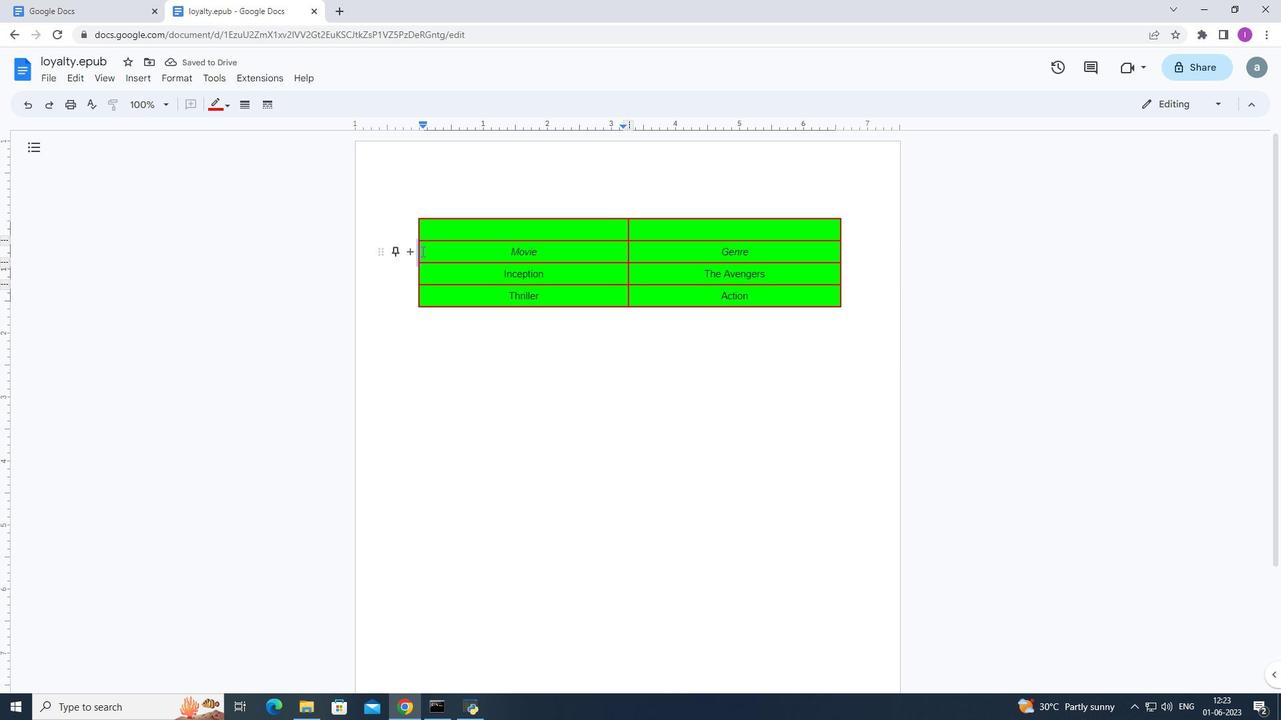
Action: Mouse pressed left at (422, 251)
Screenshot: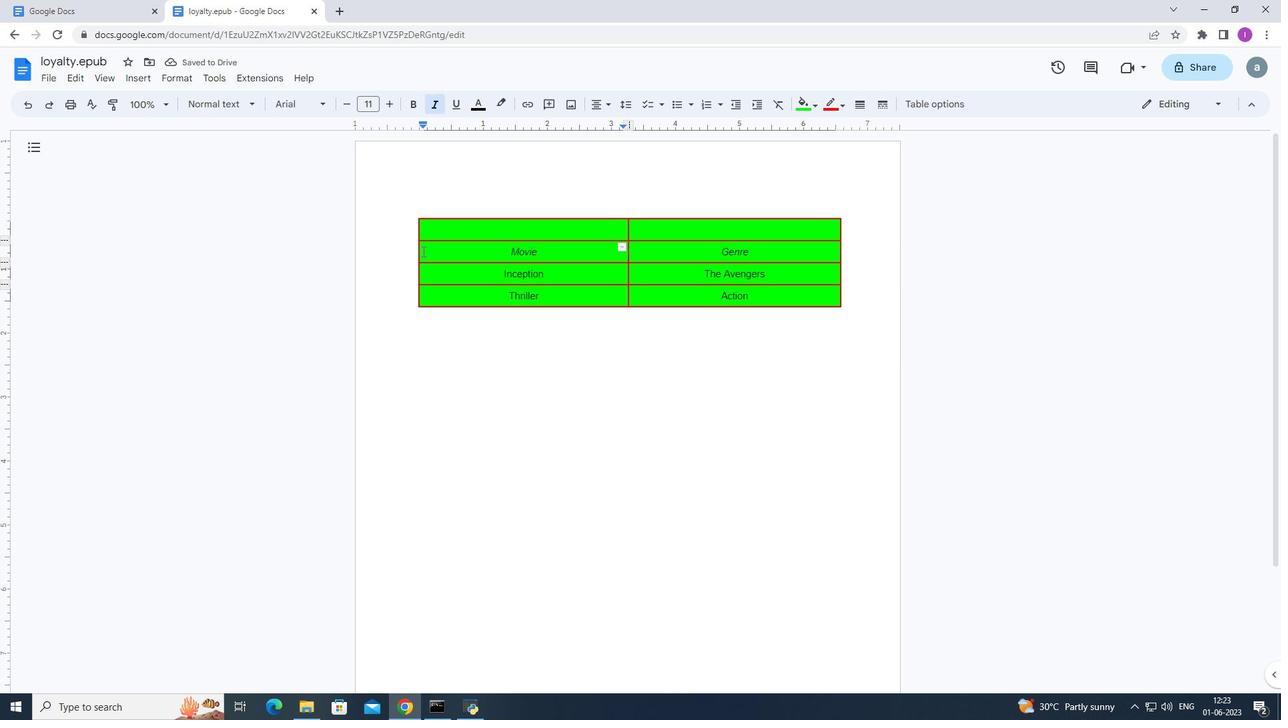 
Action: Mouse moved to (419, 250)
Screenshot: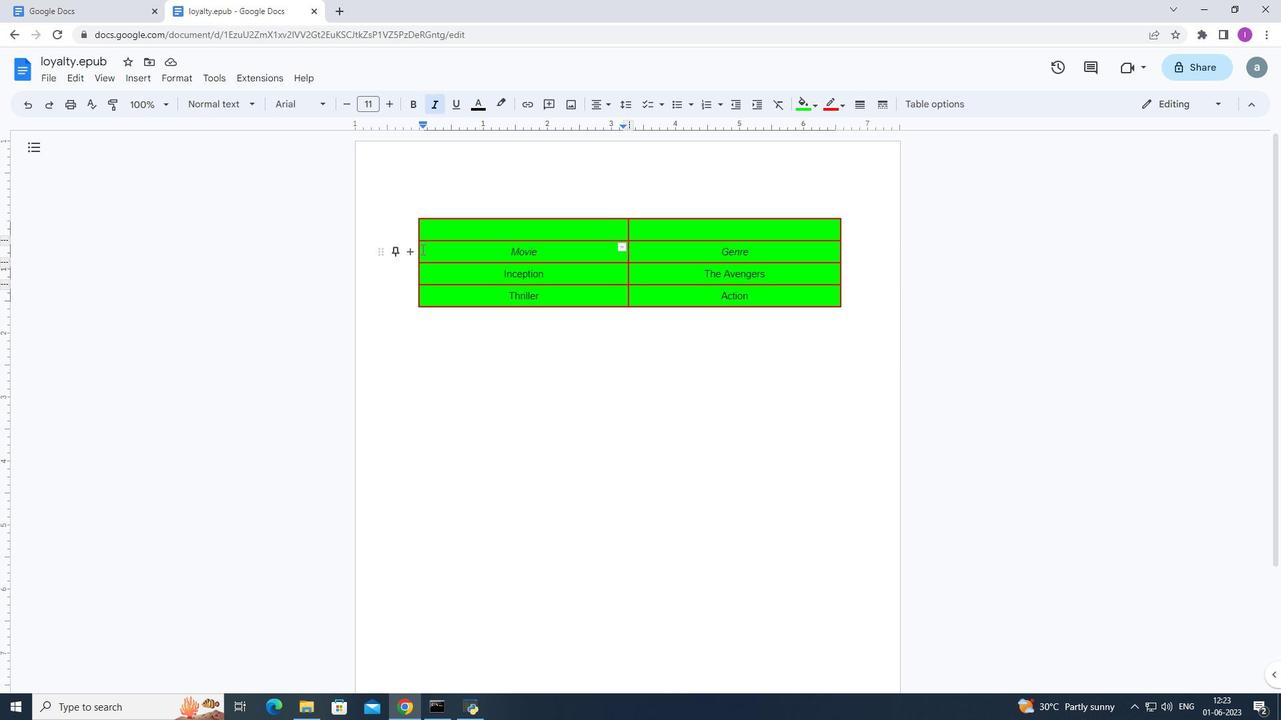 
Action: Mouse pressed left at (419, 250)
Screenshot: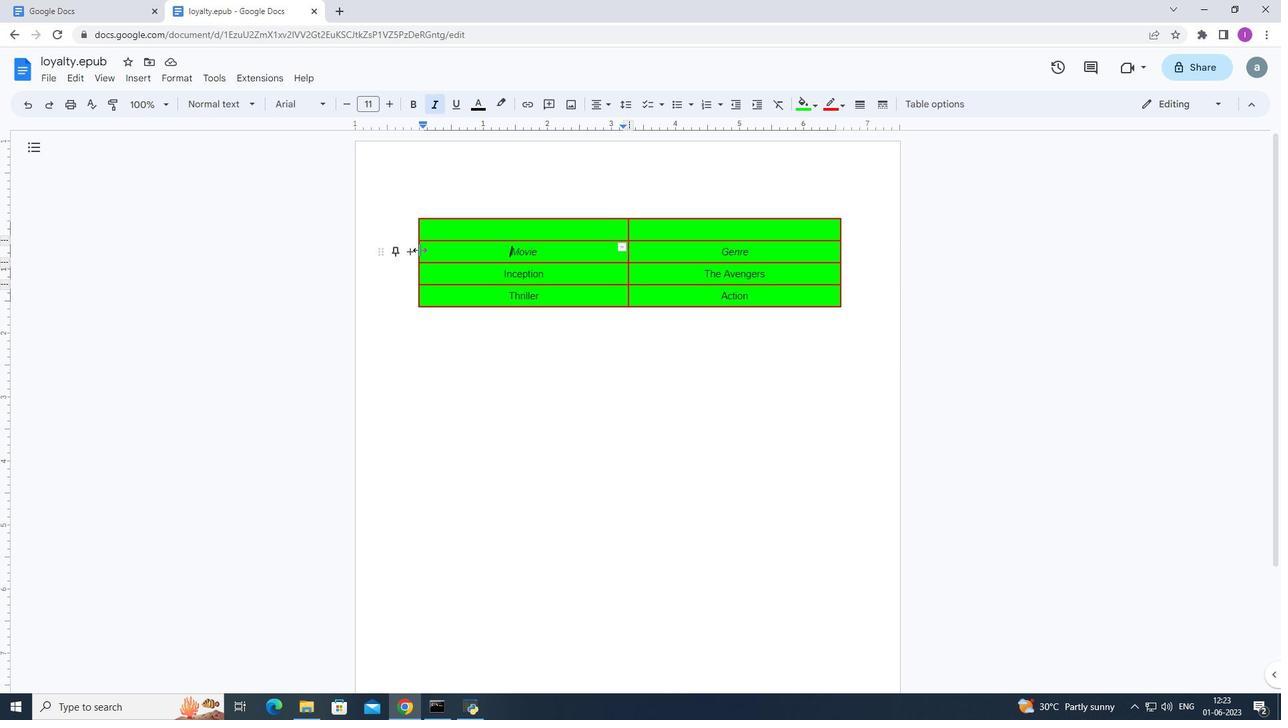 
Action: Mouse moved to (839, 251)
Screenshot: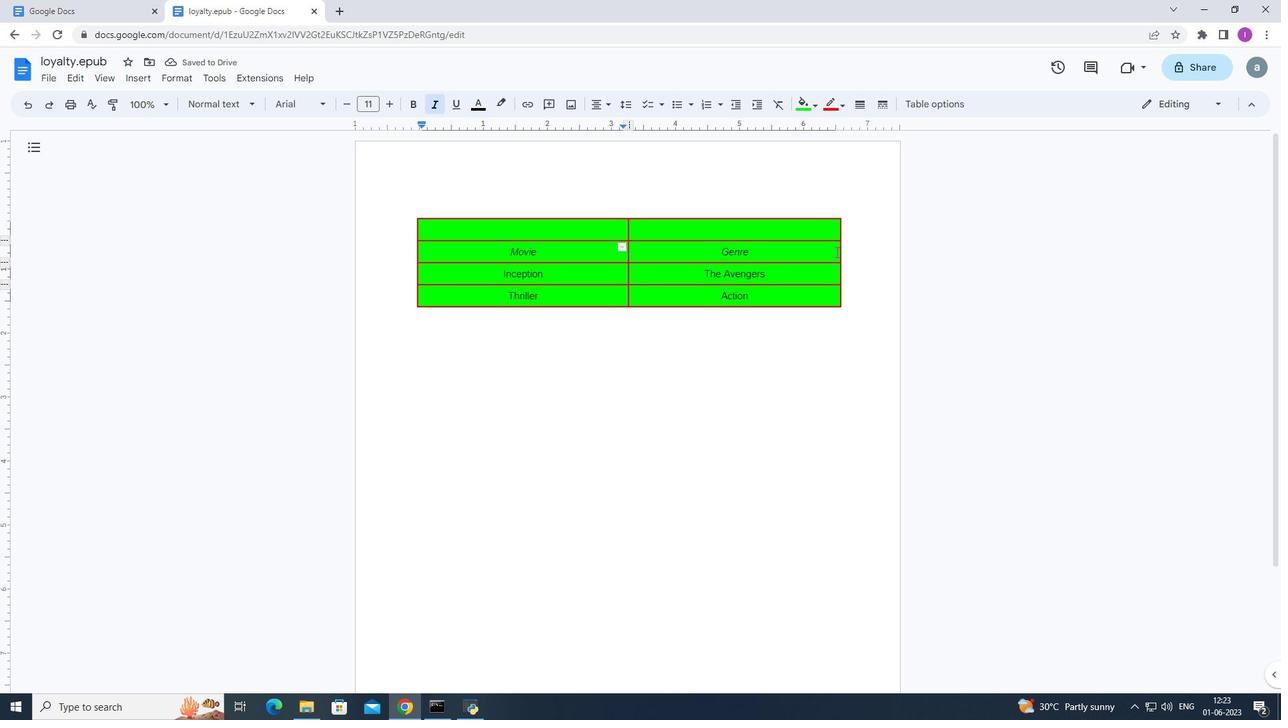 
Action: Mouse pressed left at (839, 251)
Screenshot: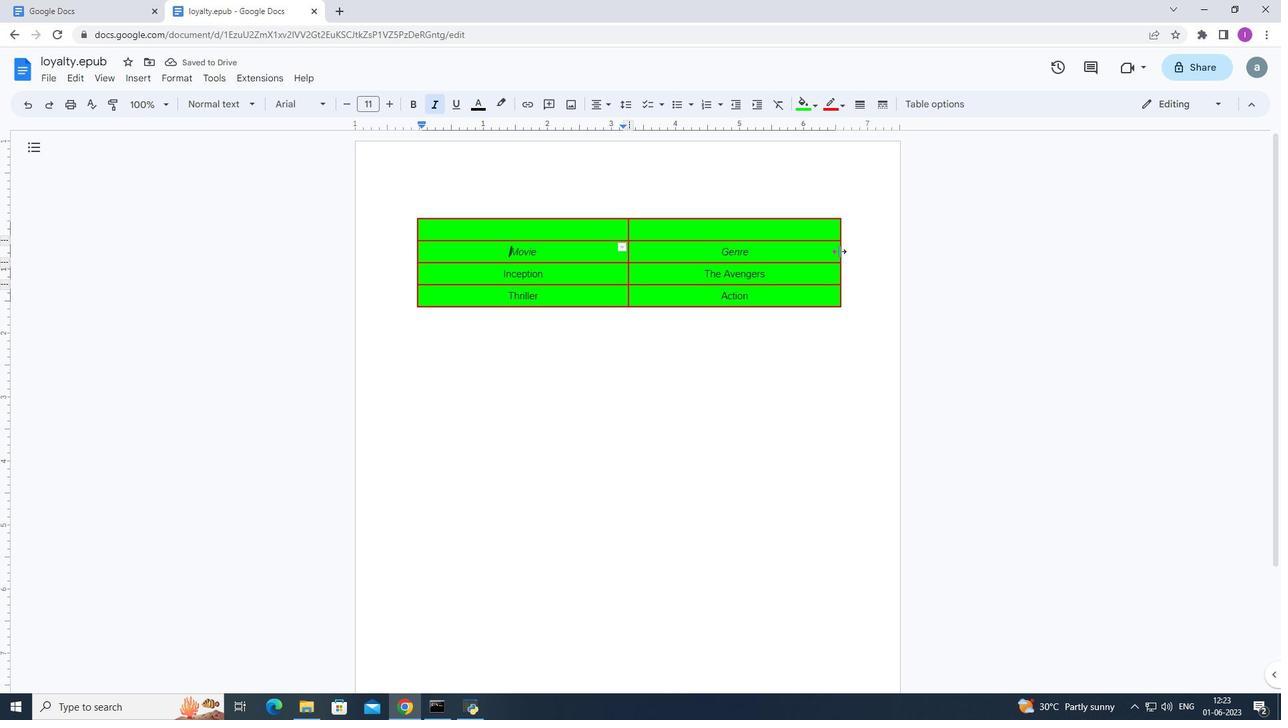 
Action: Mouse moved to (842, 256)
Screenshot: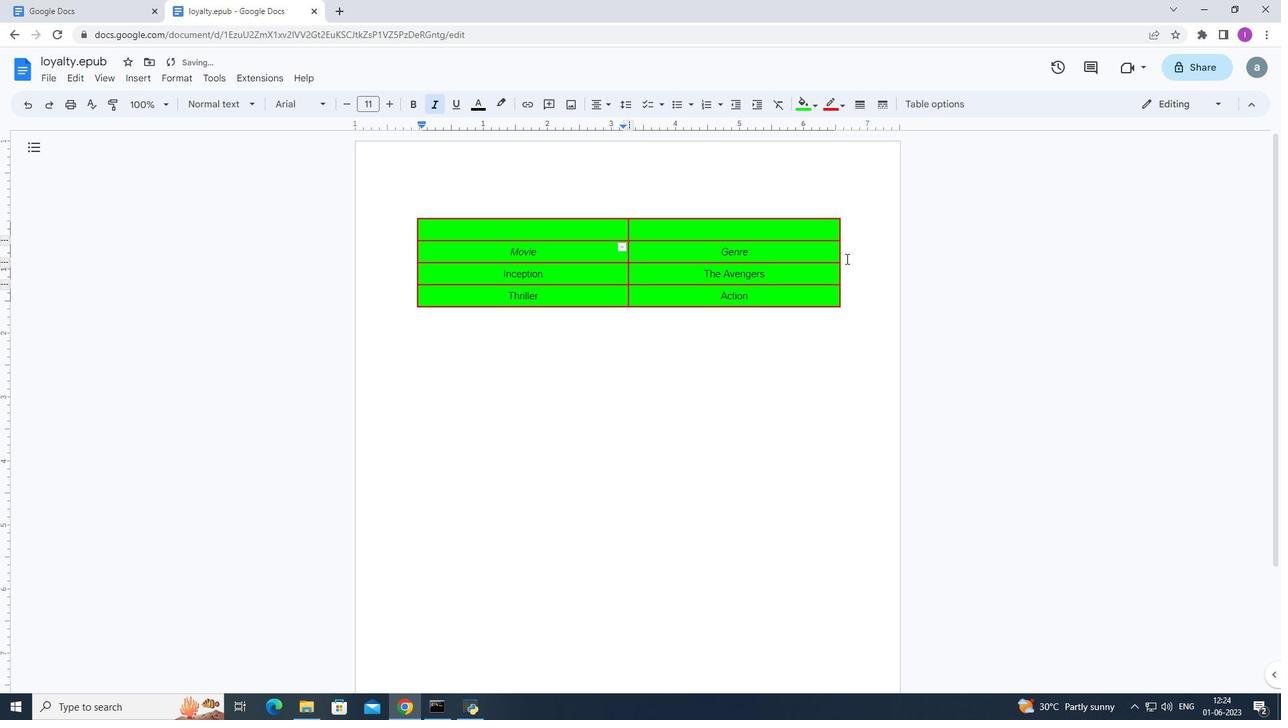 
Action: Mouse pressed left at (842, 256)
Screenshot: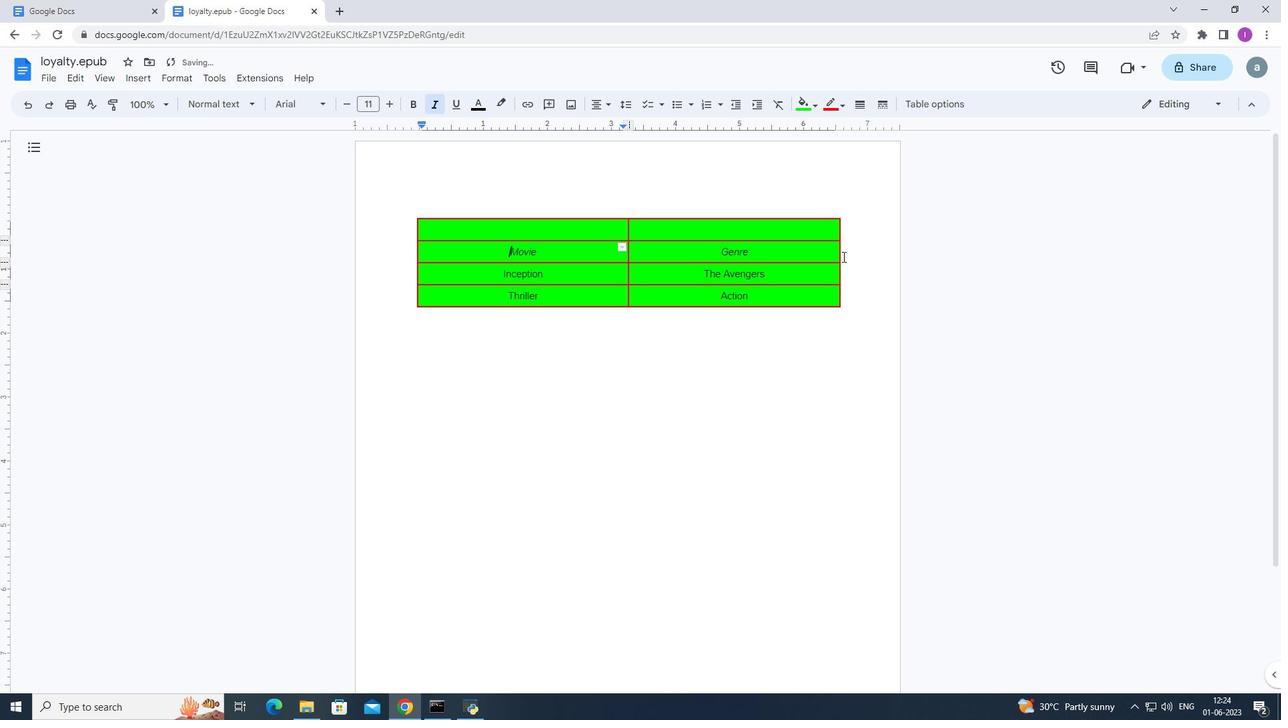 
Action: Mouse moved to (777, 107)
Screenshot: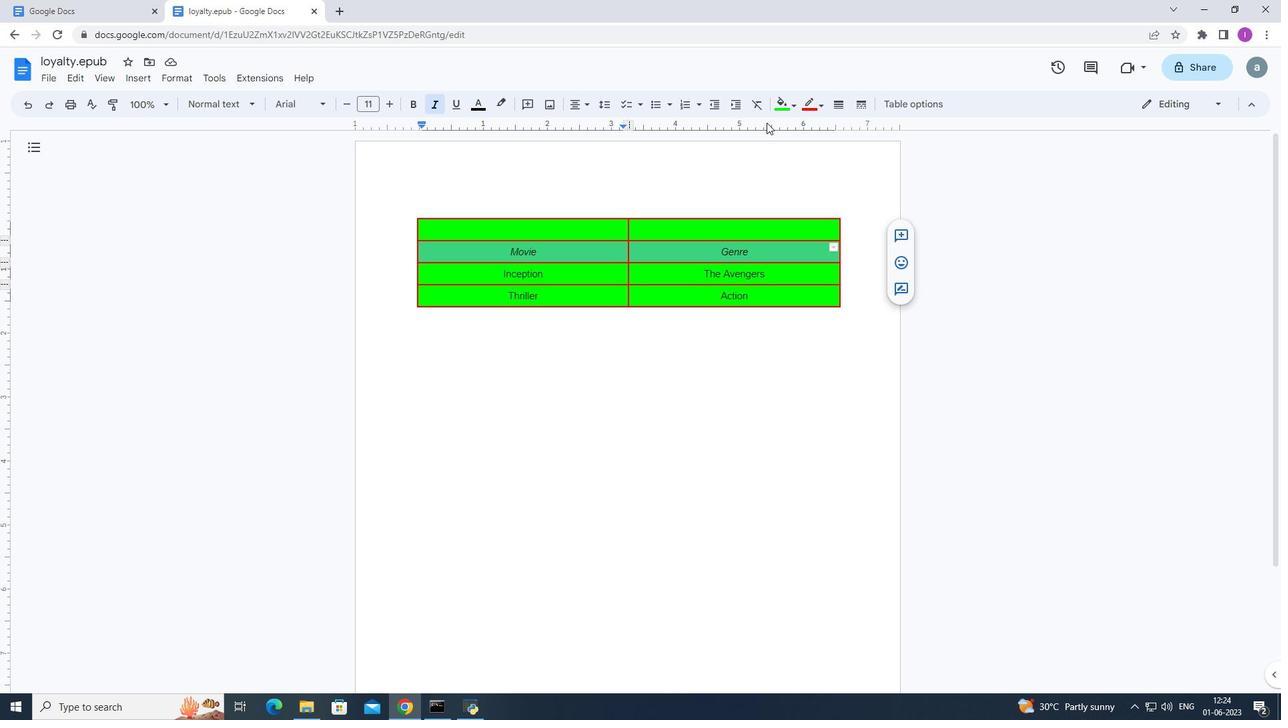
Action: Mouse pressed left at (777, 107)
Screenshot: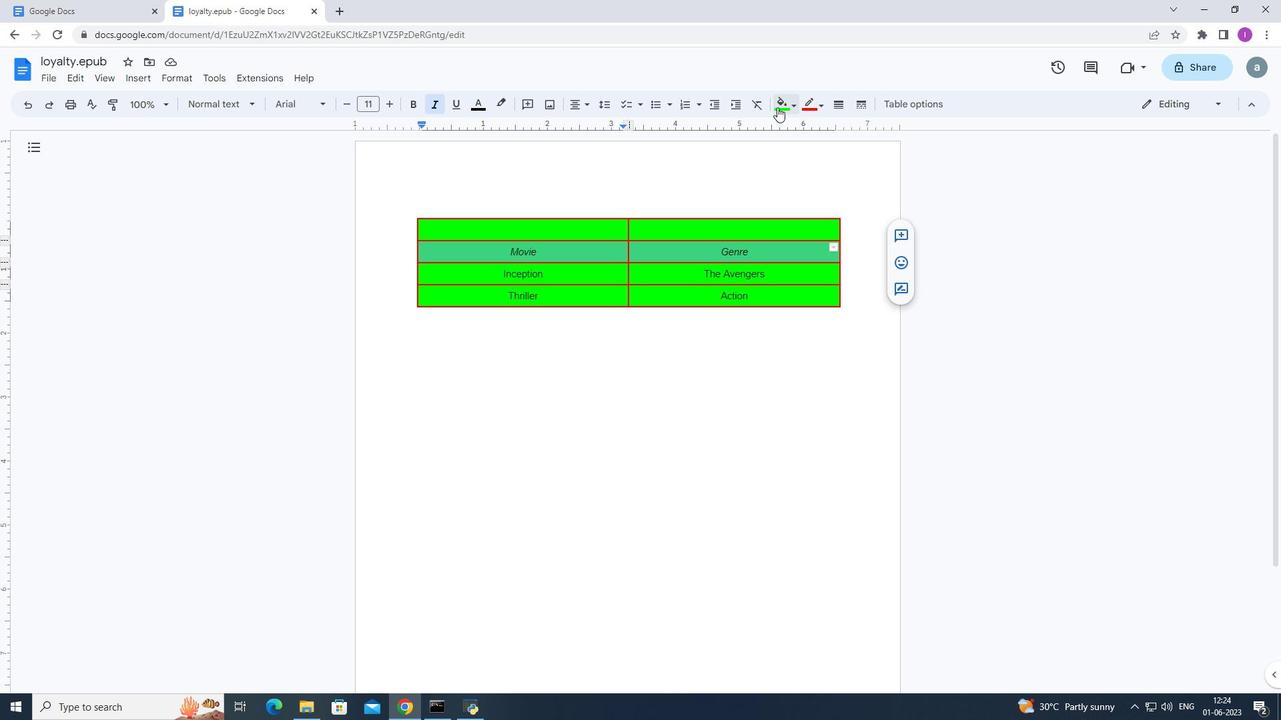 
Action: Mouse moved to (918, 208)
Screenshot: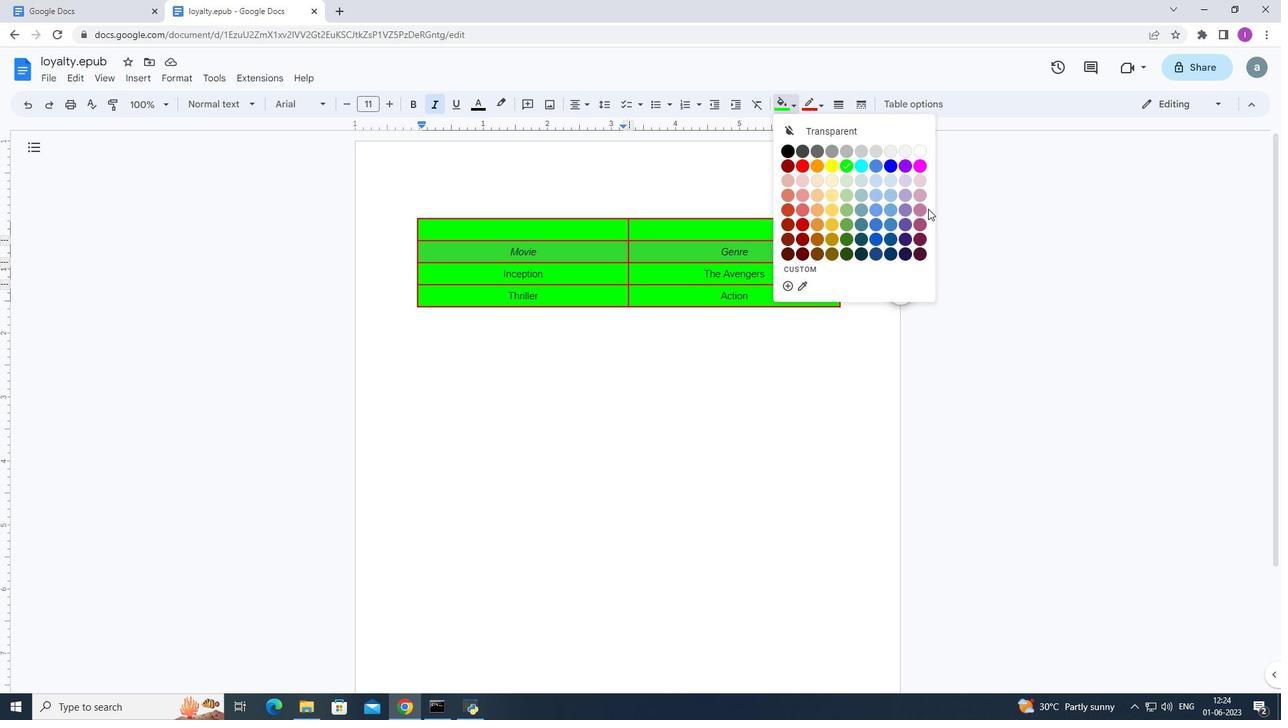 
Action: Mouse pressed left at (918, 208)
Screenshot: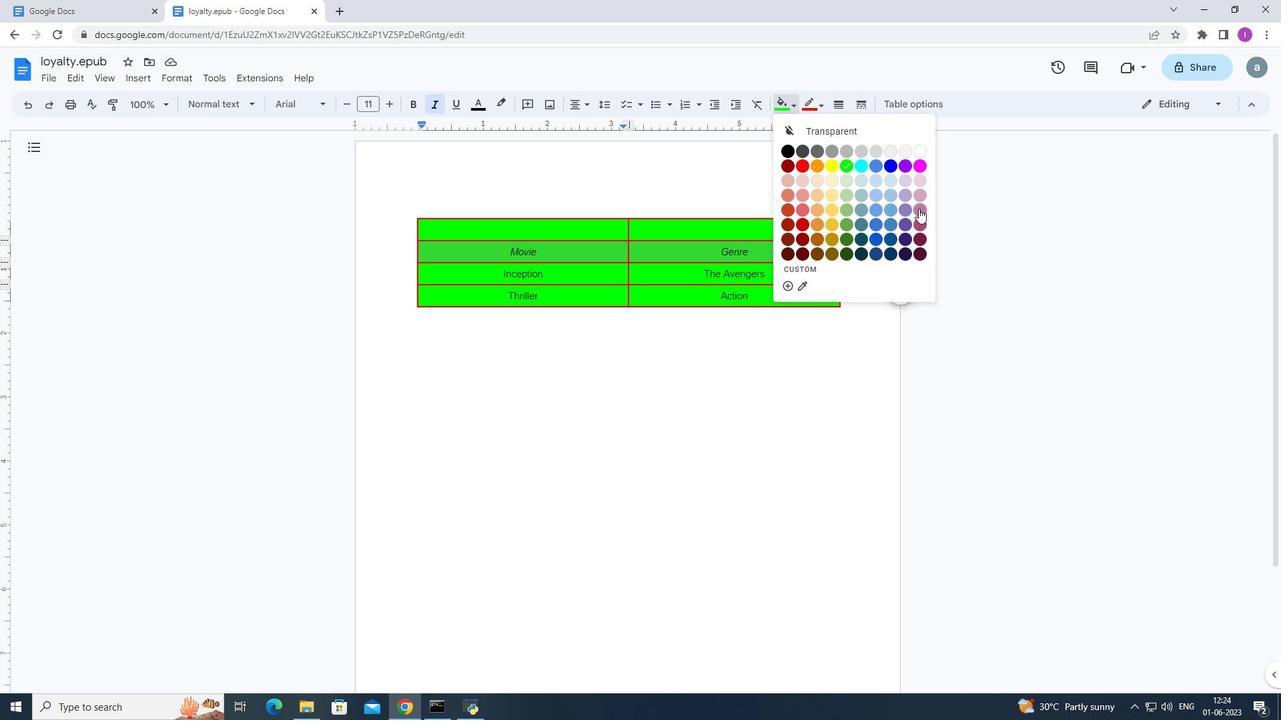 
Action: Mouse moved to (424, 233)
Screenshot: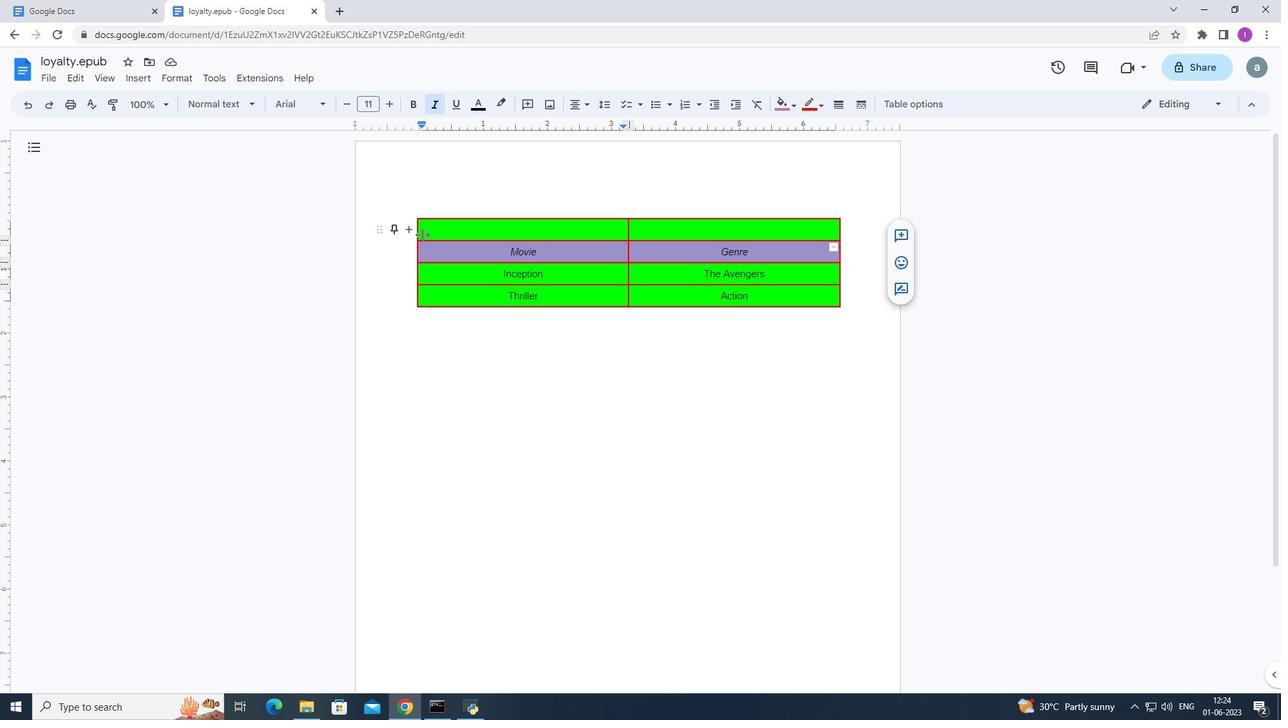 
Action: Mouse pressed left at (424, 233)
Screenshot: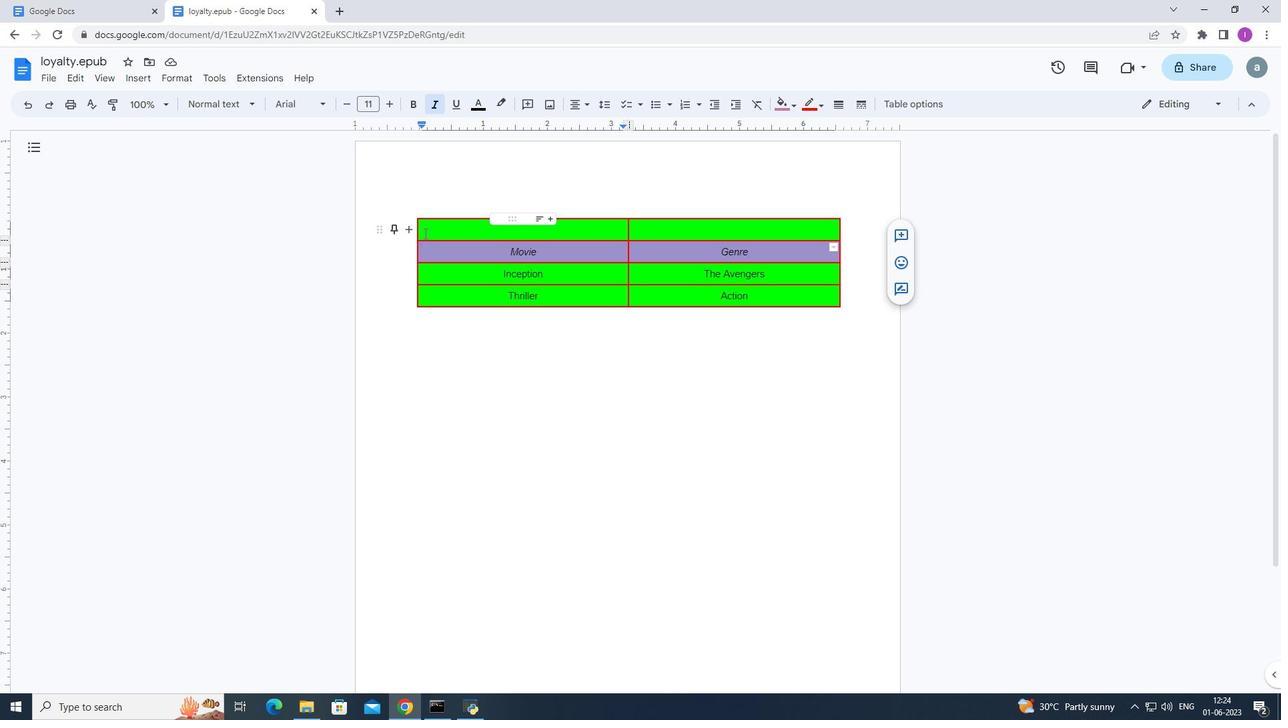 
Action: Mouse moved to (423, 224)
Screenshot: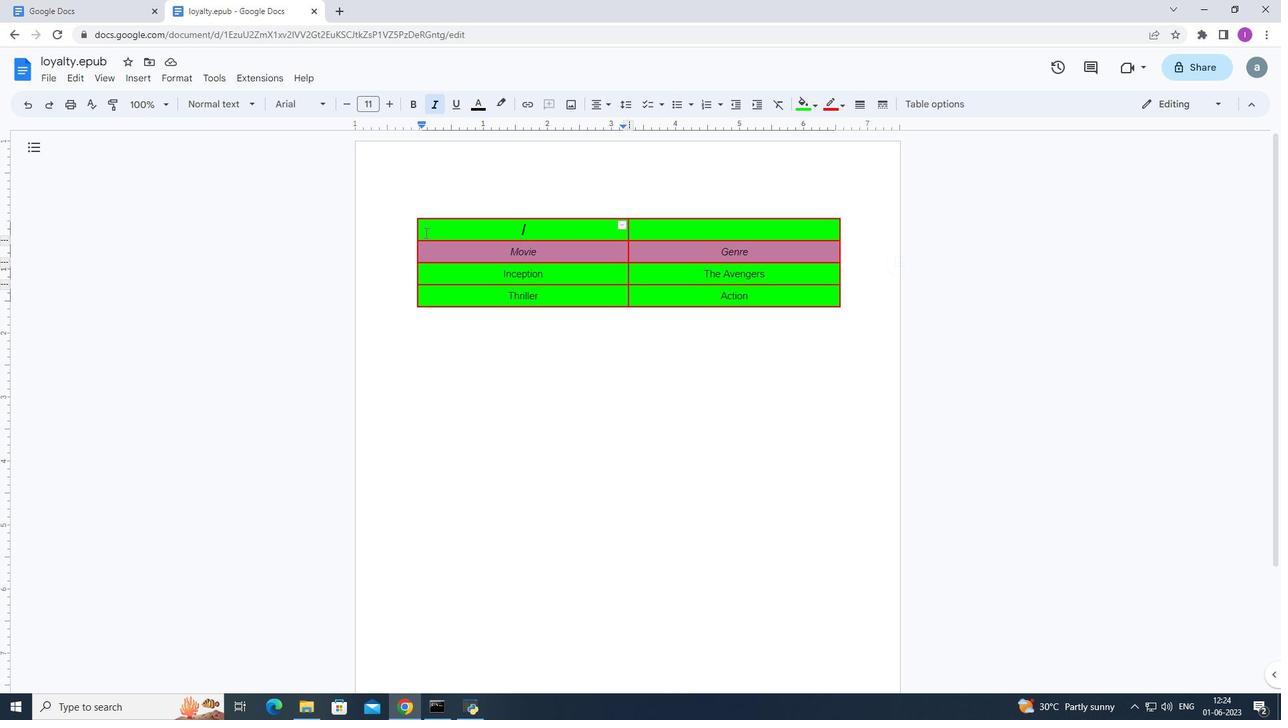 
Action: Mouse pressed left at (423, 224)
Screenshot: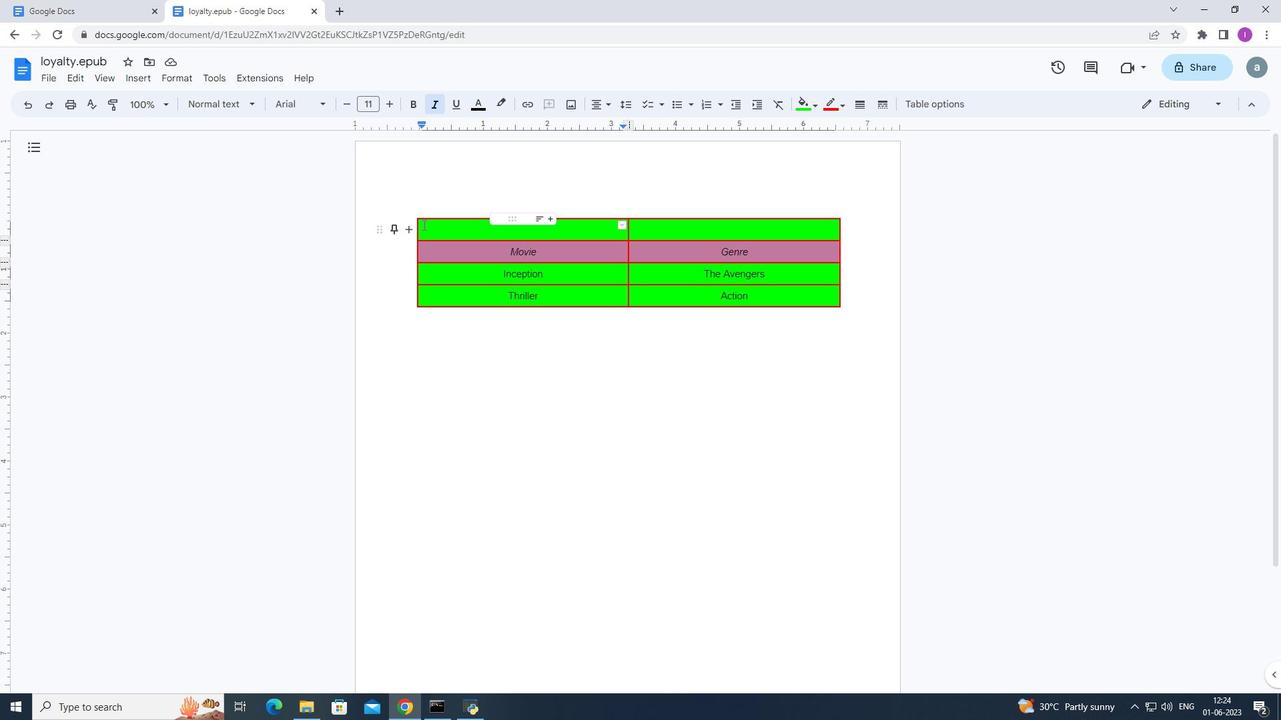 
Action: Mouse moved to (416, 229)
Screenshot: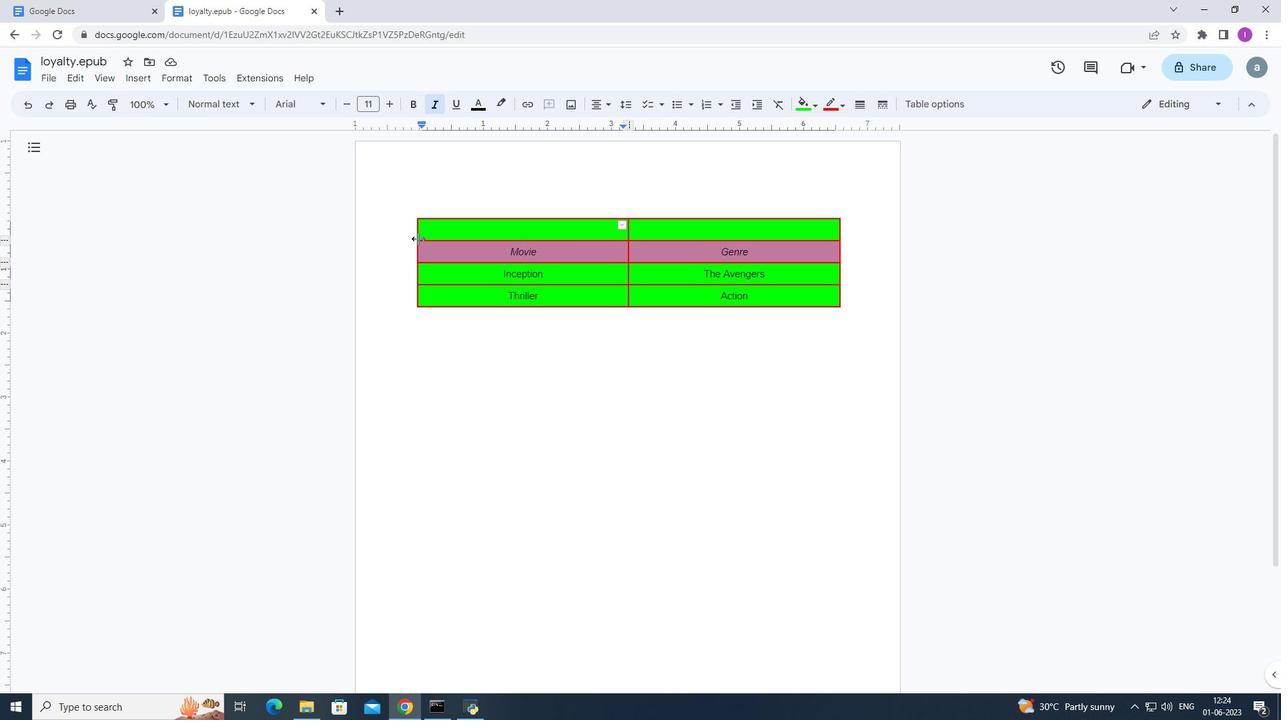 
Action: Mouse pressed left at (416, 229)
Screenshot: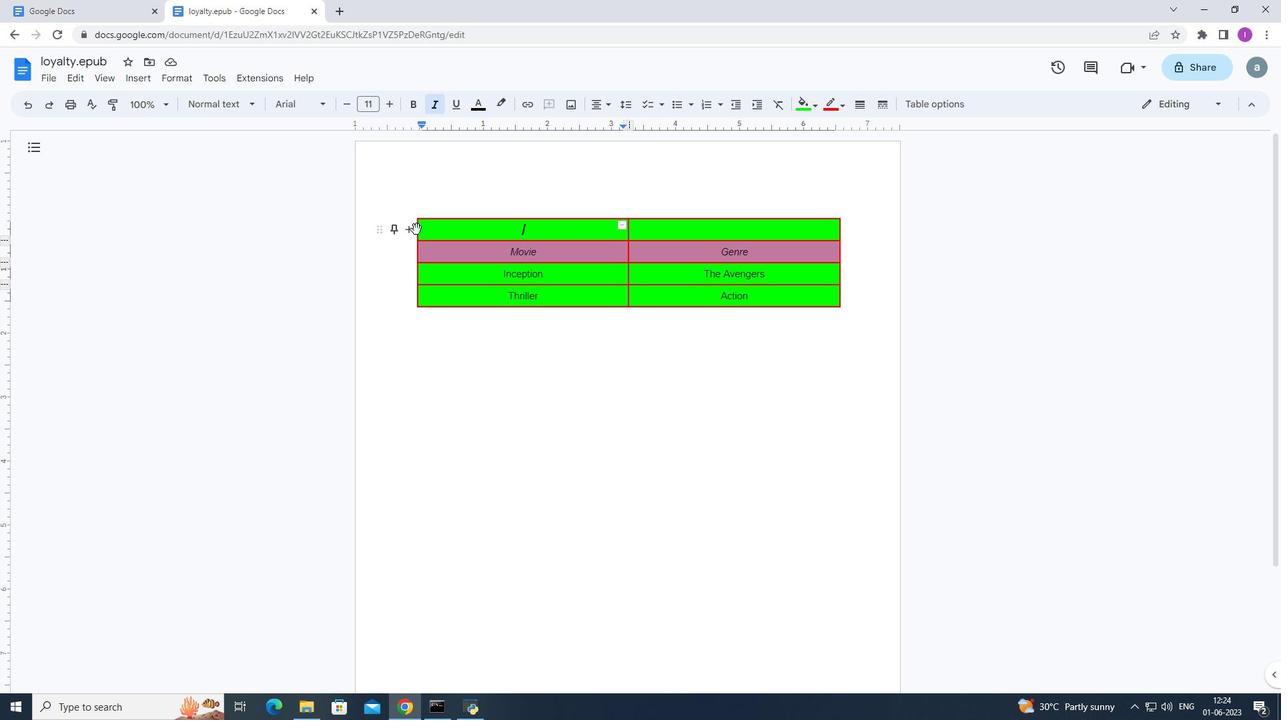 
Action: Mouse moved to (571, 226)
Screenshot: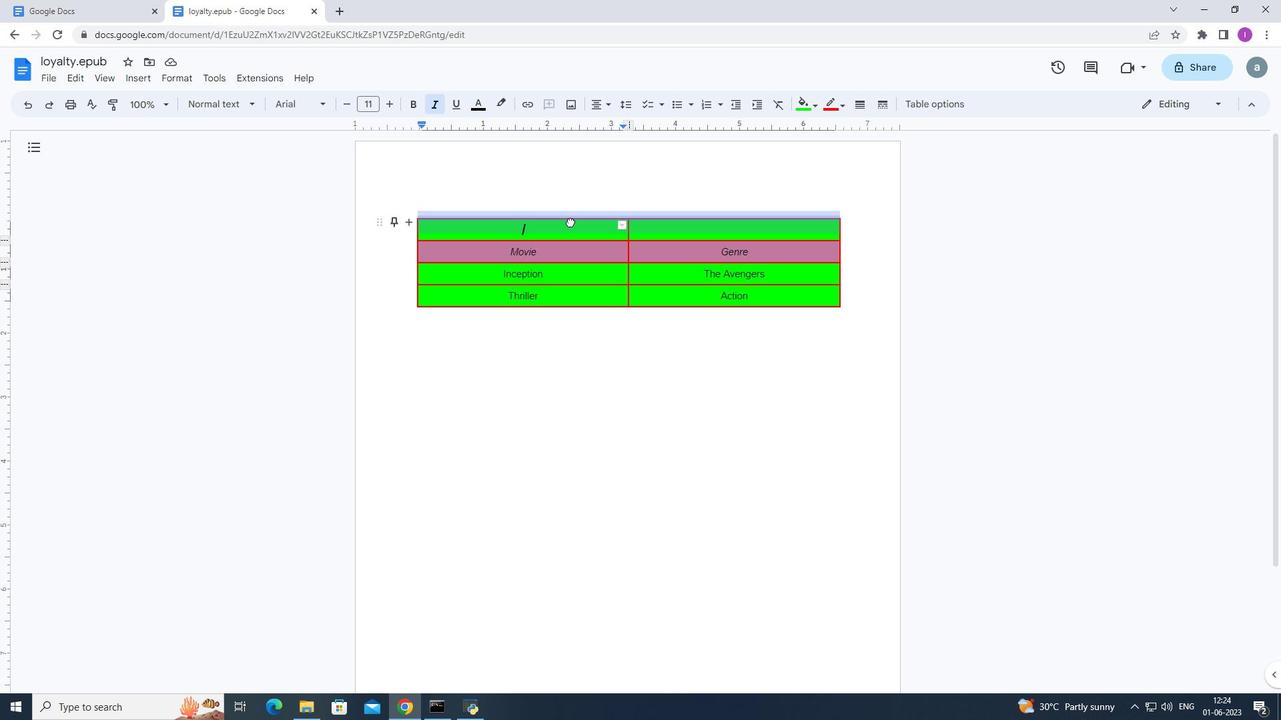 
Action: Mouse pressed left at (571, 226)
Screenshot: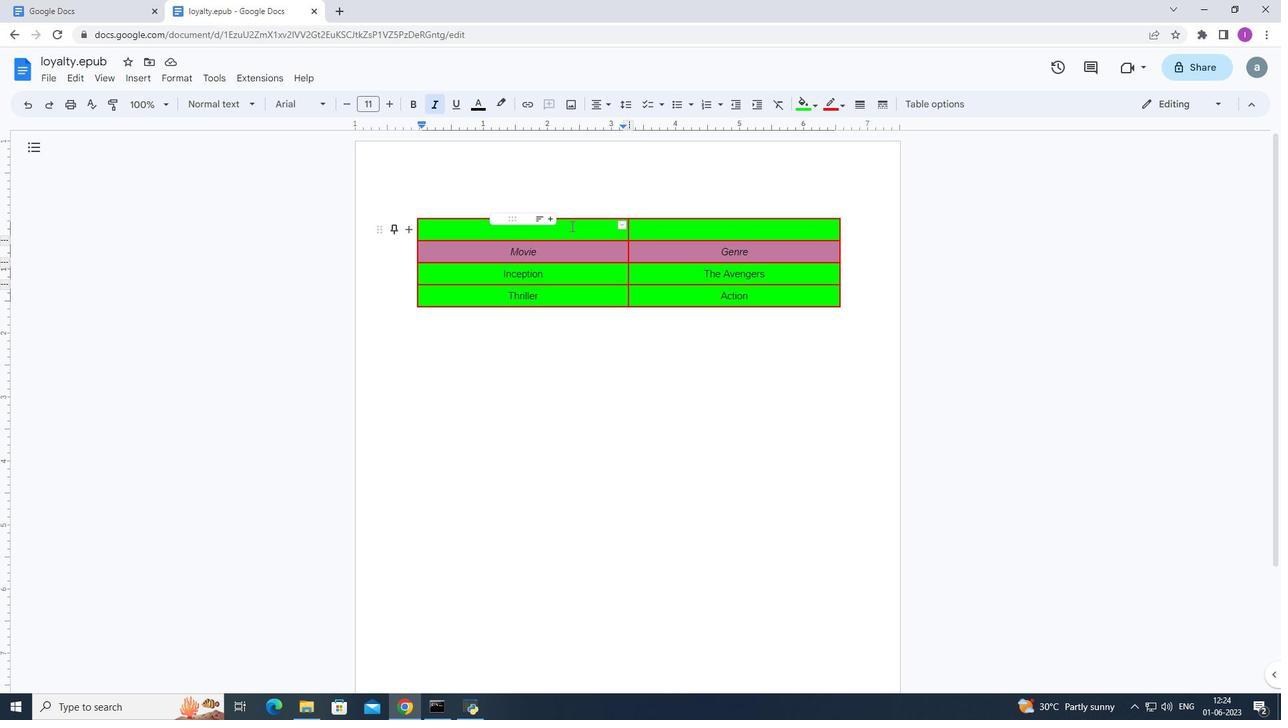 
Action: Mouse moved to (411, 215)
Screenshot: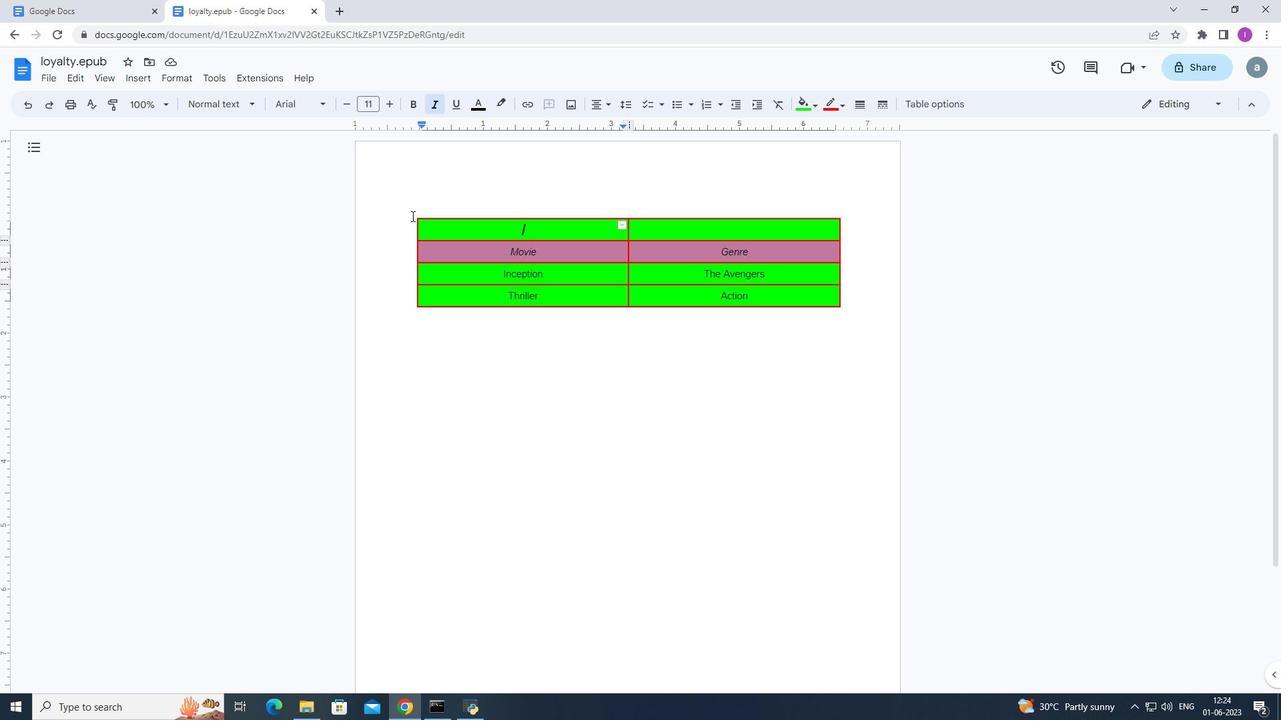 
Action: Mouse pressed left at (411, 215)
Screenshot: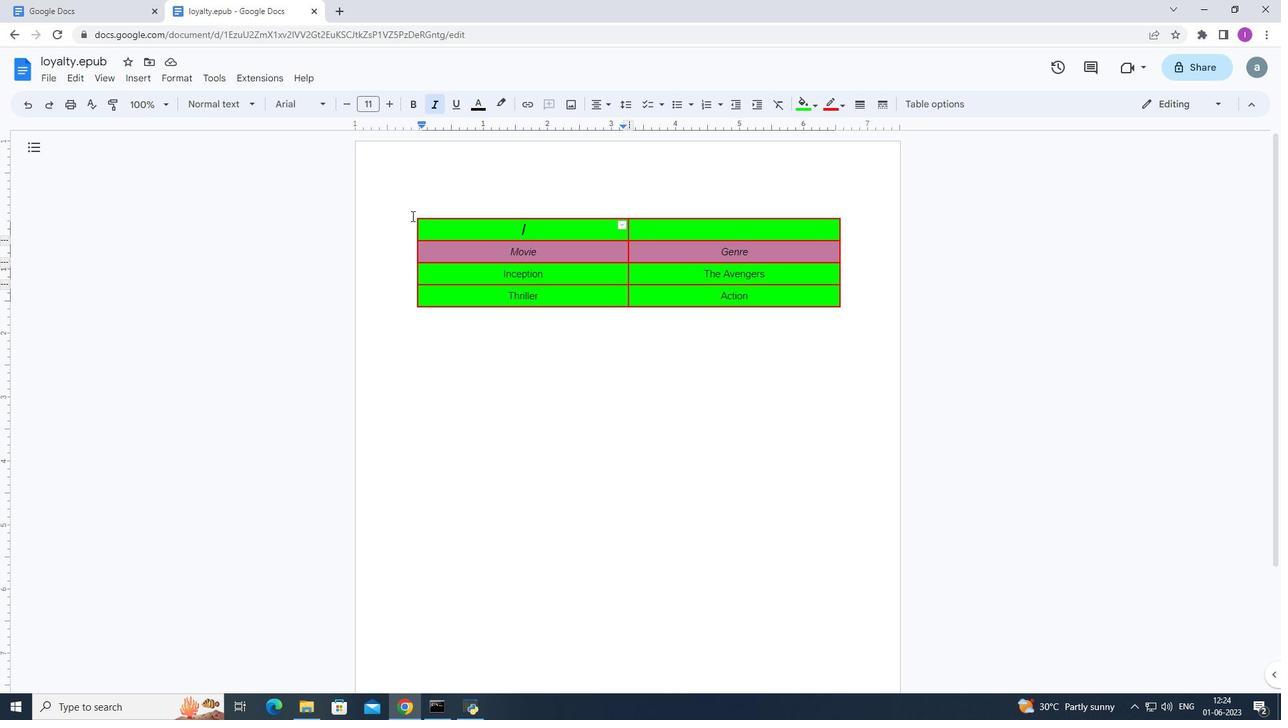 
Action: Mouse moved to (838, 227)
Screenshot: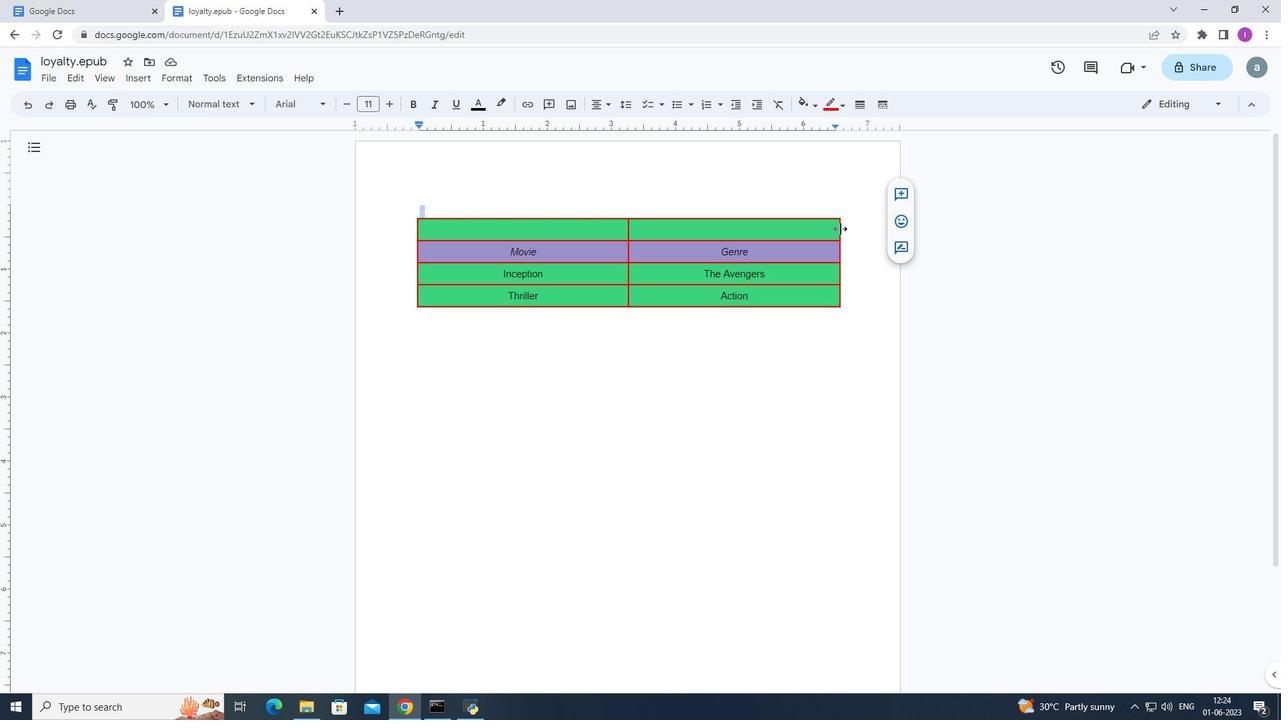 
Action: Key pressed ctrl+Z<'\x1a'><'\x1a'><'\x1a'><'\x1a'><'\x1a'><'\x1a'><'\x1a'><'\x1a'><'\x1a'>
Screenshot: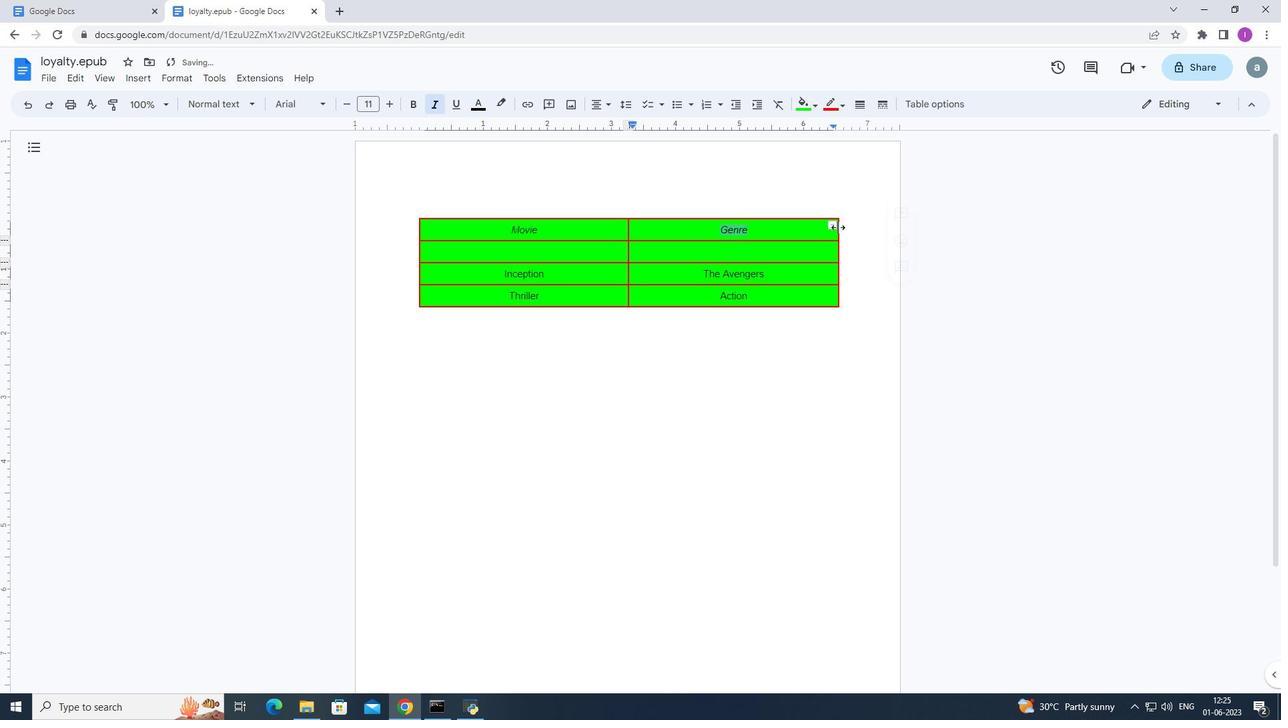 
Action: Mouse moved to (840, 227)
Screenshot: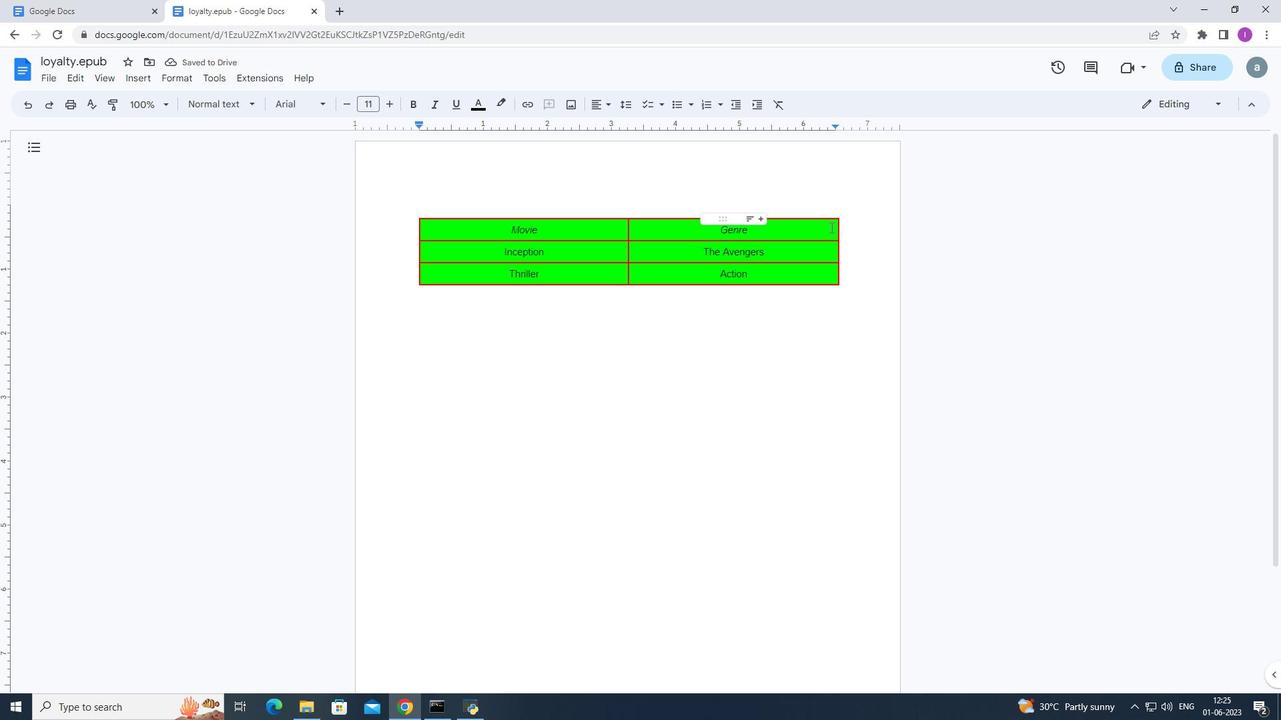 
Action: Mouse pressed left at (840, 227)
Screenshot: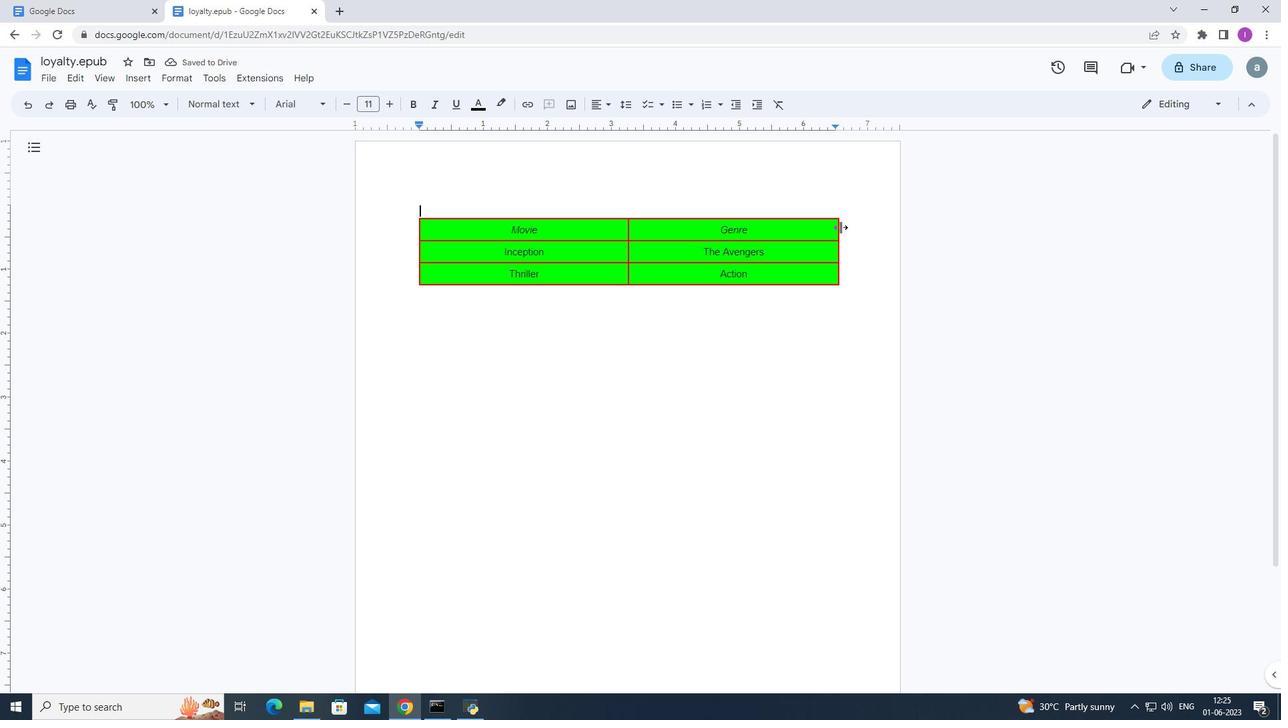 
Action: Mouse moved to (419, 232)
Screenshot: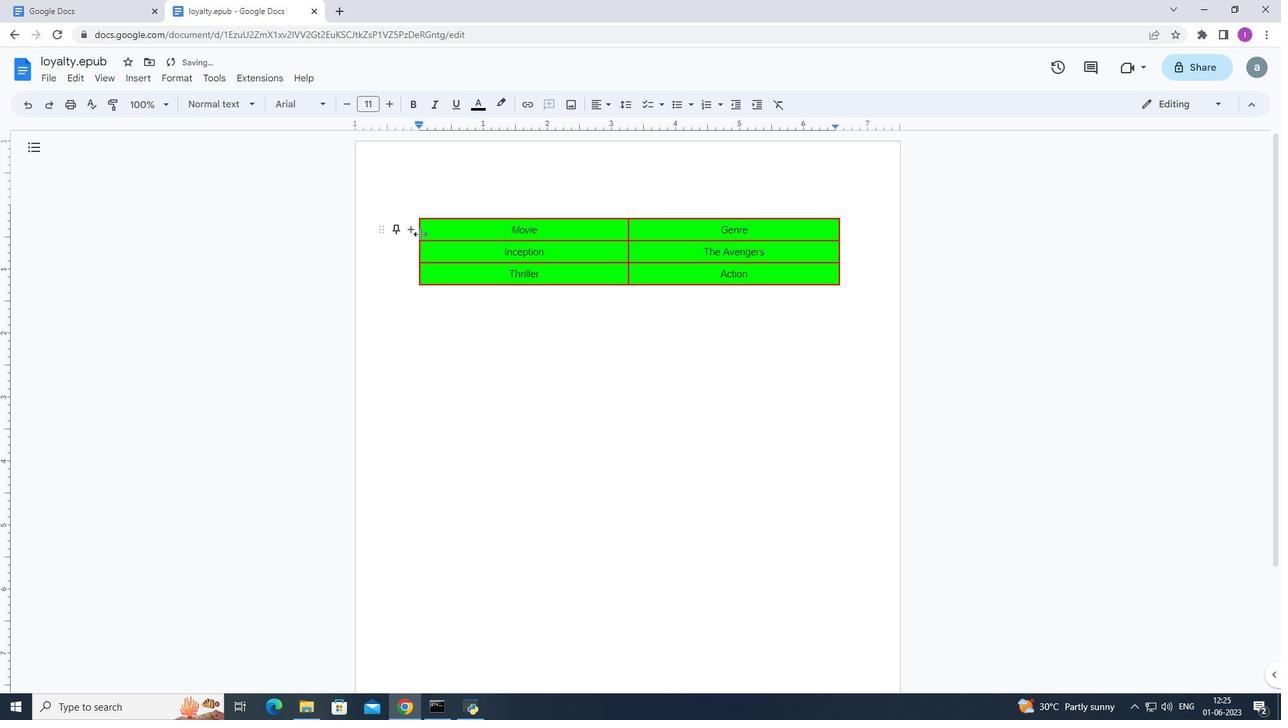 
Action: Mouse pressed left at (419, 232)
Screenshot: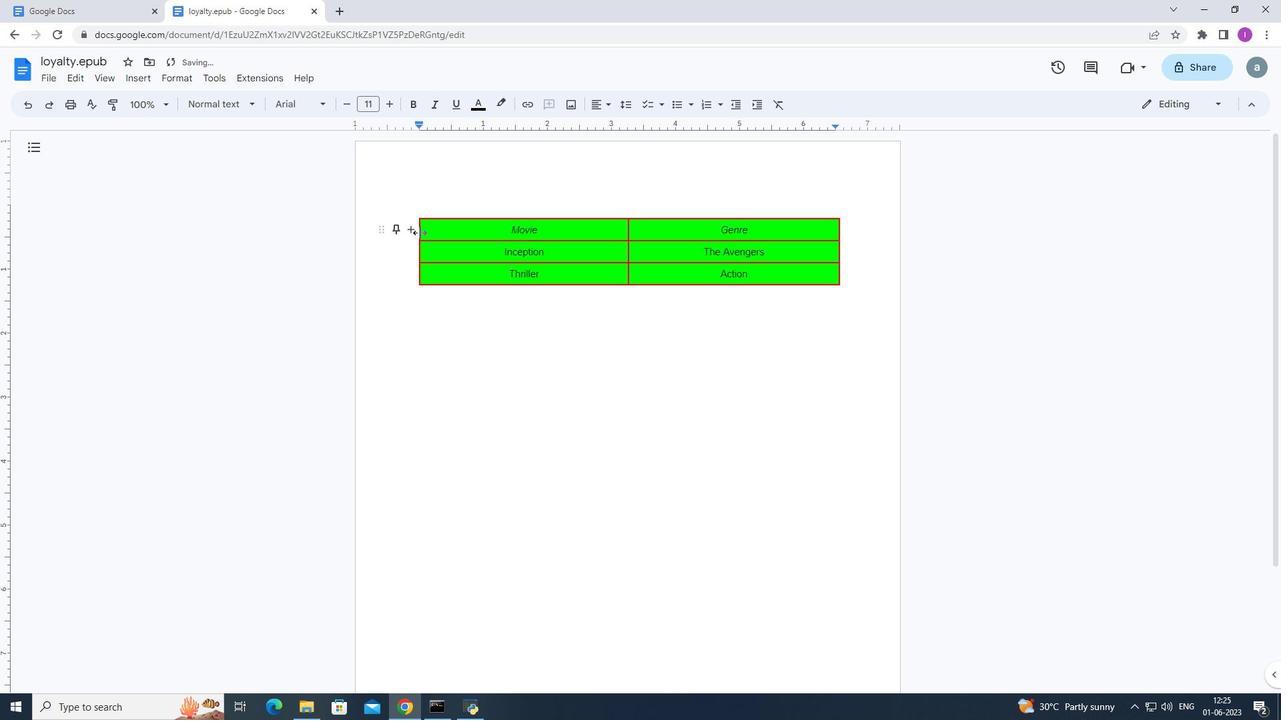 
Action: Mouse moved to (838, 221)
Screenshot: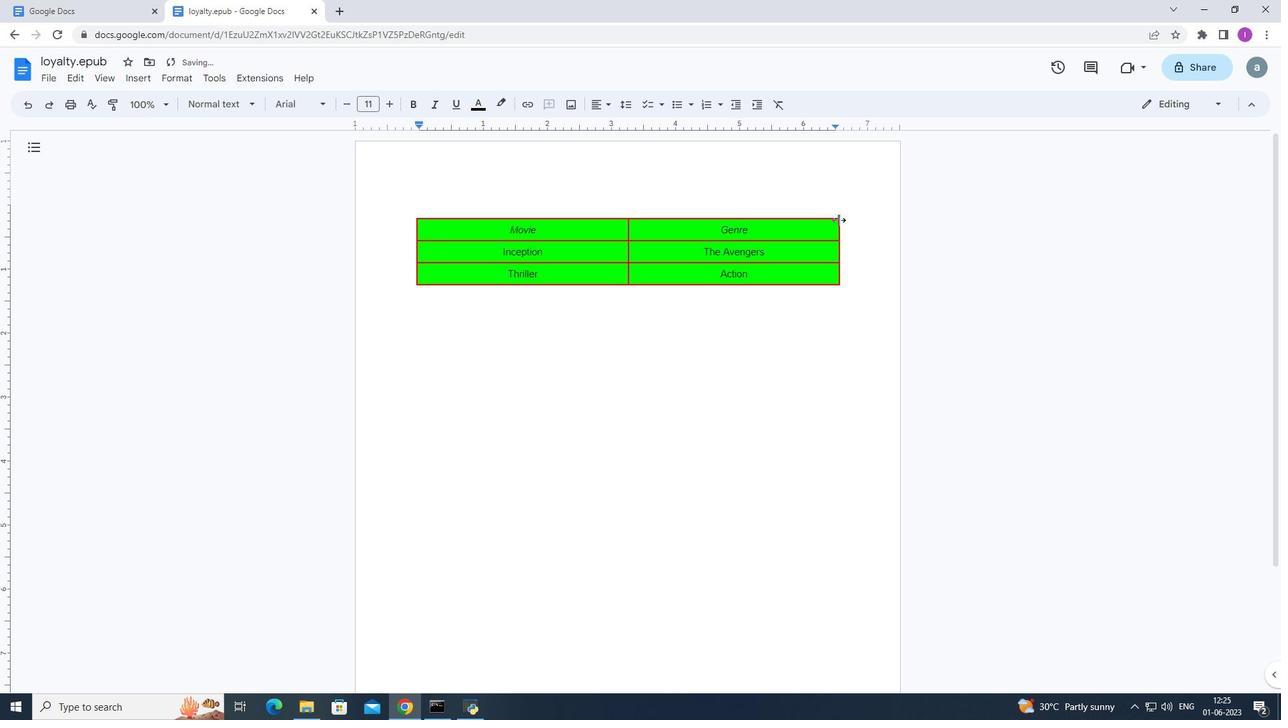 
Action: Mouse pressed left at (838, 221)
Screenshot: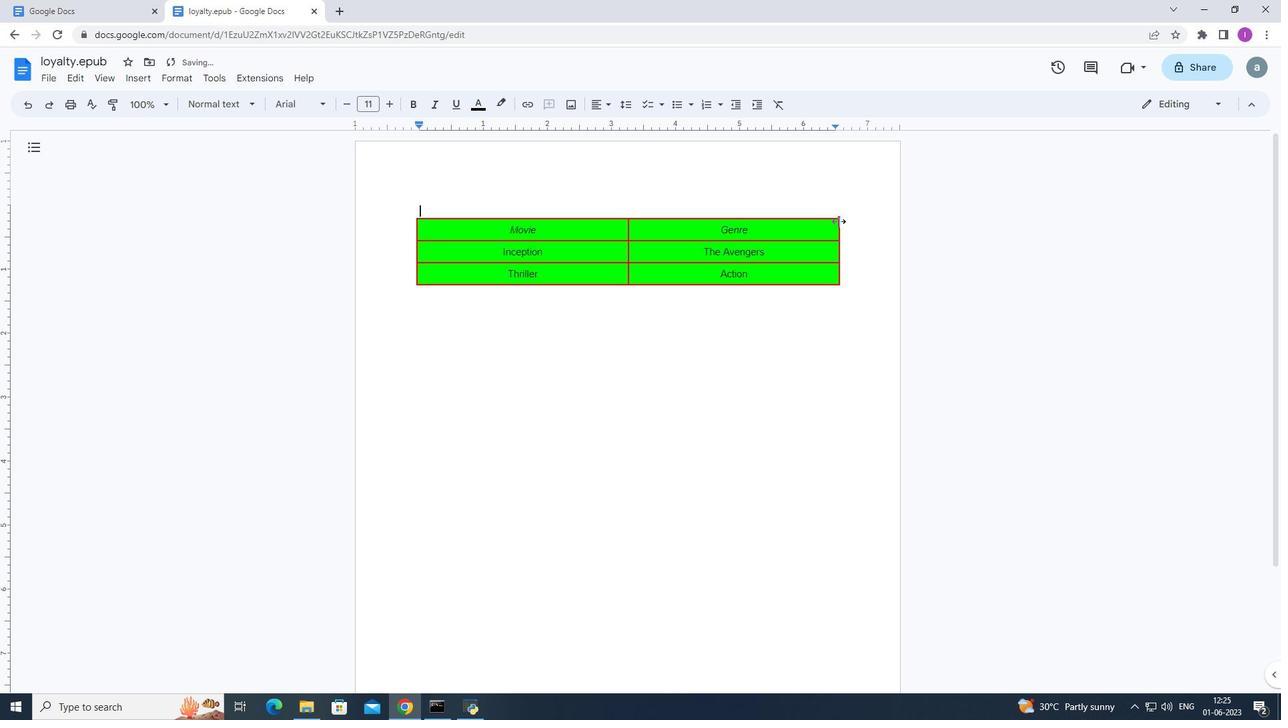 
Action: Mouse moved to (423, 232)
Screenshot: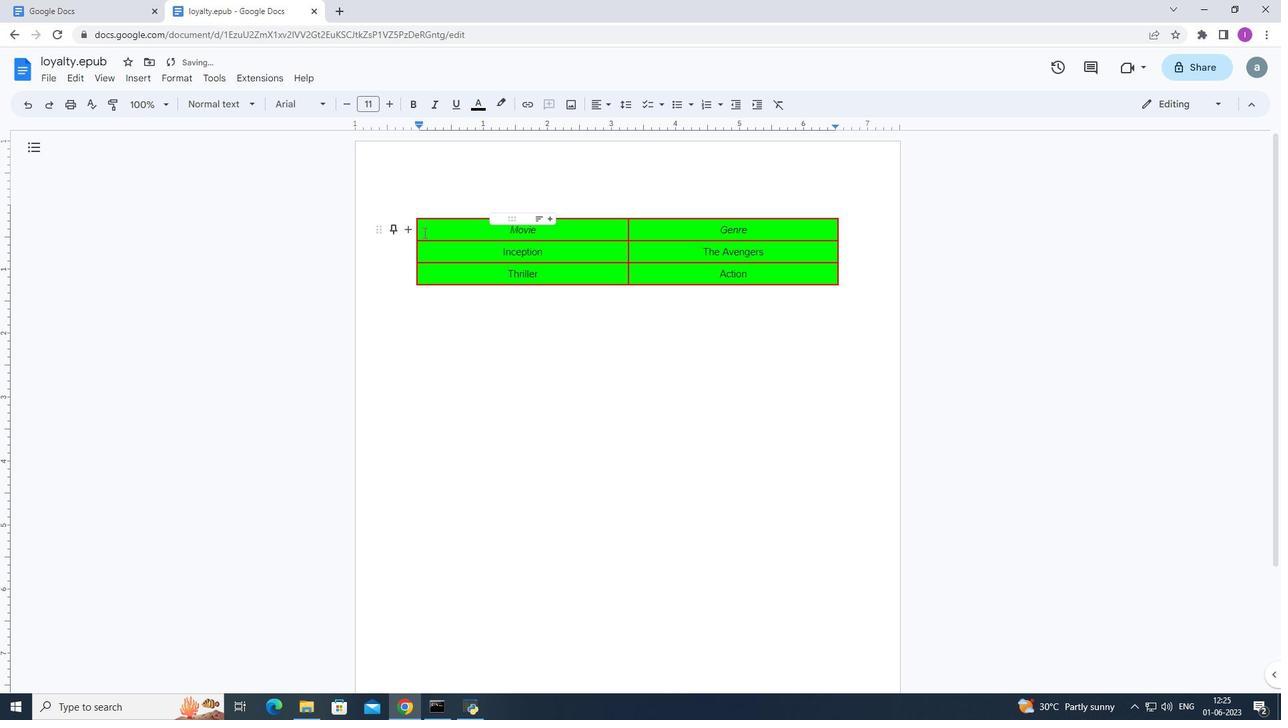 
Action: Mouse pressed left at (423, 232)
Screenshot: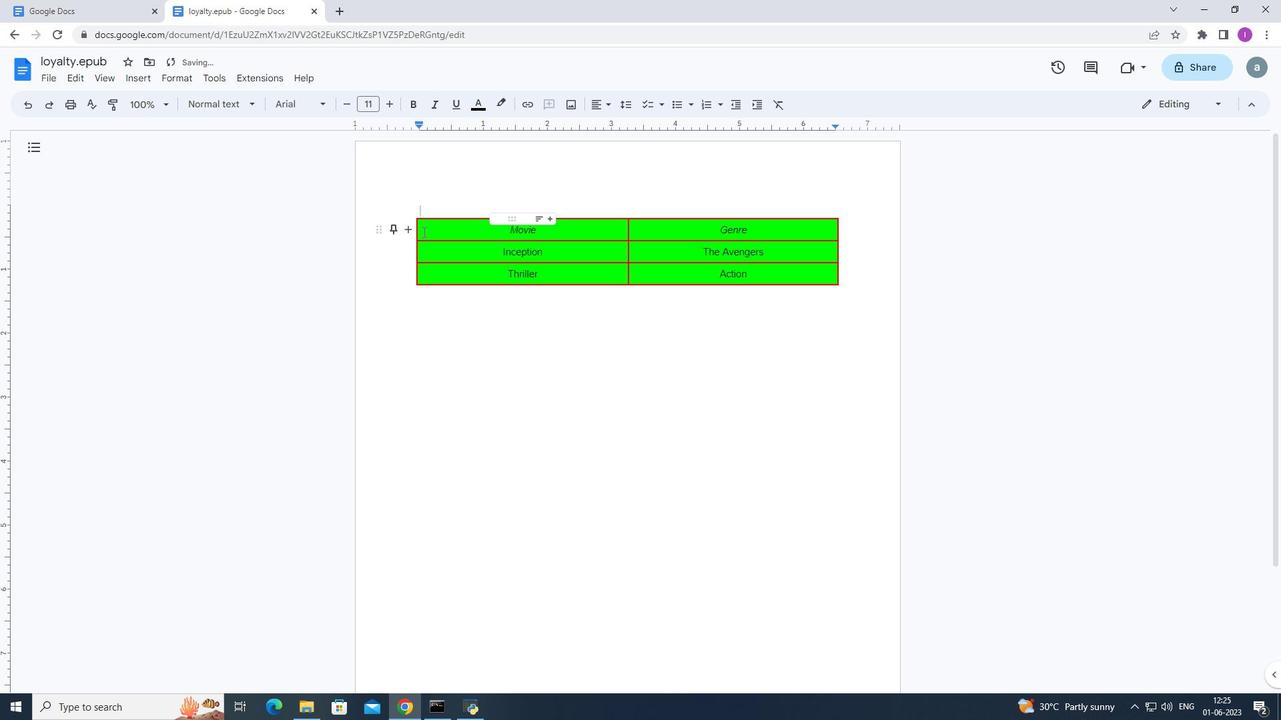 
Action: Mouse moved to (792, 227)
Screenshot: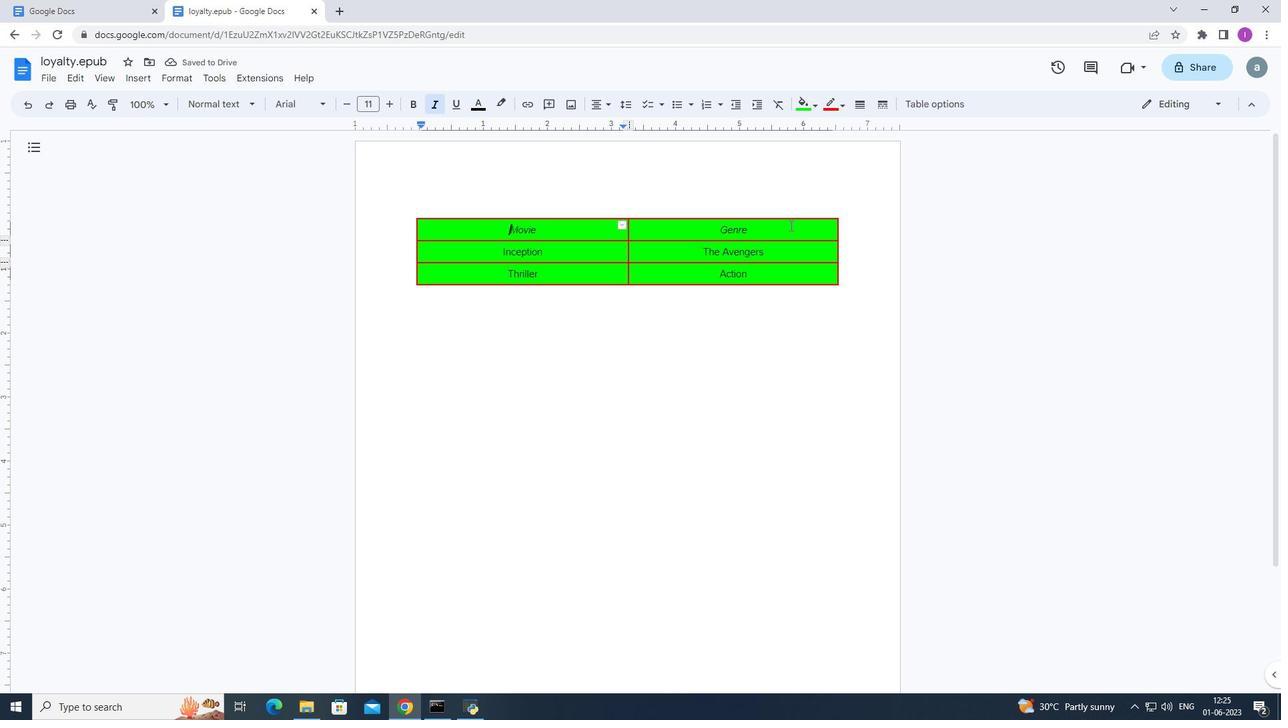 
Action: Mouse pressed left at (792, 227)
Screenshot: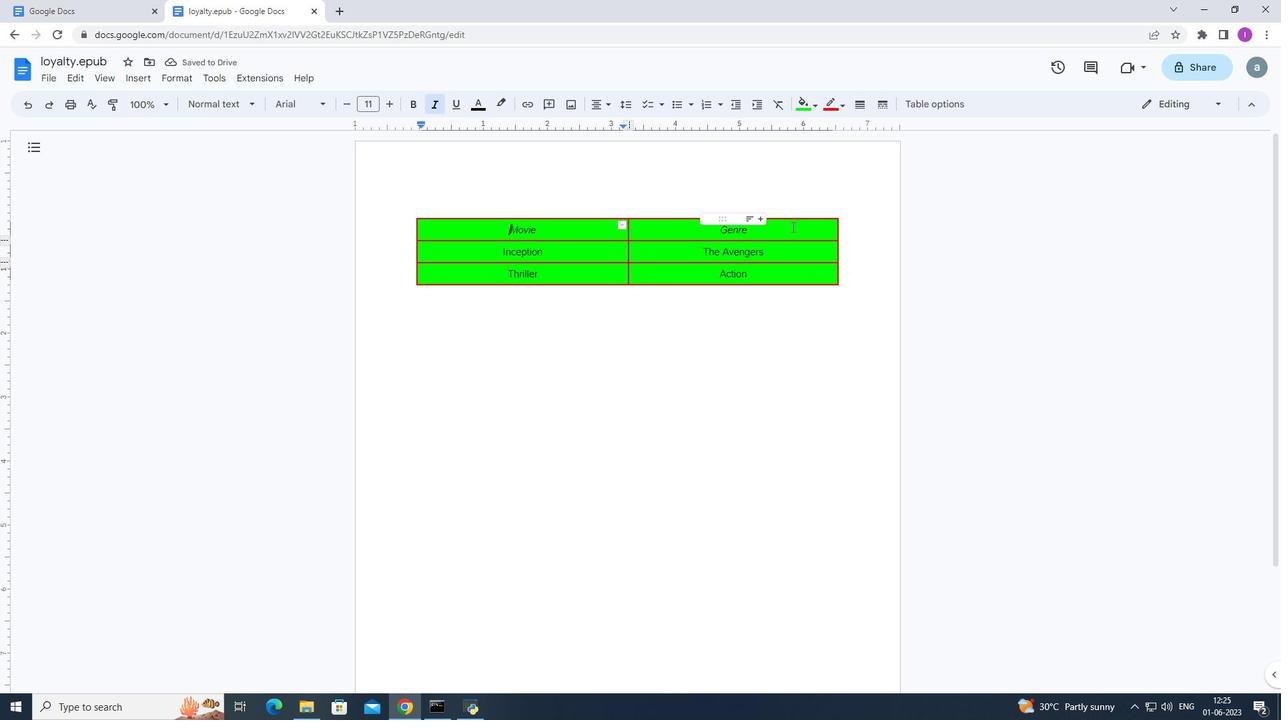 
Action: Mouse moved to (840, 224)
Screenshot: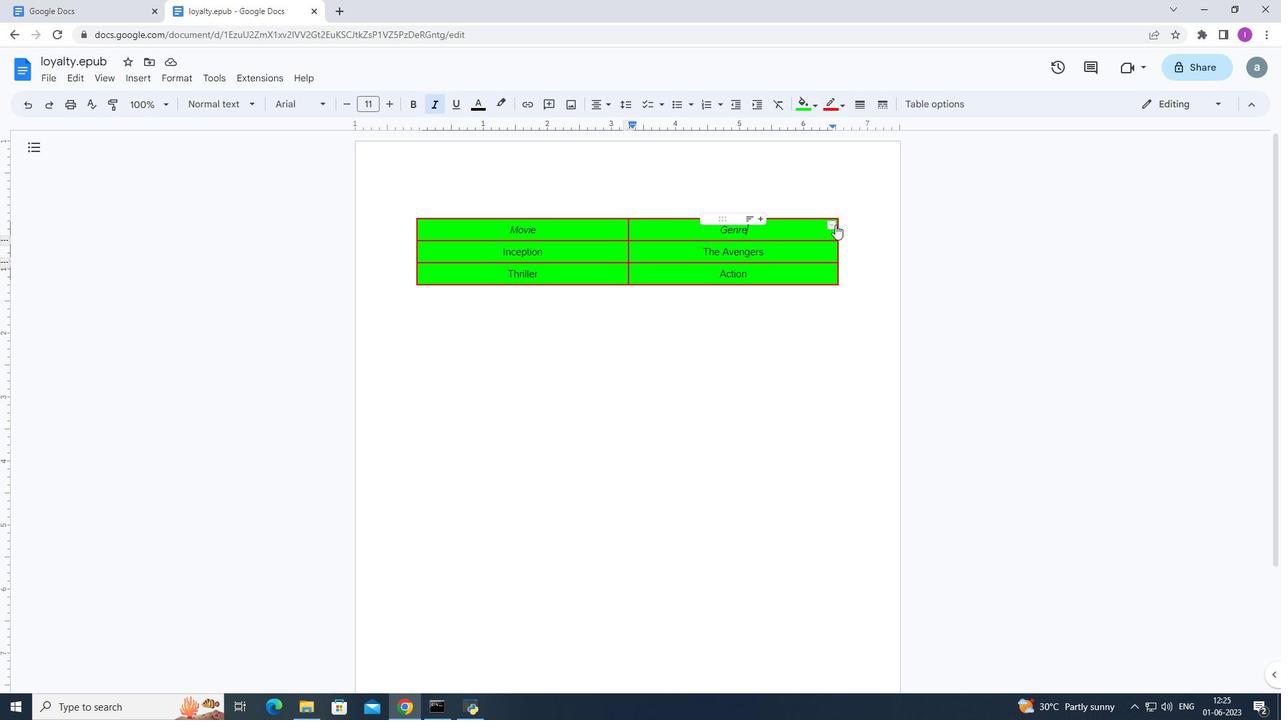 
Action: Mouse pressed left at (840, 224)
Screenshot: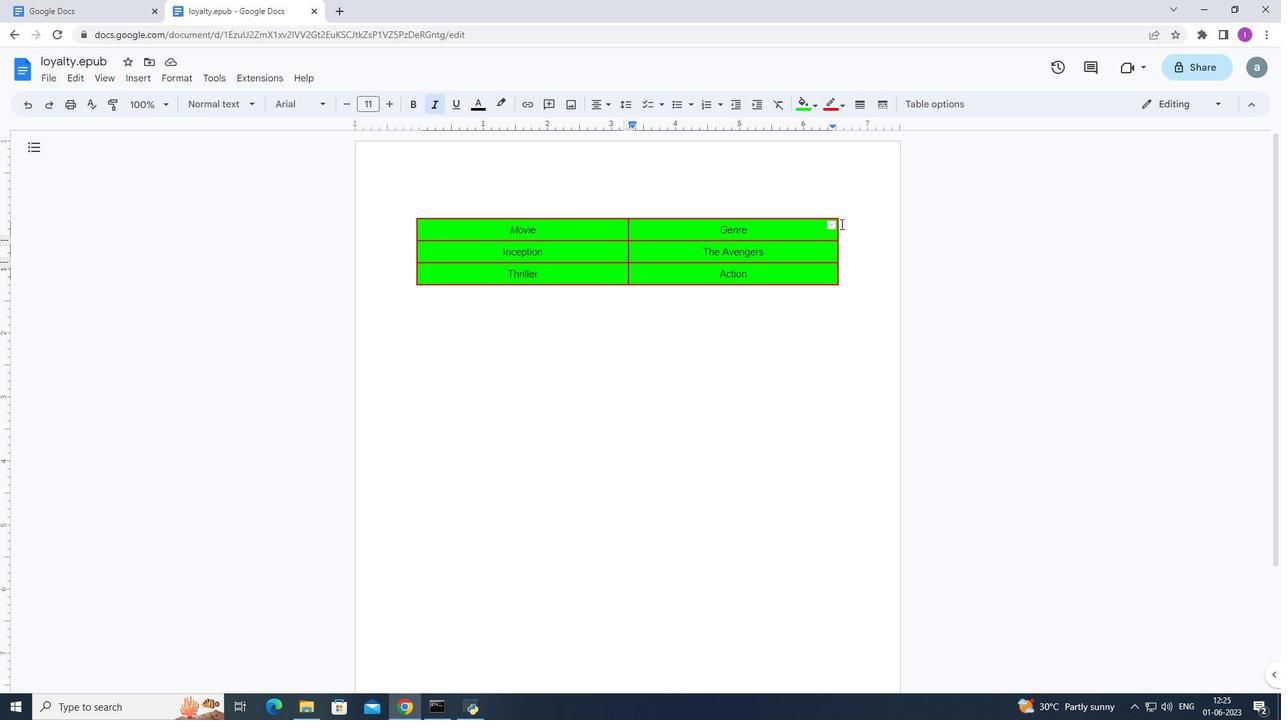 
Action: Mouse moved to (775, 112)
Screenshot: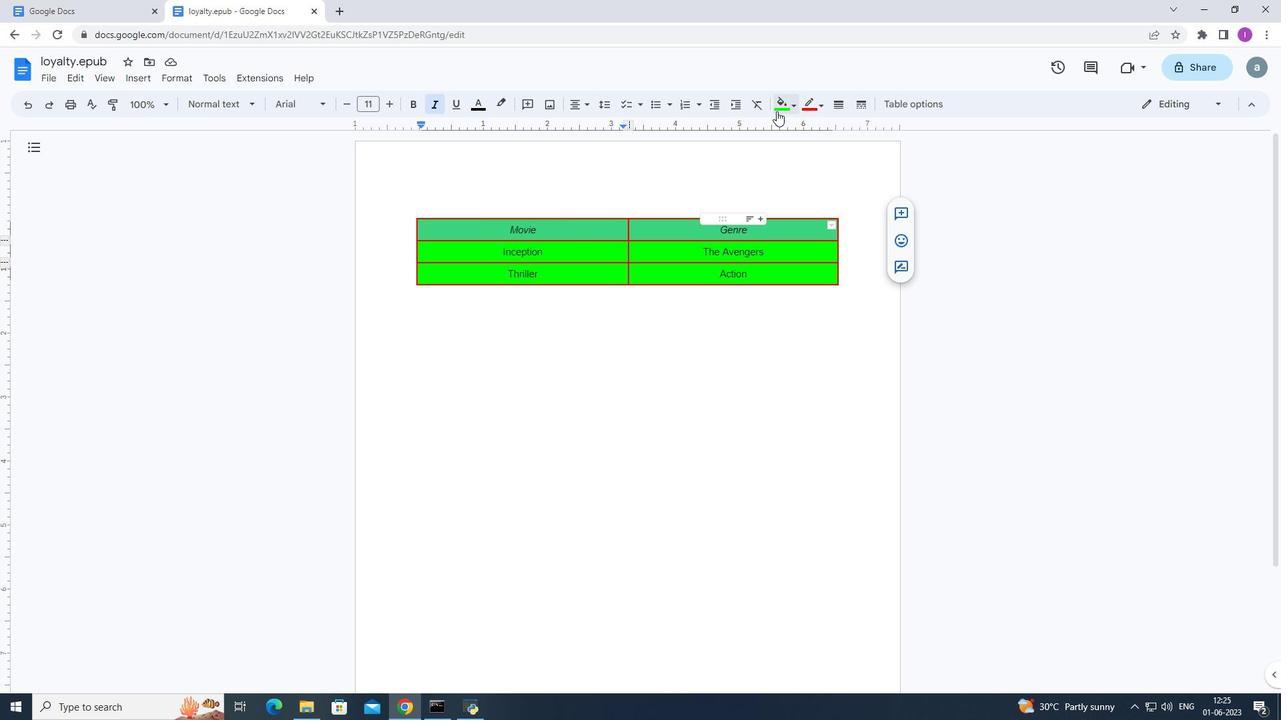 
Action: Mouse pressed left at (775, 112)
Screenshot: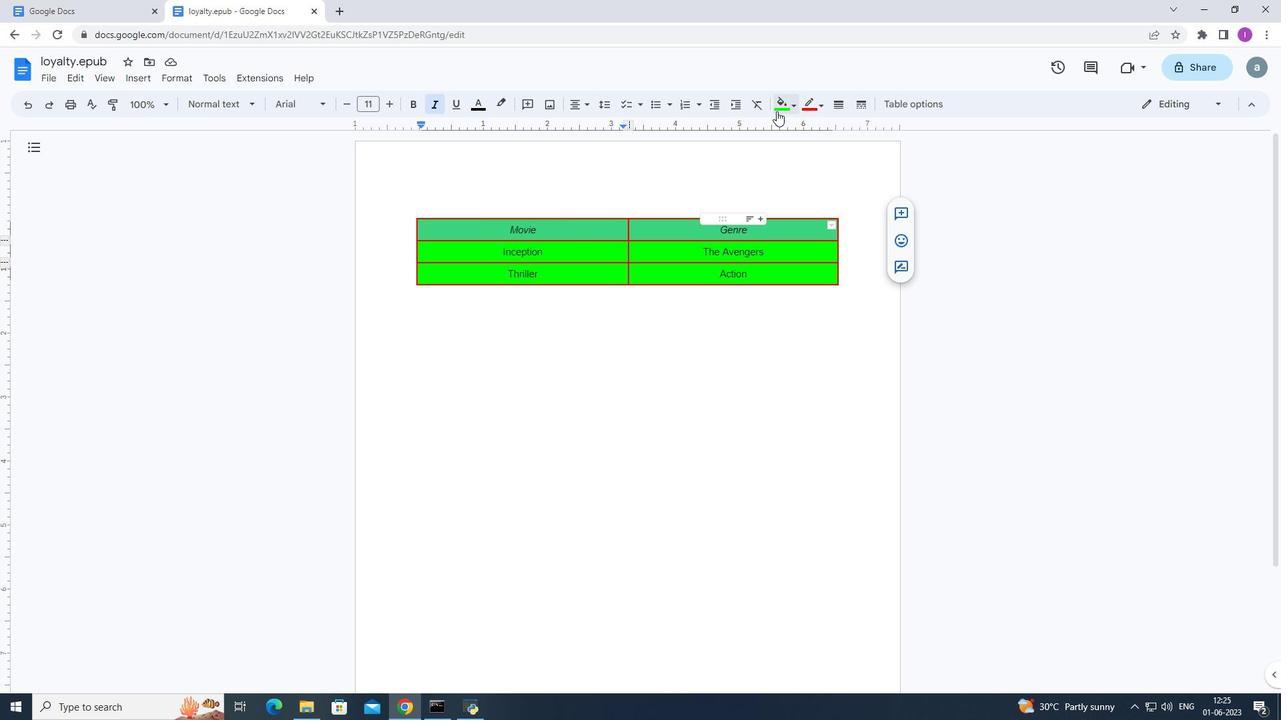 
Action: Mouse moved to (918, 212)
Screenshot: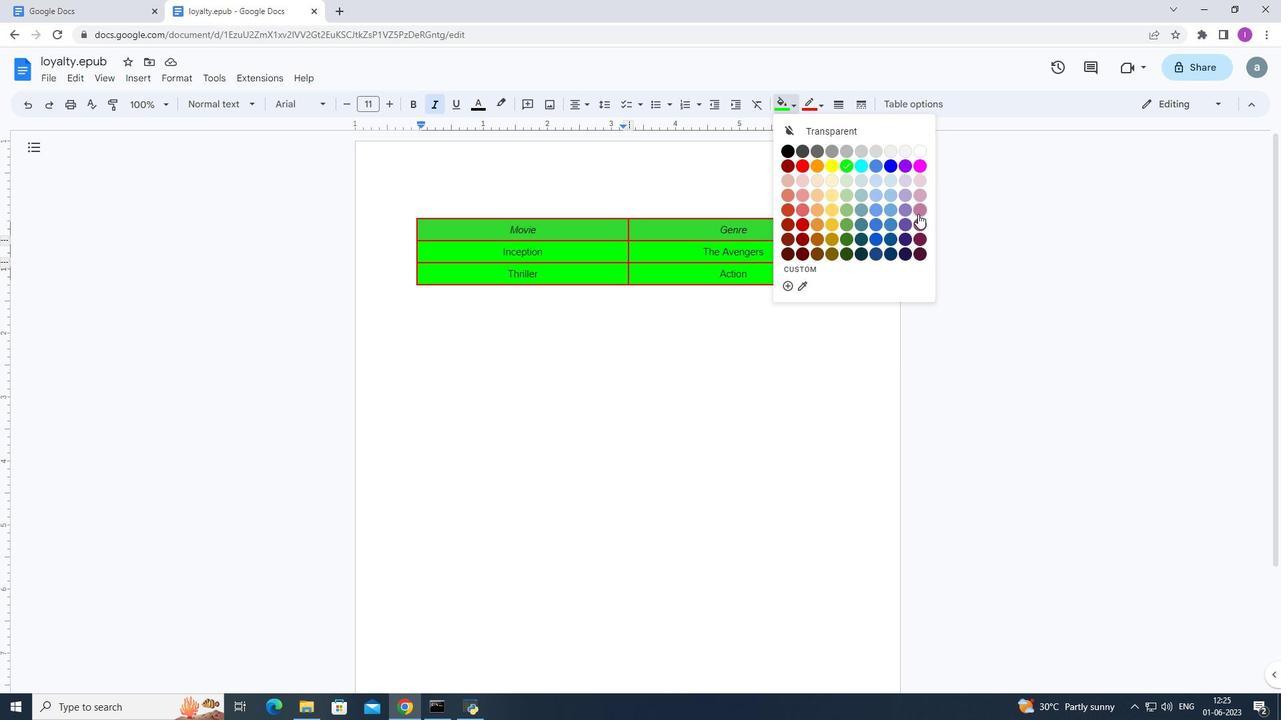 
Action: Mouse pressed left at (918, 212)
Screenshot: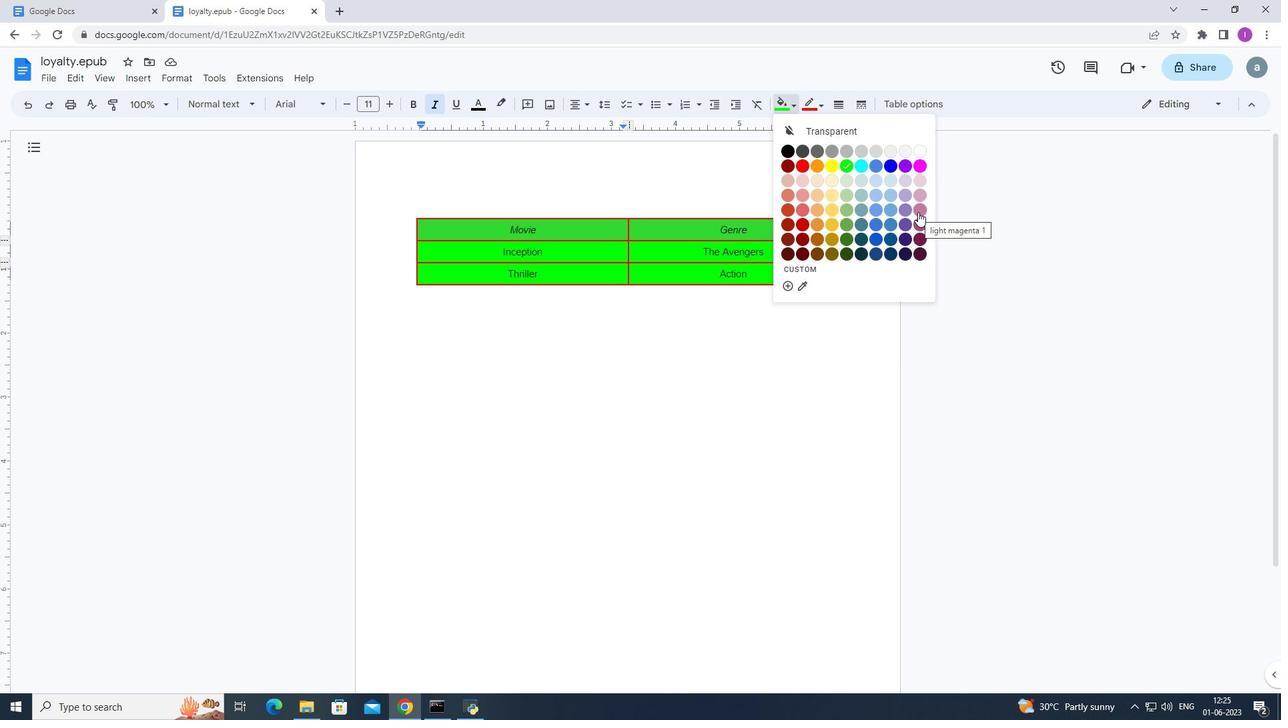 
Action: Mouse moved to (740, 458)
Screenshot: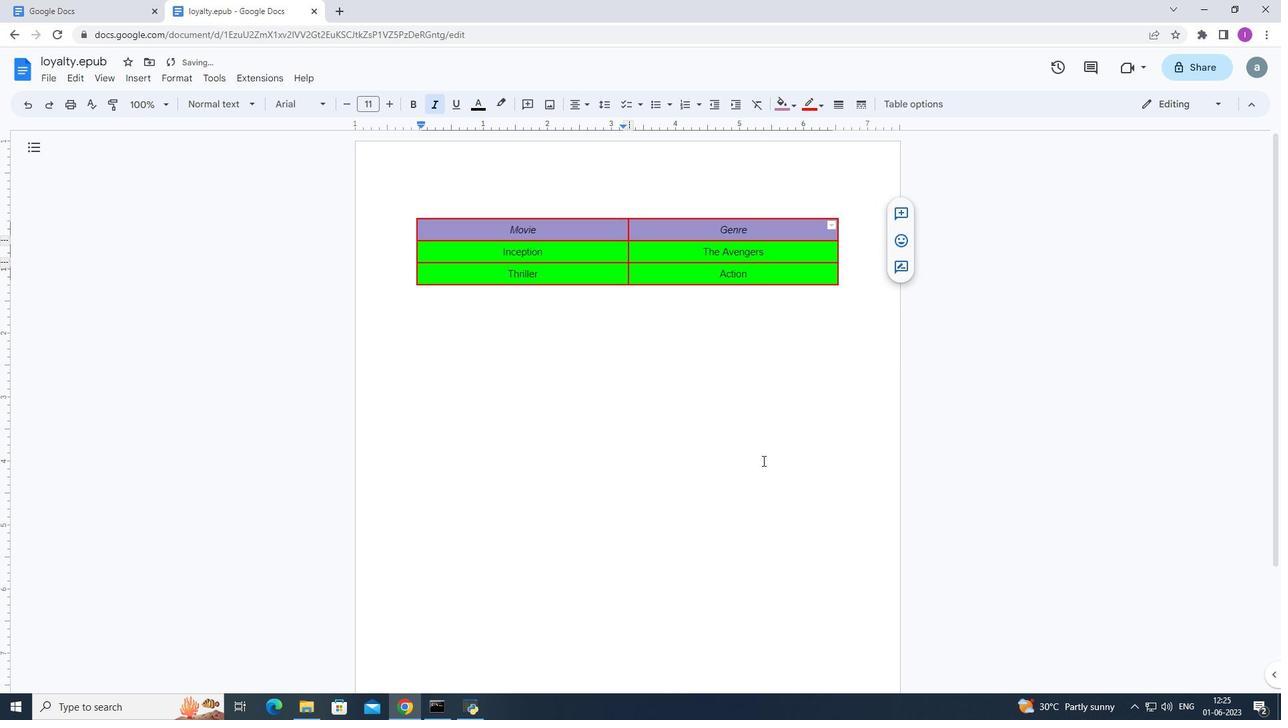 
Action: Mouse pressed left at (740, 458)
Screenshot: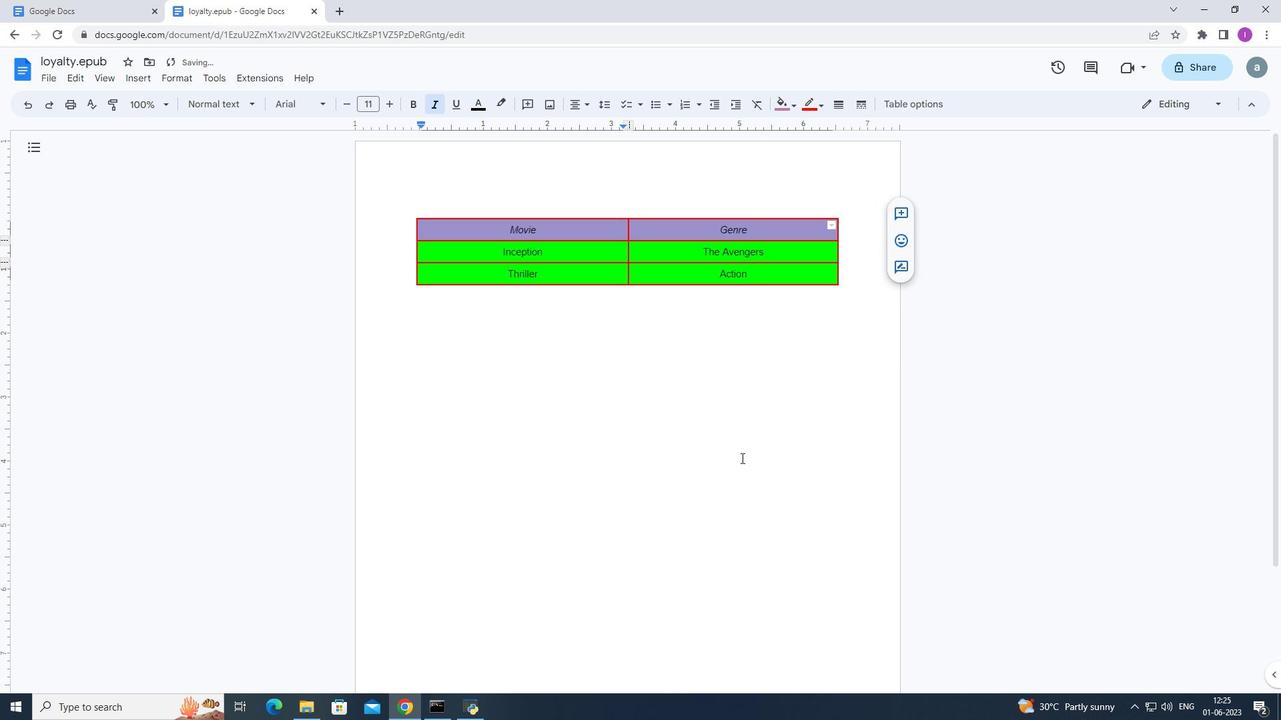 
Action: Mouse moved to (260, 222)
Screenshot: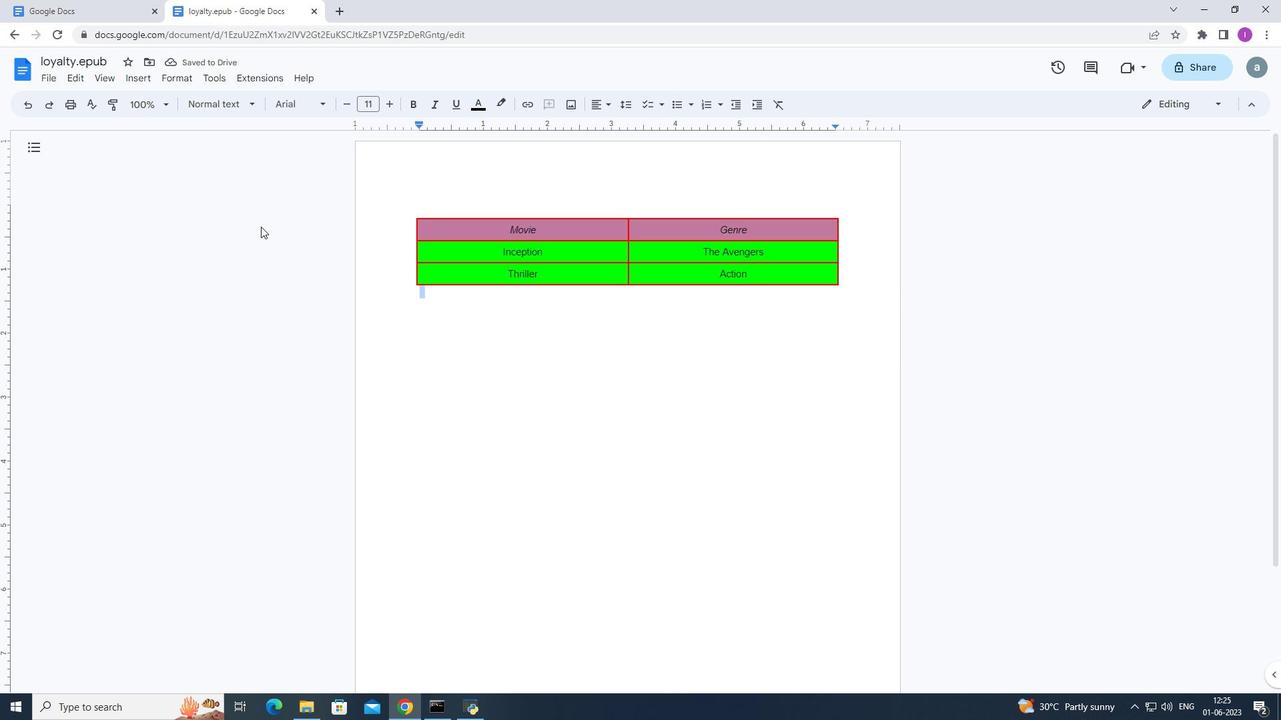 
